Task: Explore Airbnb accommodation in Jamalpur, Bangladesh from 12th  December, 2023 to 15th December, 2023 for 3 adults.3 bedrooms having 2 beds and 3 bathroom. Property type can be flat. Amenities needed are: air conditioning. Booking option can be shelf check-in. Look for 4 properties as per requirement.
Action: Mouse pressed left at (492, 115)
Screenshot: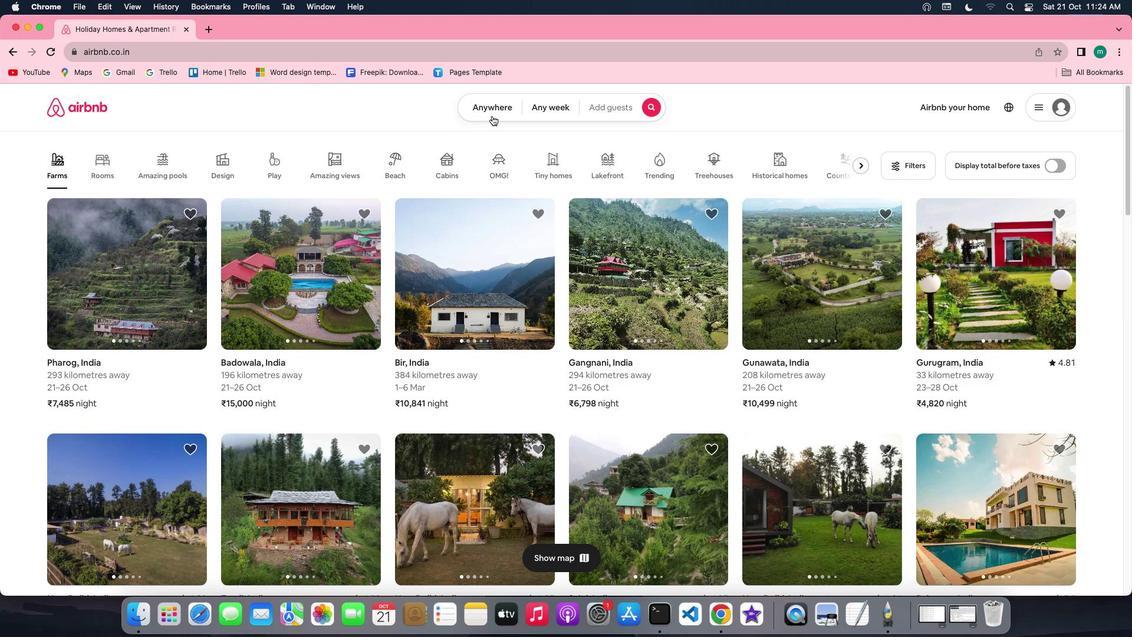 
Action: Mouse moved to (469, 148)
Screenshot: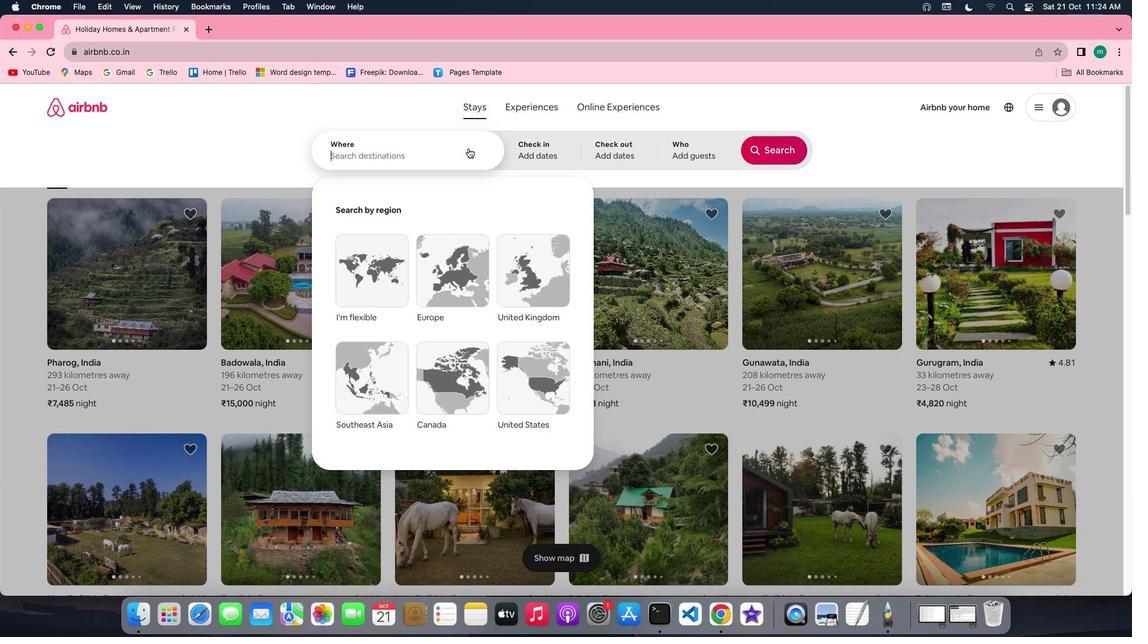 
Action: Mouse pressed left at (469, 148)
Screenshot: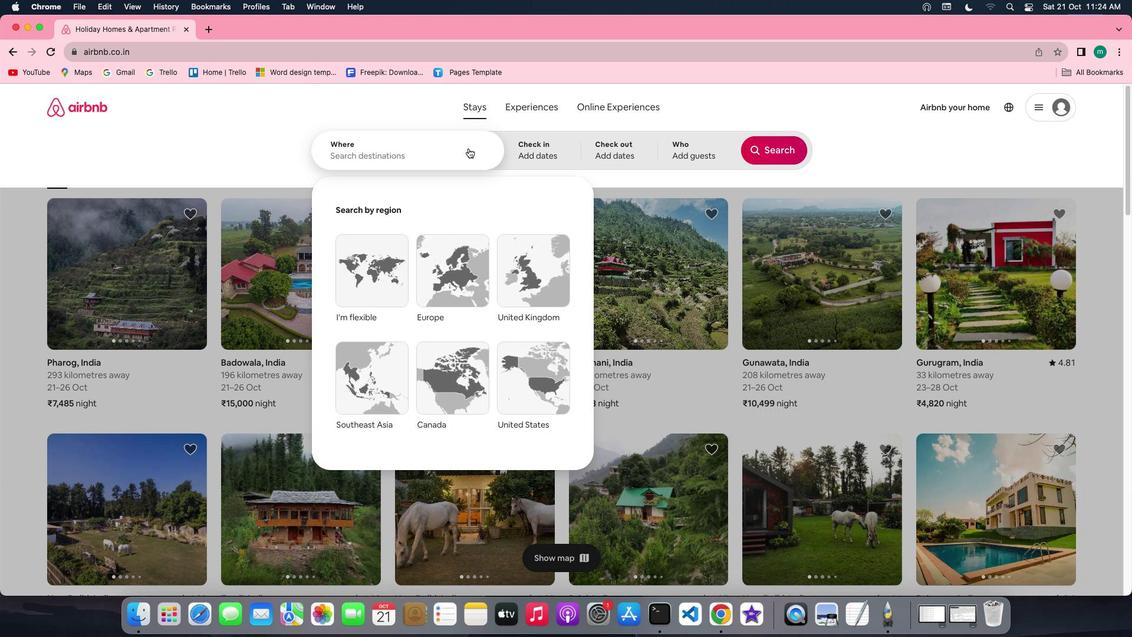 
Action: Key pressed Key.shift'J''a''m''a''l''p''u''r'','Key.spaceKey.shift'B''a''n''g''l''a''d''e''s''h'
Screenshot: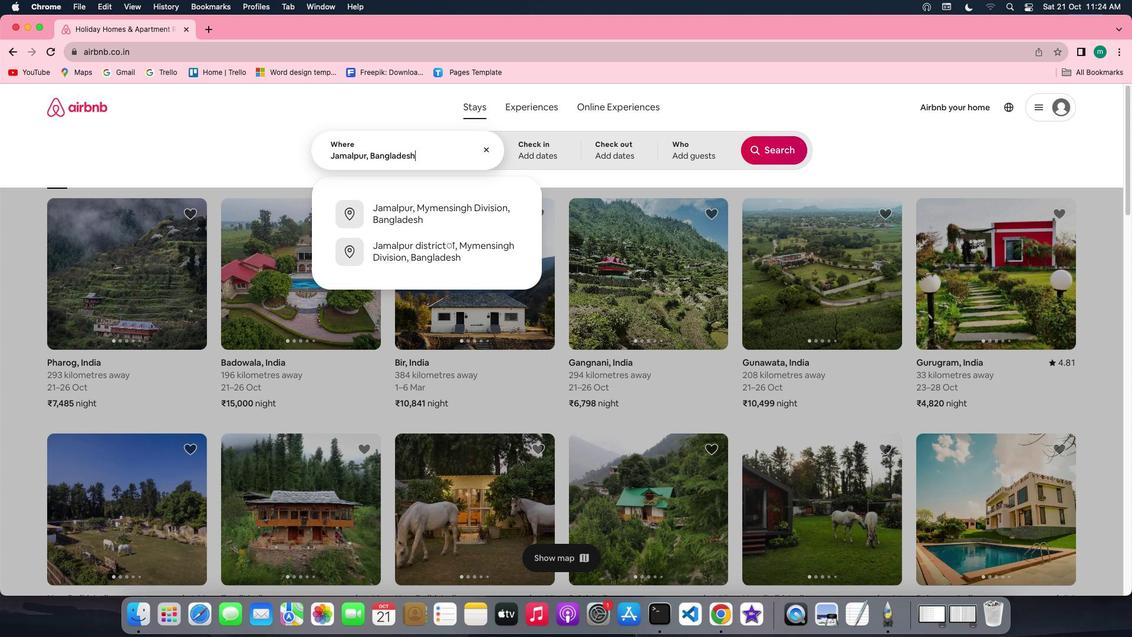 
Action: Mouse moved to (532, 157)
Screenshot: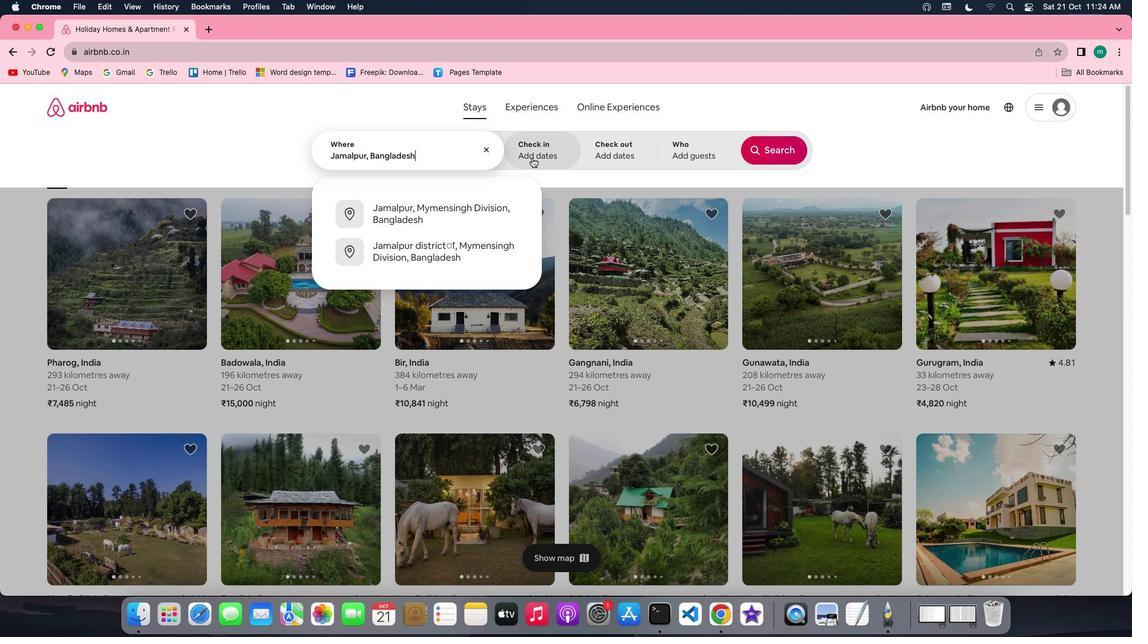 
Action: Mouse pressed left at (532, 157)
Screenshot: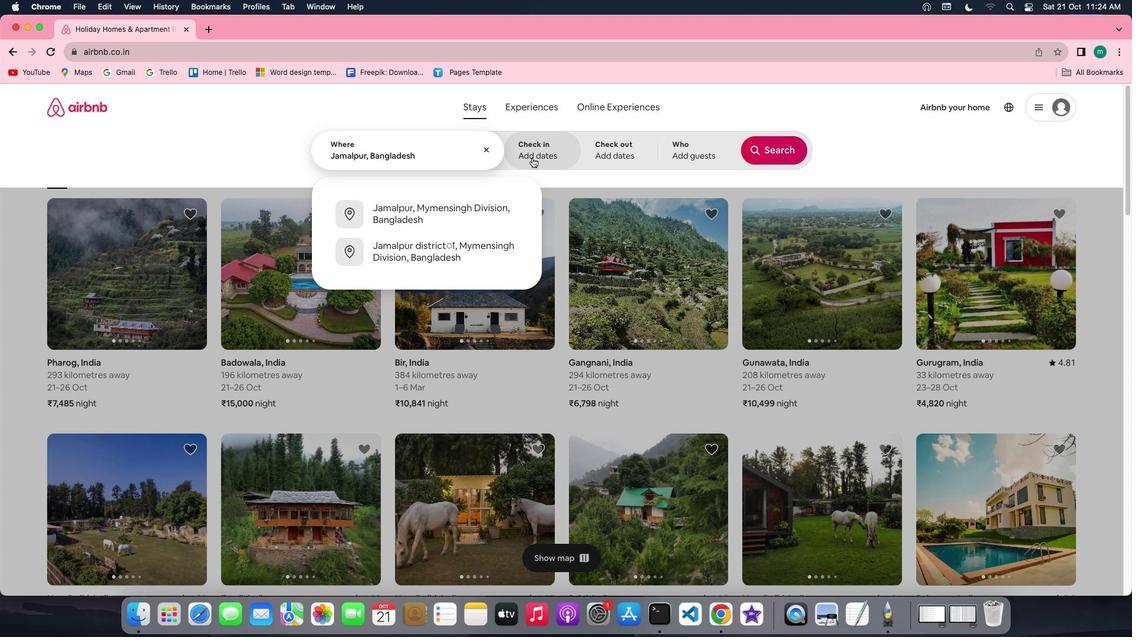 
Action: Mouse moved to (772, 246)
Screenshot: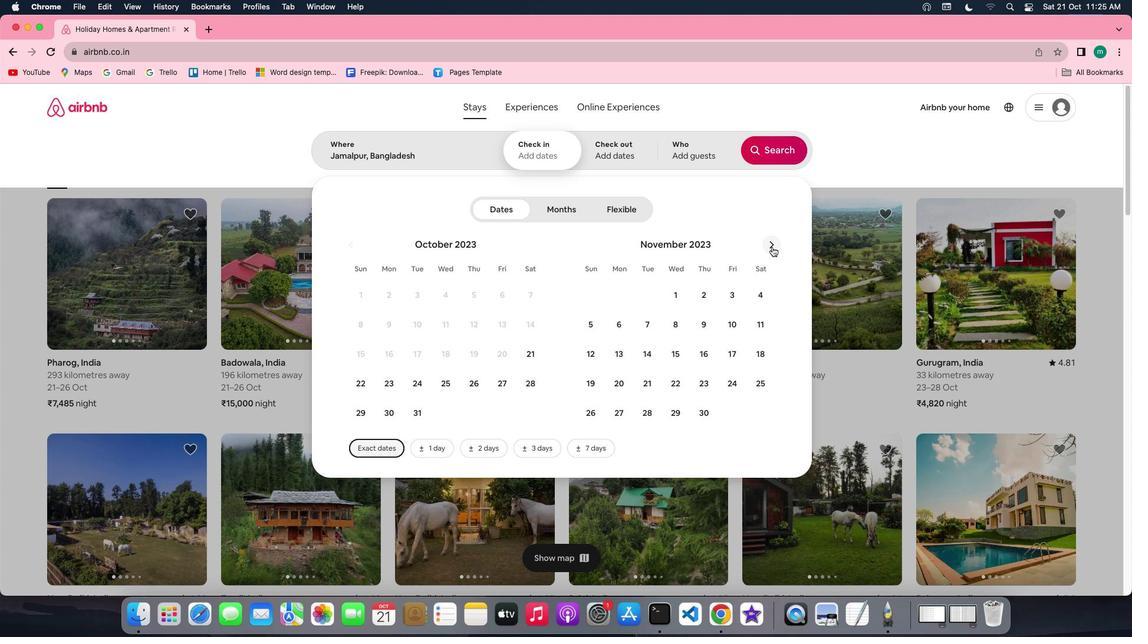 
Action: Mouse pressed left at (772, 246)
Screenshot: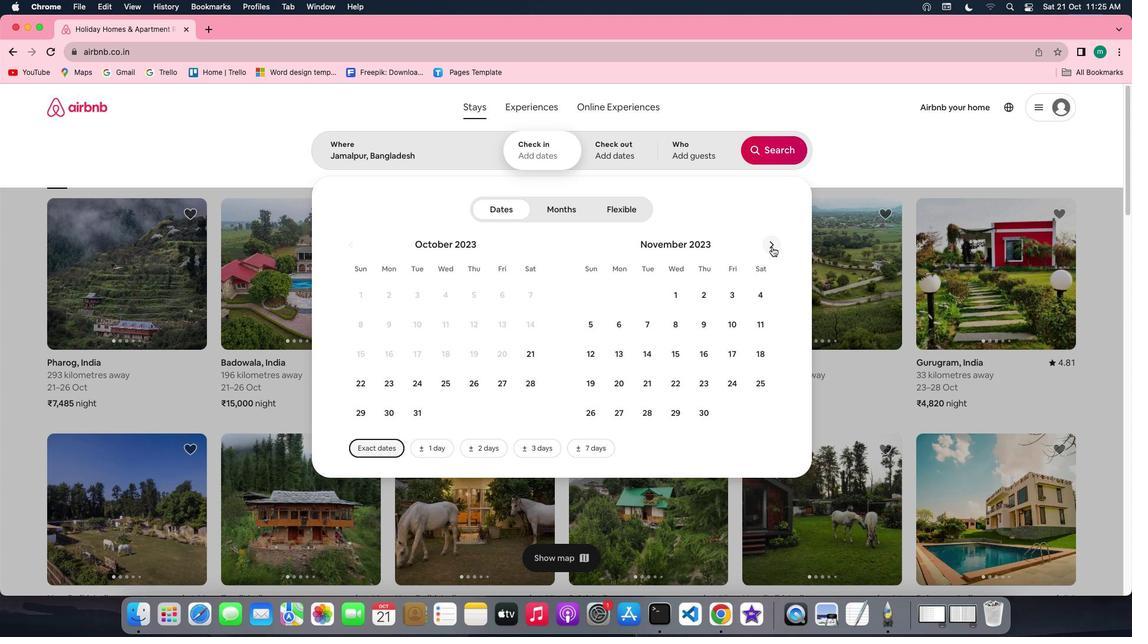 
Action: Mouse moved to (653, 353)
Screenshot: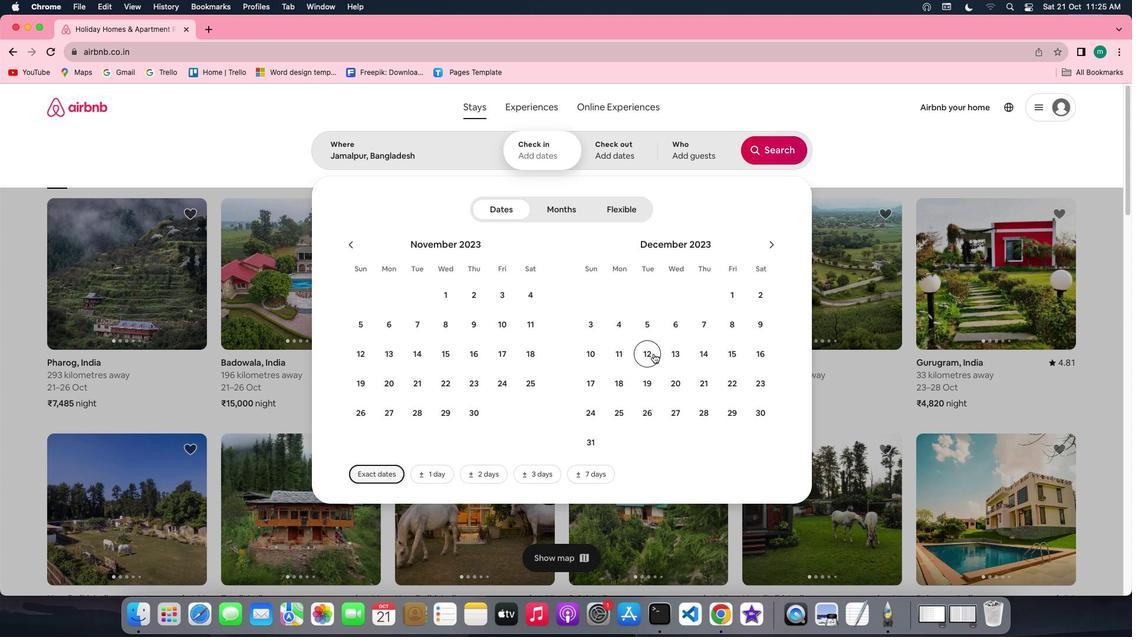 
Action: Mouse pressed left at (653, 353)
Screenshot: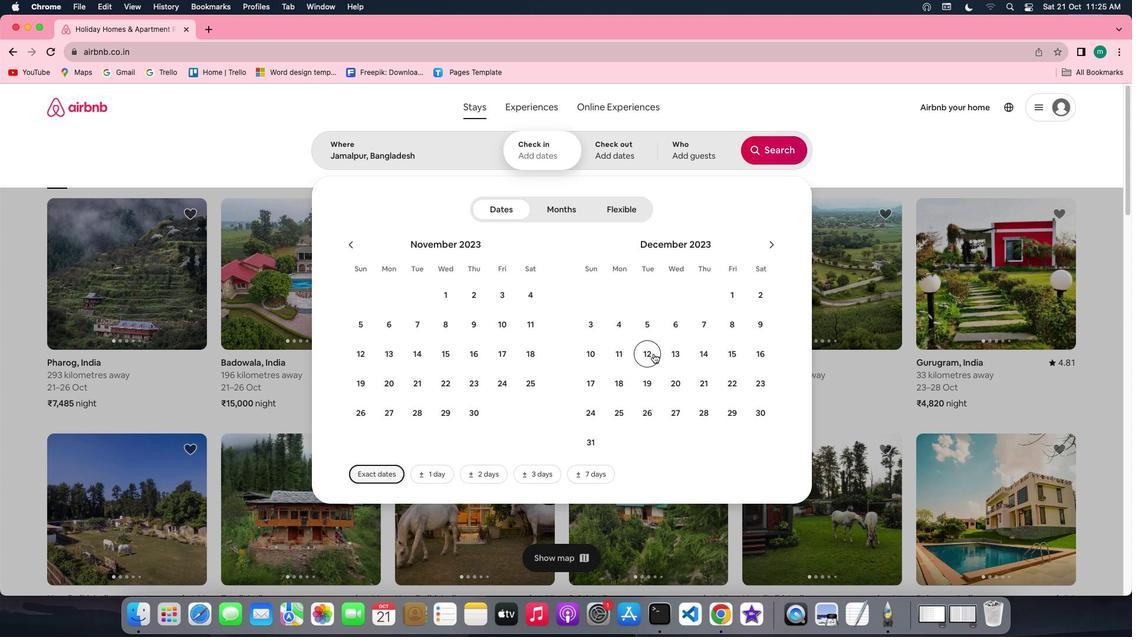 
Action: Mouse moved to (723, 352)
Screenshot: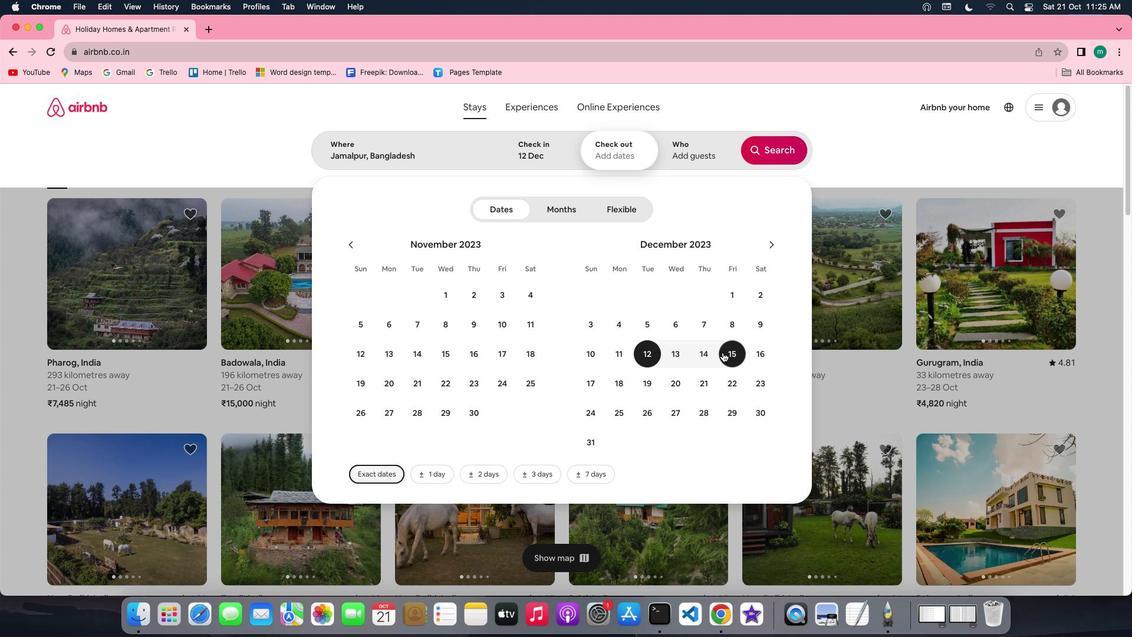
Action: Mouse pressed left at (723, 352)
Screenshot: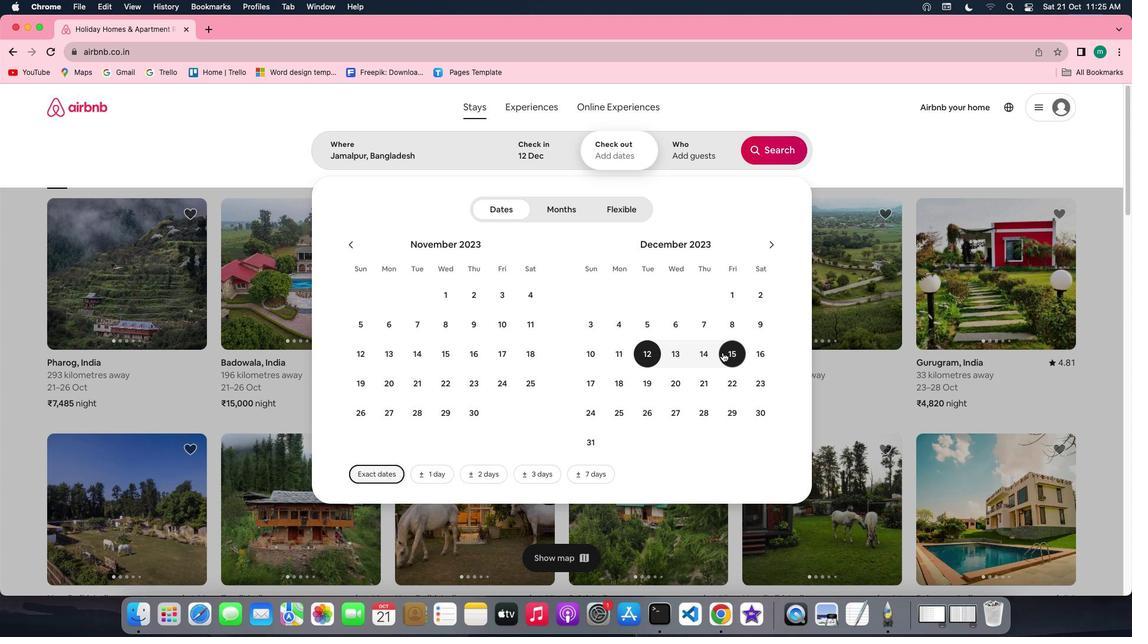 
Action: Mouse moved to (674, 149)
Screenshot: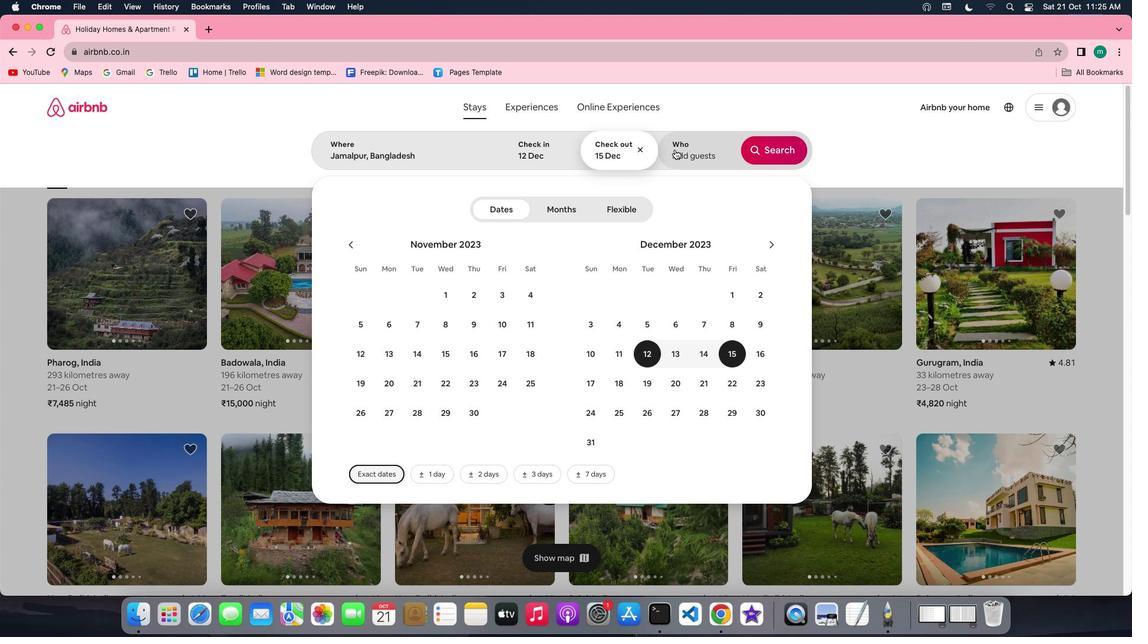 
Action: Mouse pressed left at (674, 149)
Screenshot: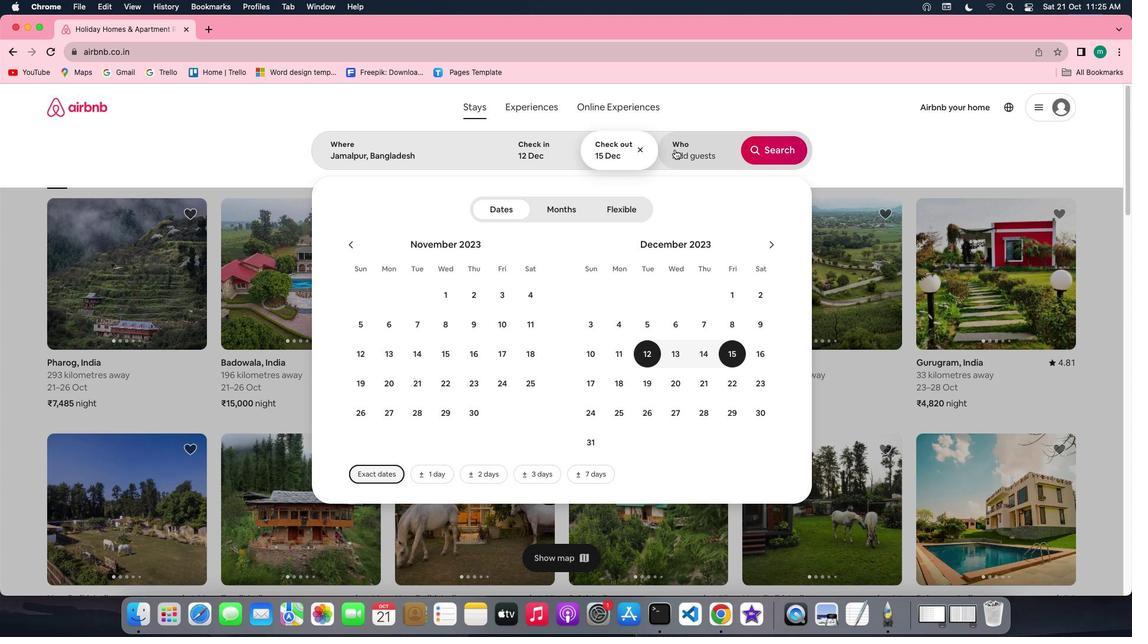 
Action: Mouse moved to (779, 210)
Screenshot: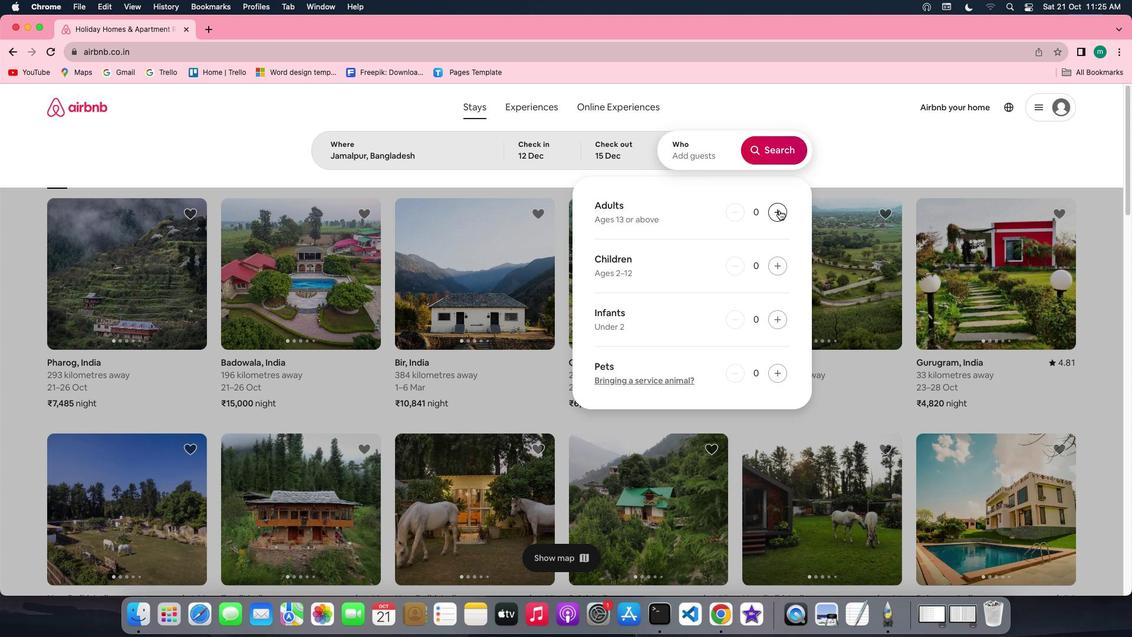 
Action: Mouse pressed left at (779, 210)
Screenshot: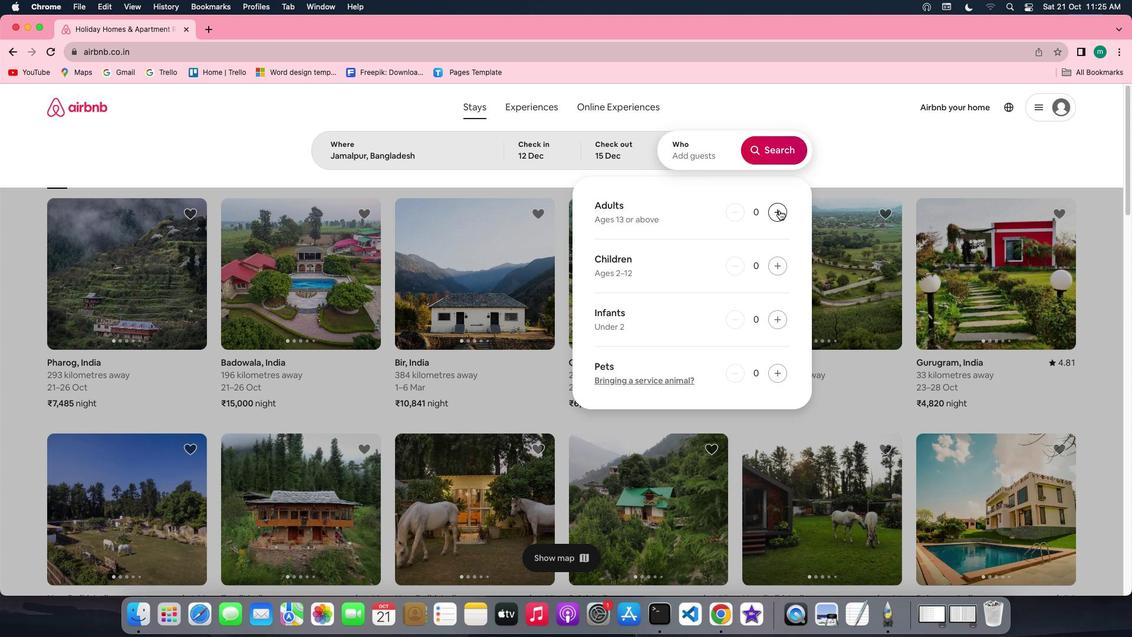
Action: Mouse moved to (779, 210)
Screenshot: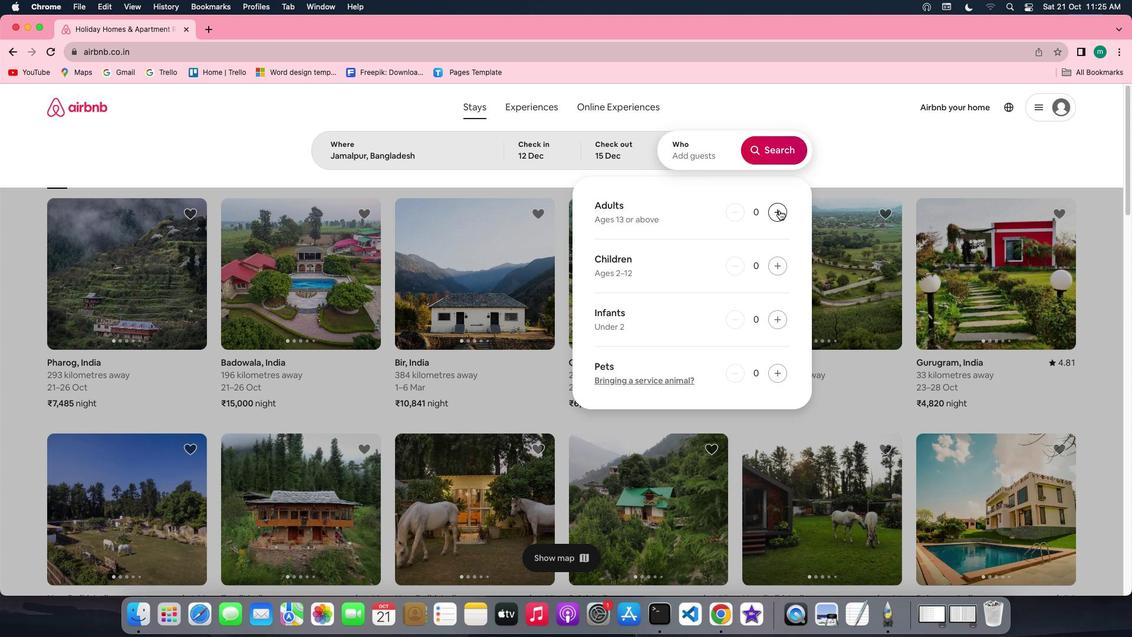 
Action: Mouse pressed left at (779, 210)
Screenshot: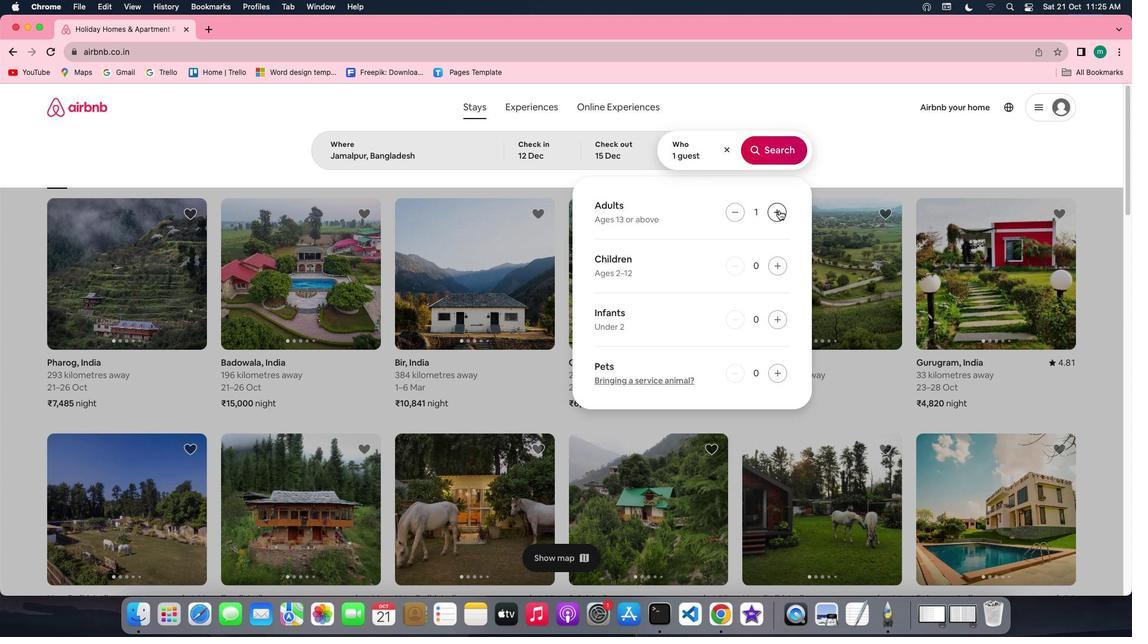 
Action: Mouse pressed left at (779, 210)
Screenshot: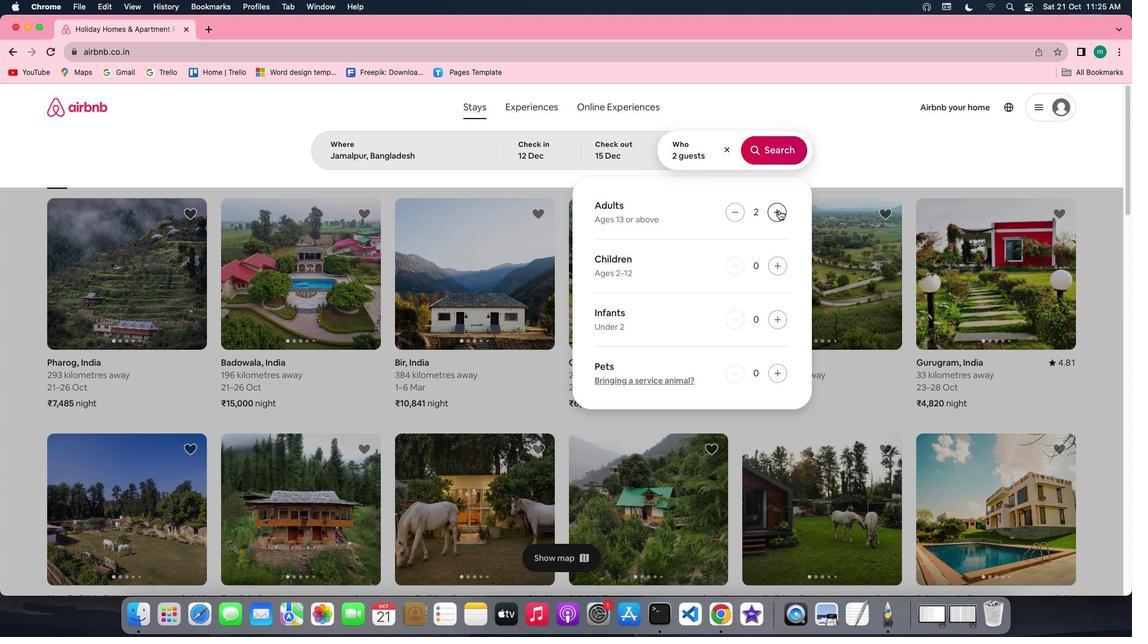 
Action: Mouse moved to (797, 151)
Screenshot: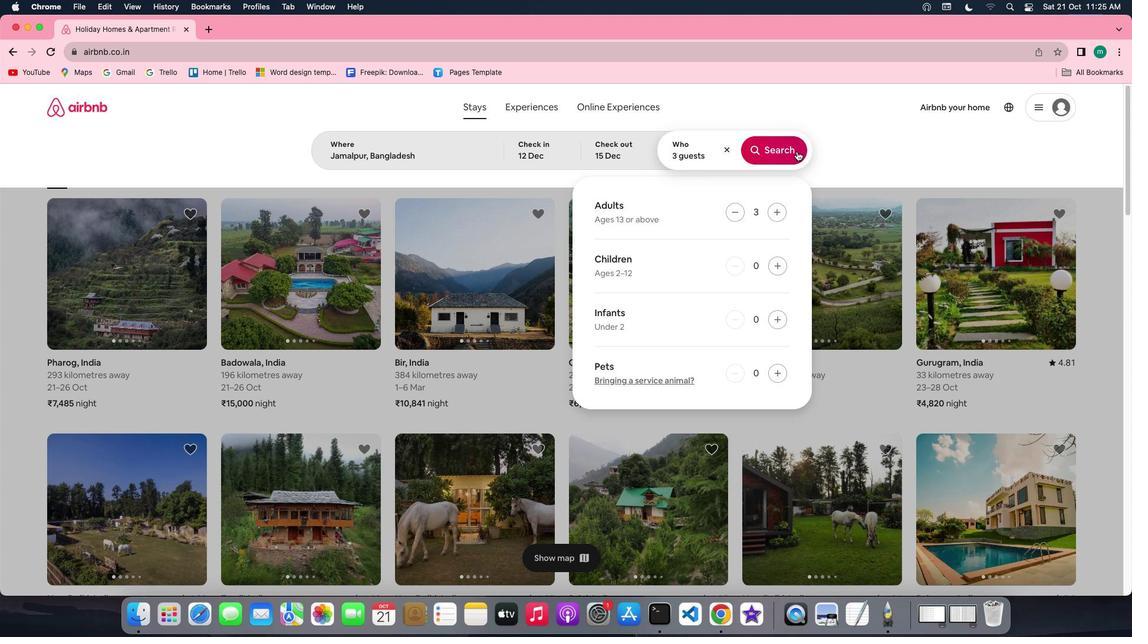 
Action: Mouse pressed left at (797, 151)
Screenshot: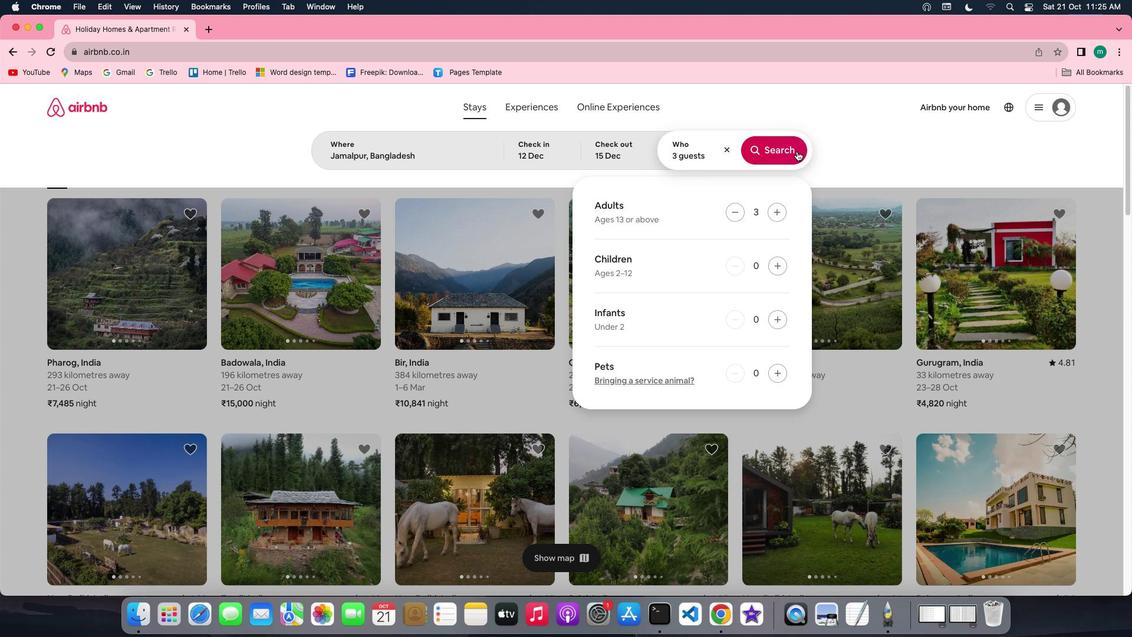 
Action: Mouse moved to (948, 156)
Screenshot: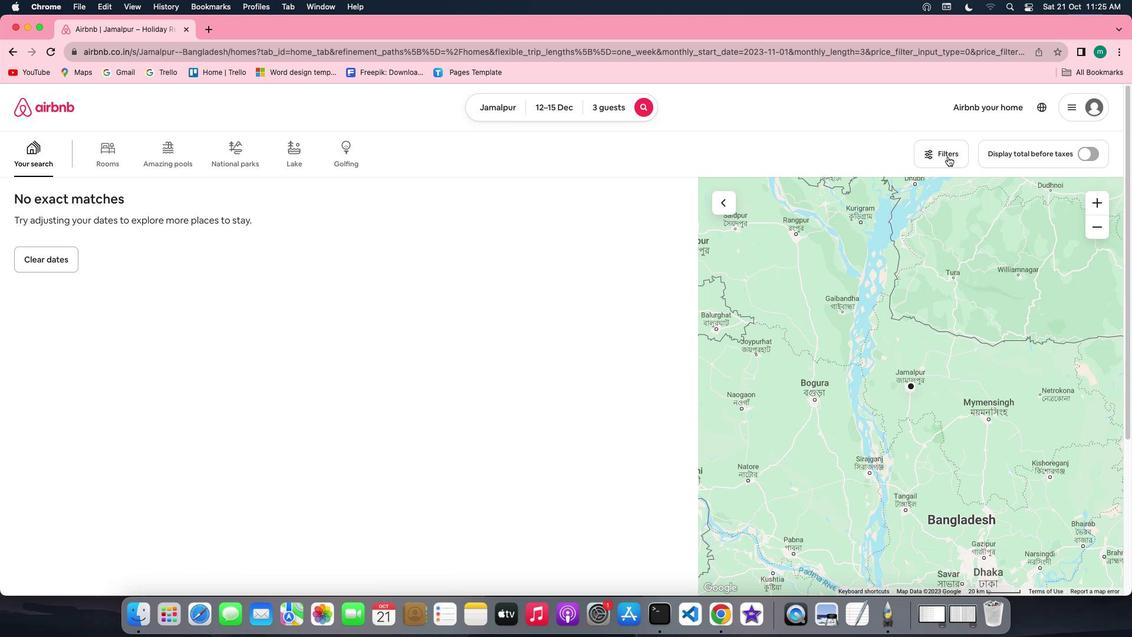 
Action: Mouse pressed left at (948, 156)
Screenshot: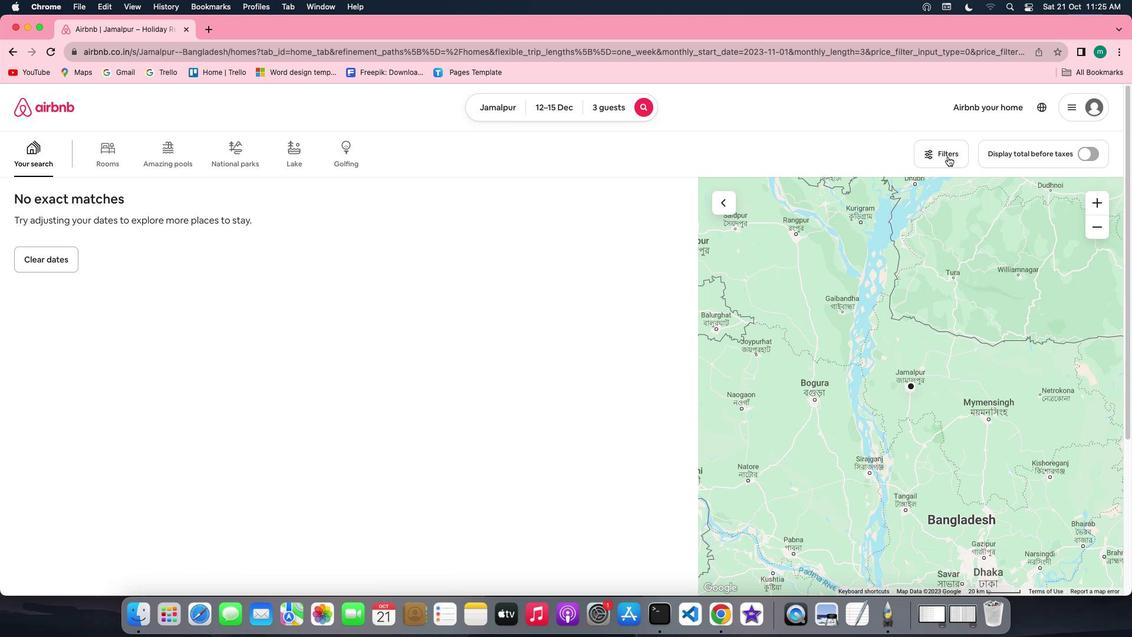 
Action: Mouse moved to (520, 371)
Screenshot: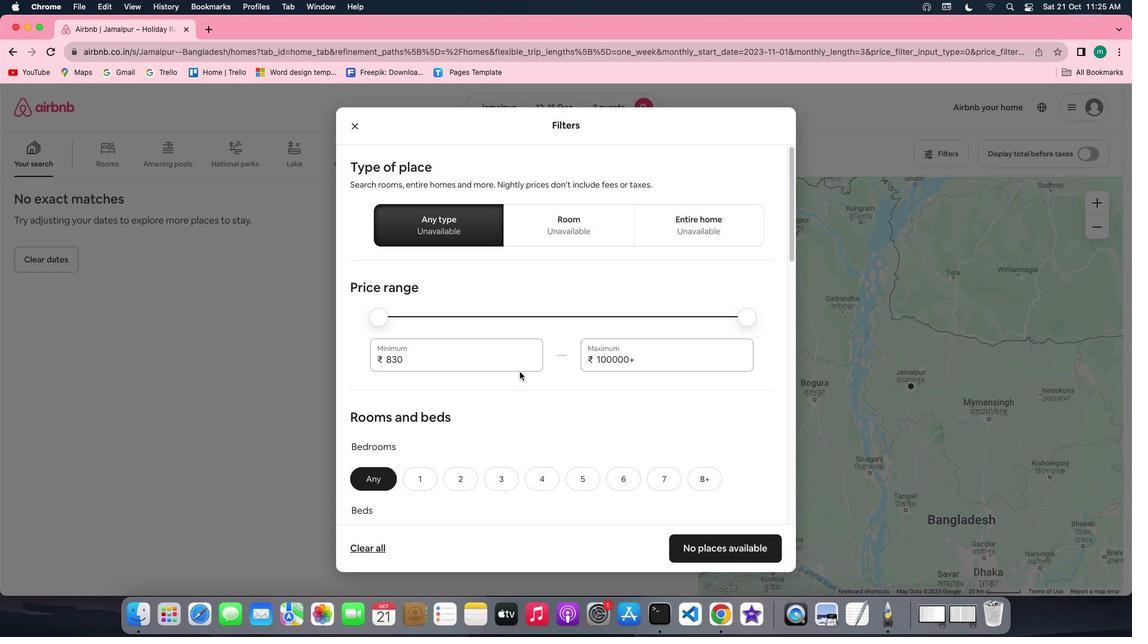 
Action: Mouse scrolled (520, 371) with delta (0, 0)
Screenshot: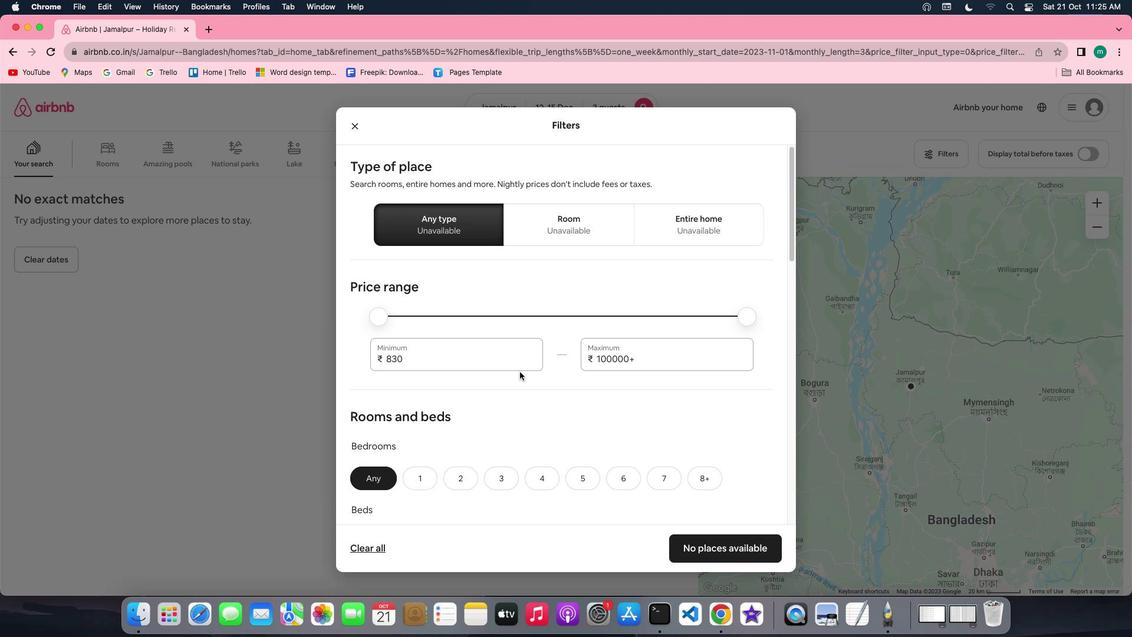 
Action: Mouse scrolled (520, 371) with delta (0, 0)
Screenshot: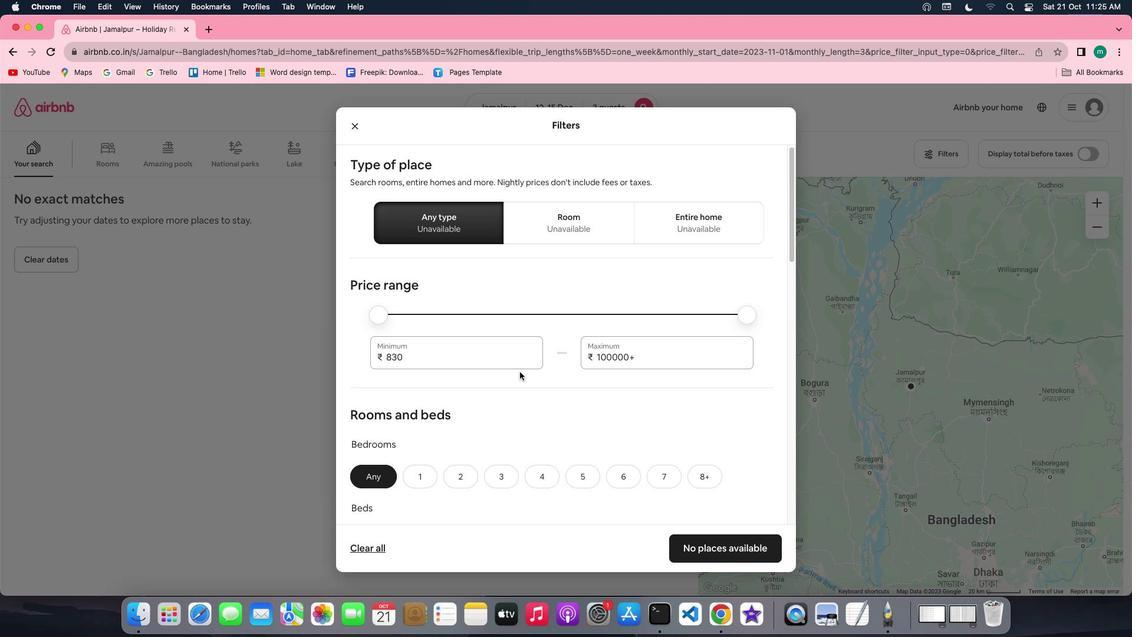 
Action: Mouse scrolled (520, 371) with delta (0, 0)
Screenshot: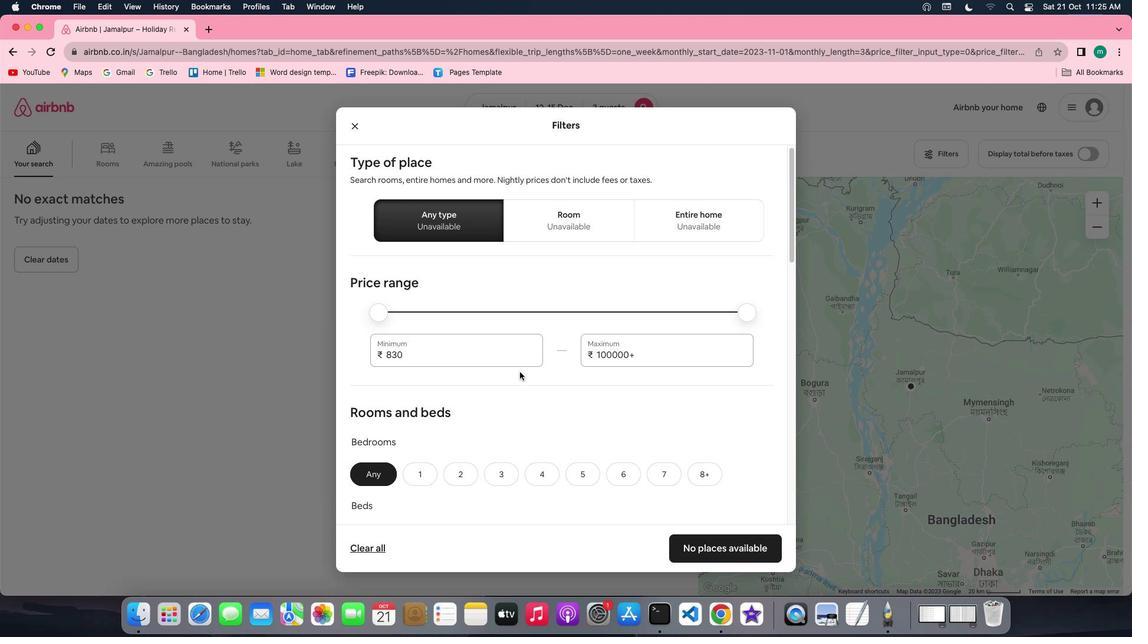 
Action: Mouse scrolled (520, 371) with delta (0, 0)
Screenshot: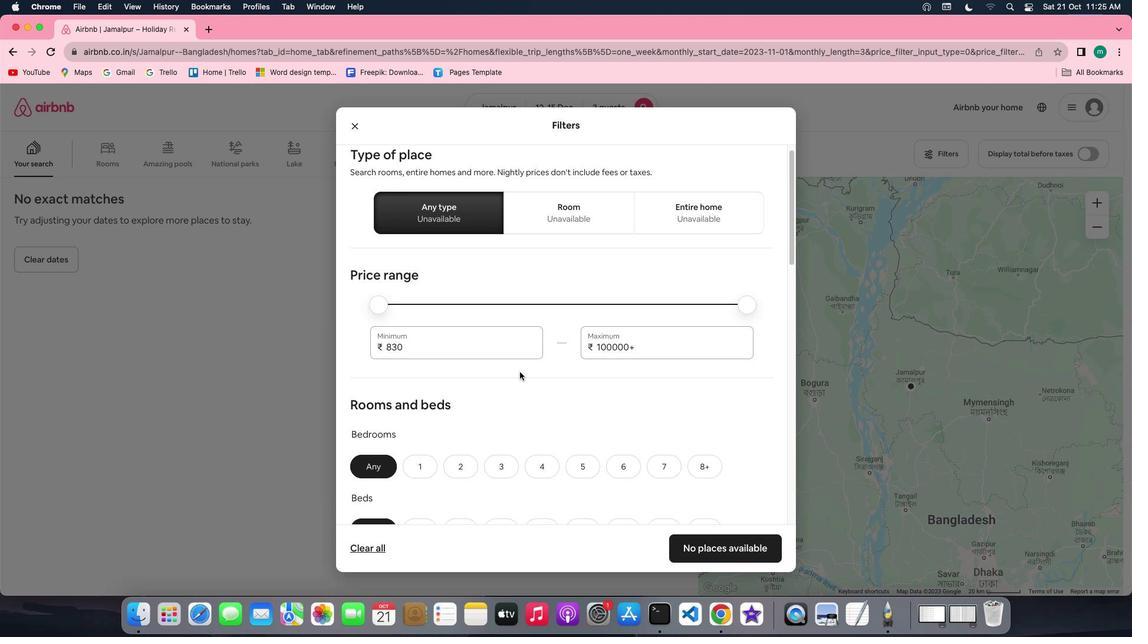 
Action: Mouse scrolled (520, 371) with delta (0, 0)
Screenshot: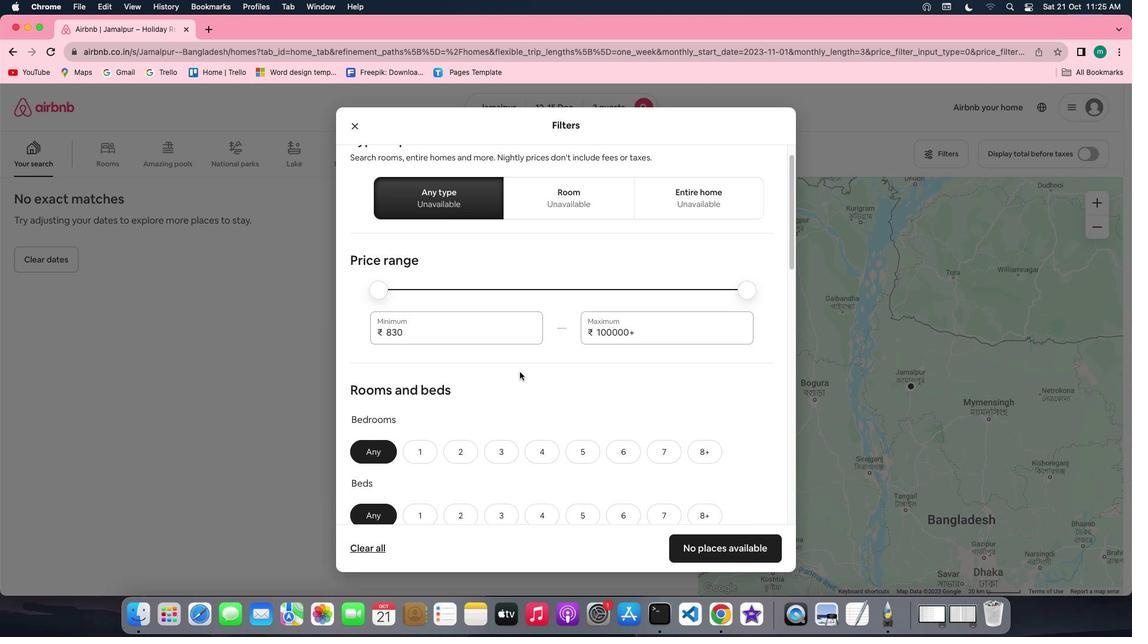 
Action: Mouse scrolled (520, 371) with delta (0, 0)
Screenshot: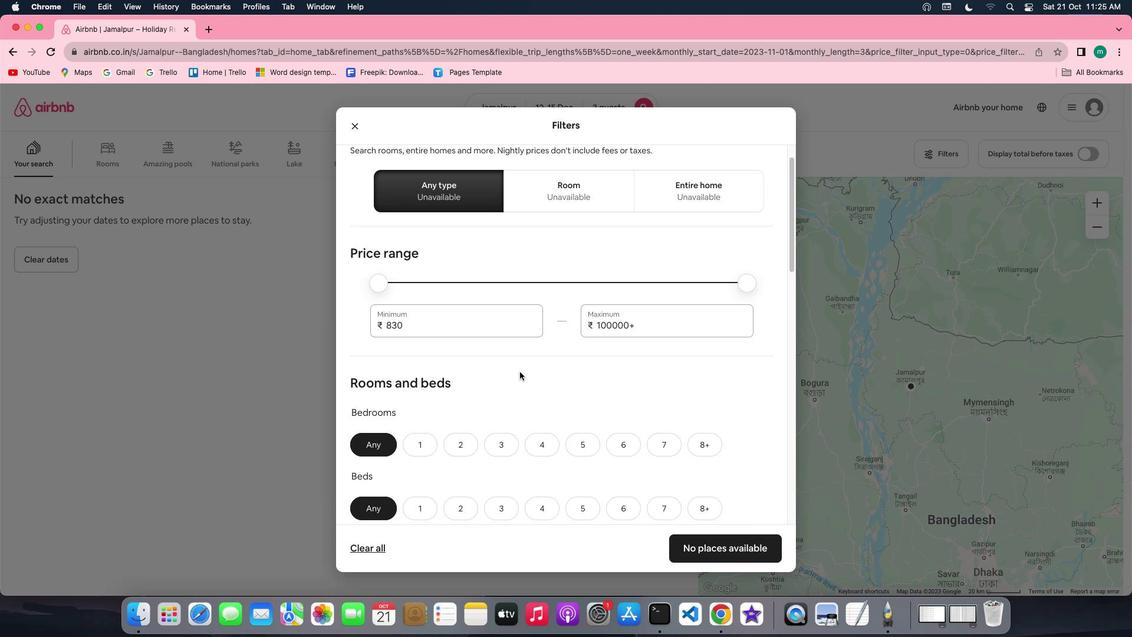 
Action: Mouse scrolled (520, 371) with delta (0, -1)
Screenshot: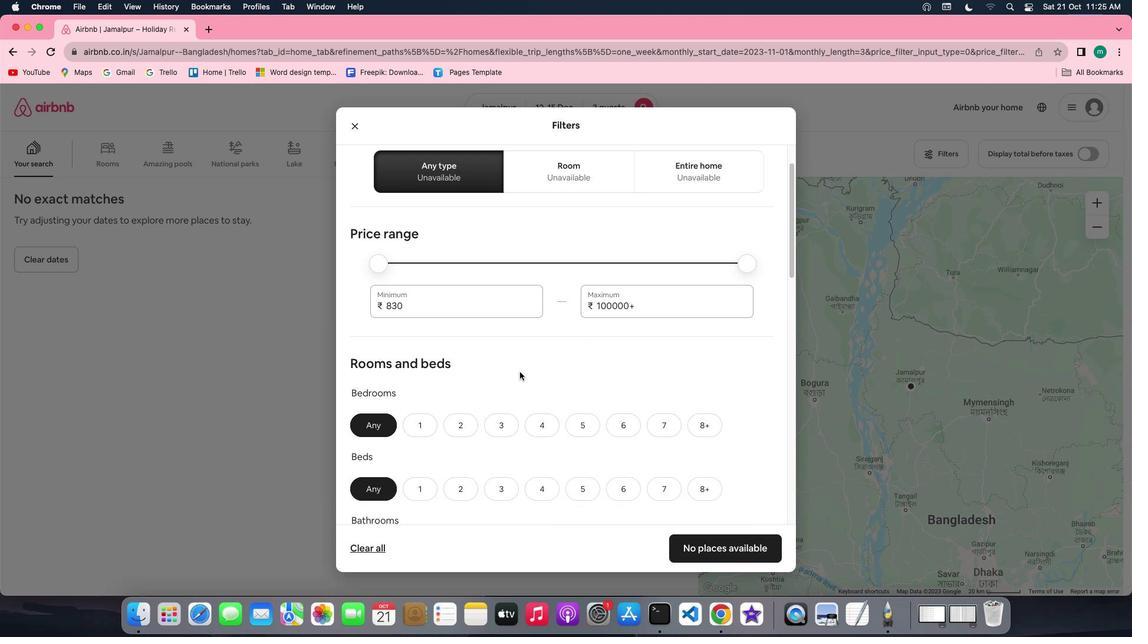 
Action: Mouse scrolled (520, 371) with delta (0, -1)
Screenshot: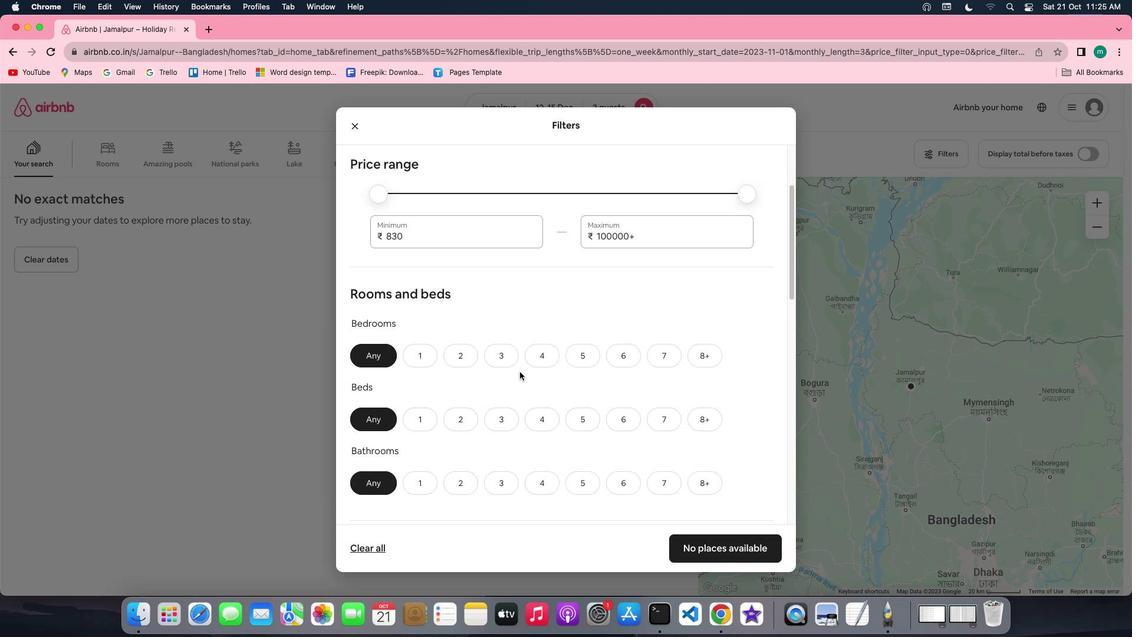 
Action: Mouse scrolled (520, 371) with delta (0, 0)
Screenshot: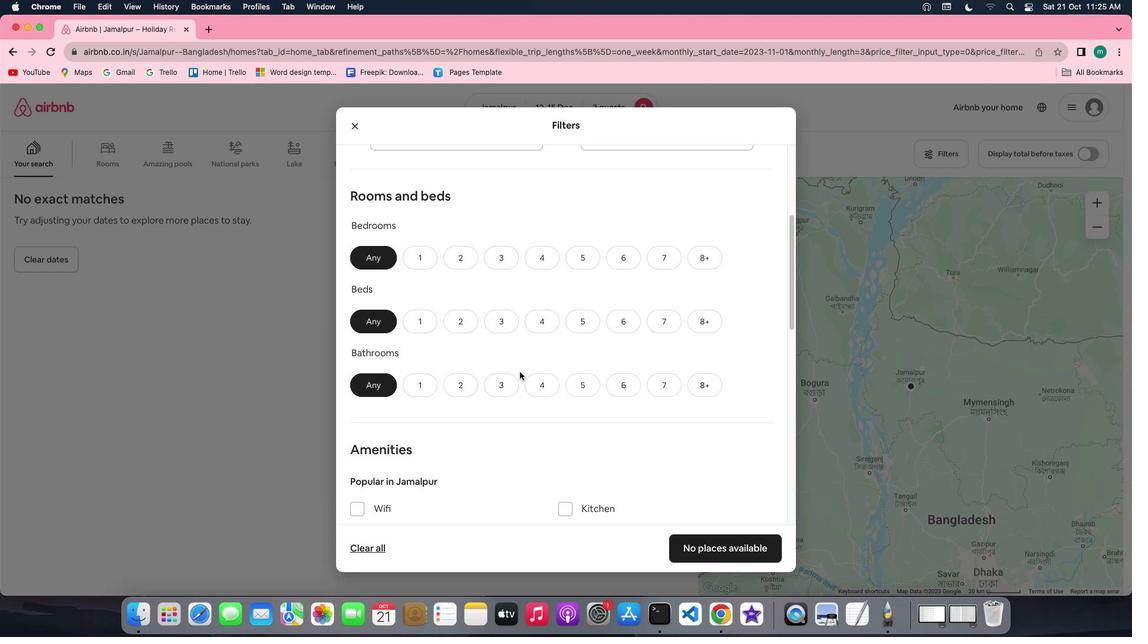 
Action: Mouse scrolled (520, 371) with delta (0, 0)
Screenshot: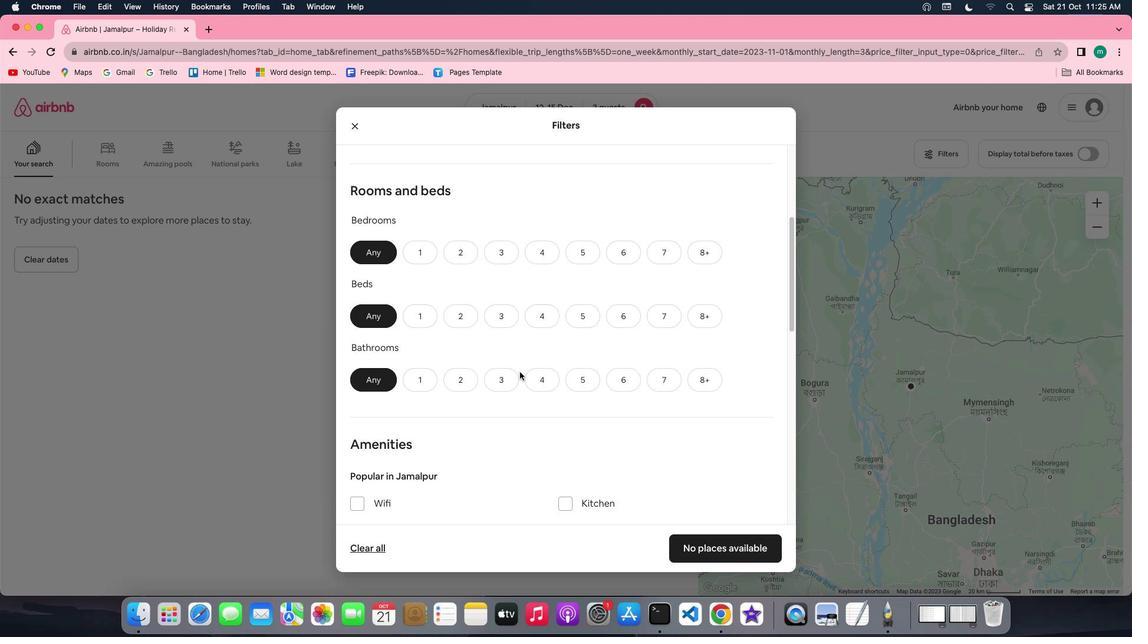 
Action: Mouse scrolled (520, 371) with delta (0, 0)
Screenshot: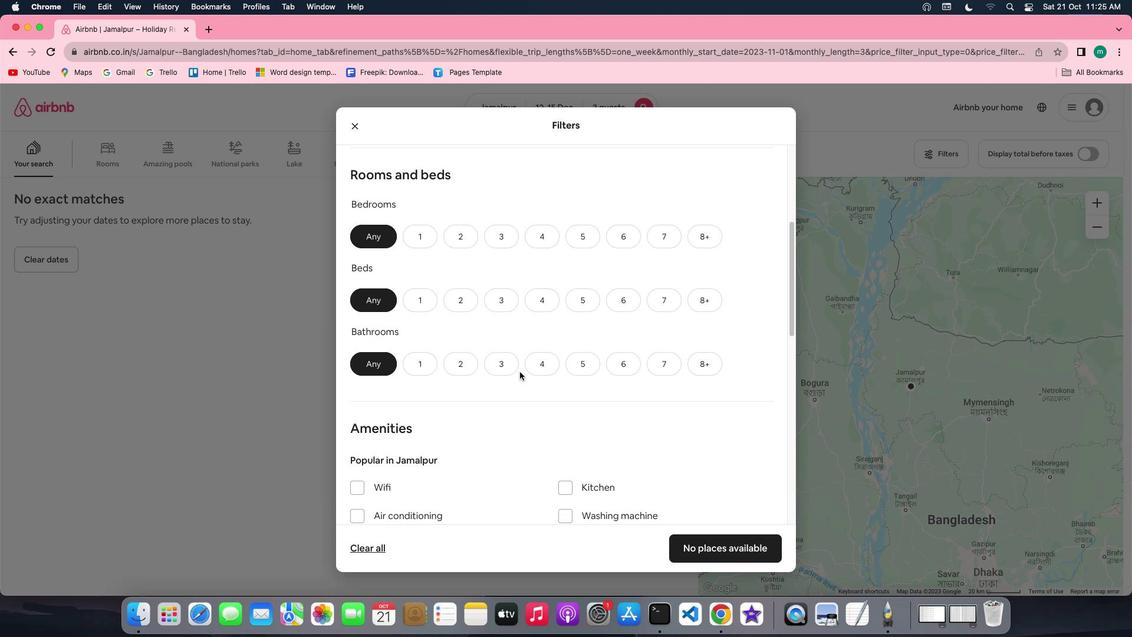 
Action: Mouse moved to (508, 192)
Screenshot: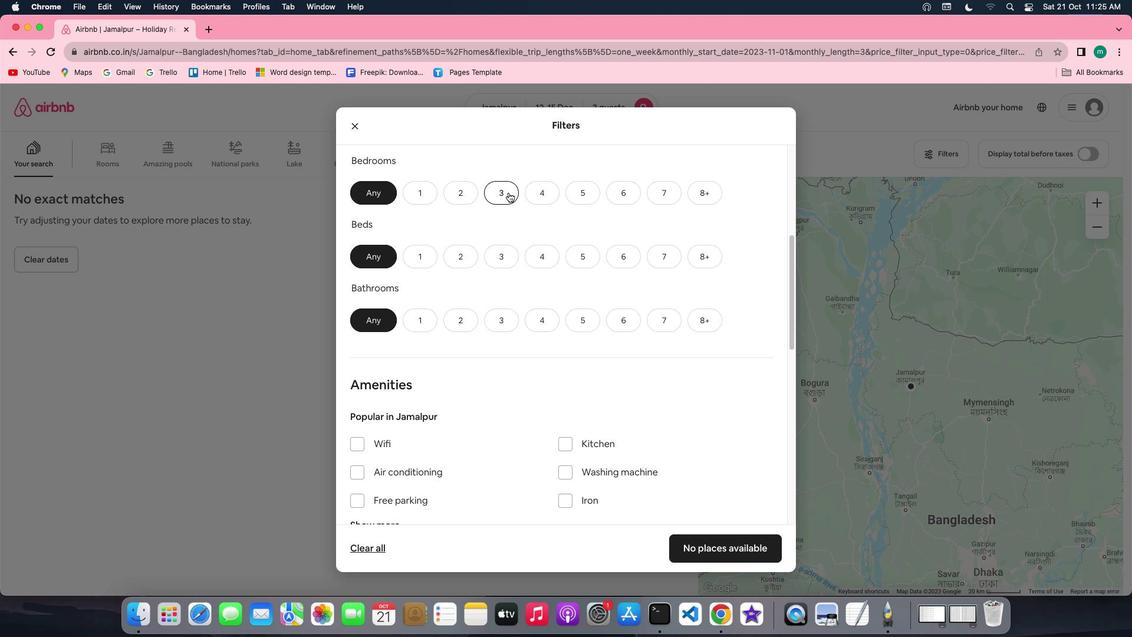 
Action: Mouse pressed left at (508, 192)
Screenshot: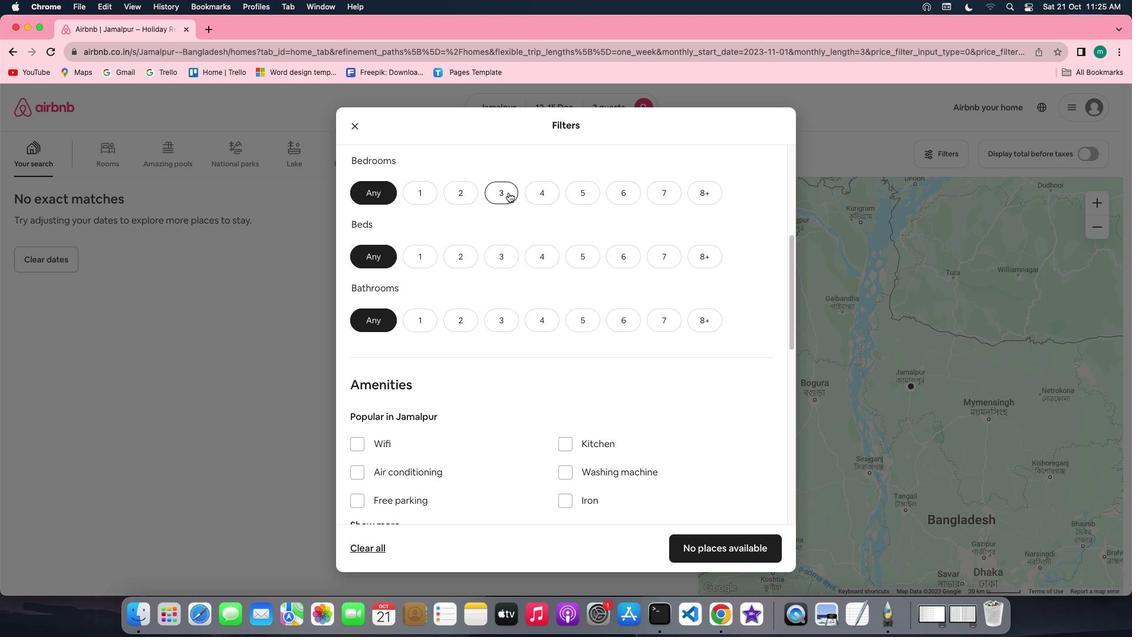 
Action: Mouse moved to (459, 251)
Screenshot: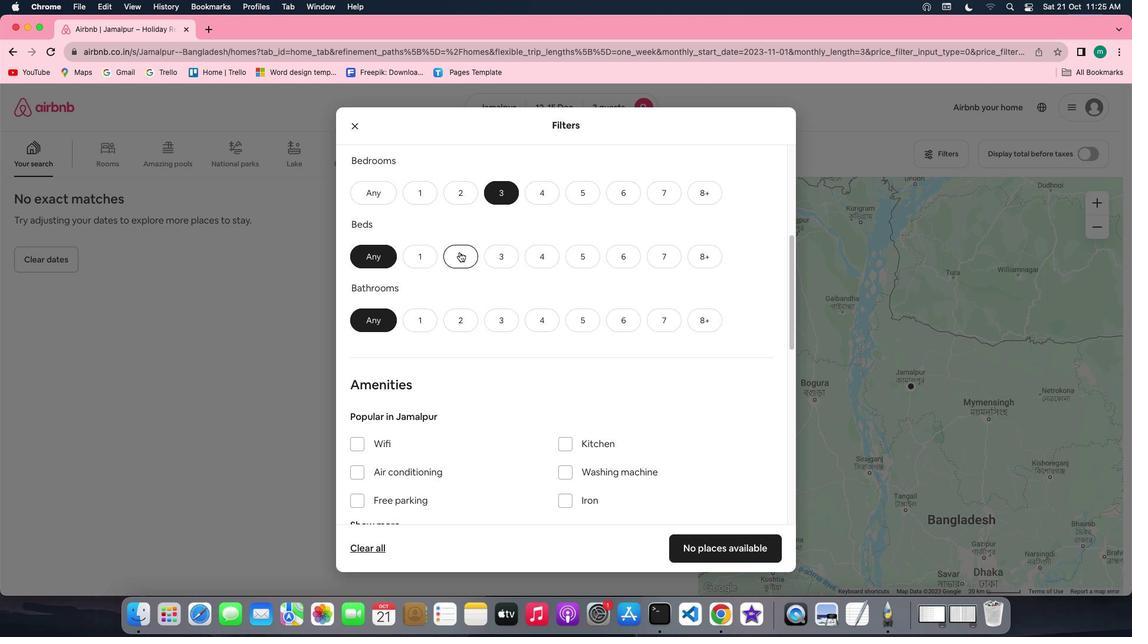 
Action: Mouse pressed left at (459, 251)
Screenshot: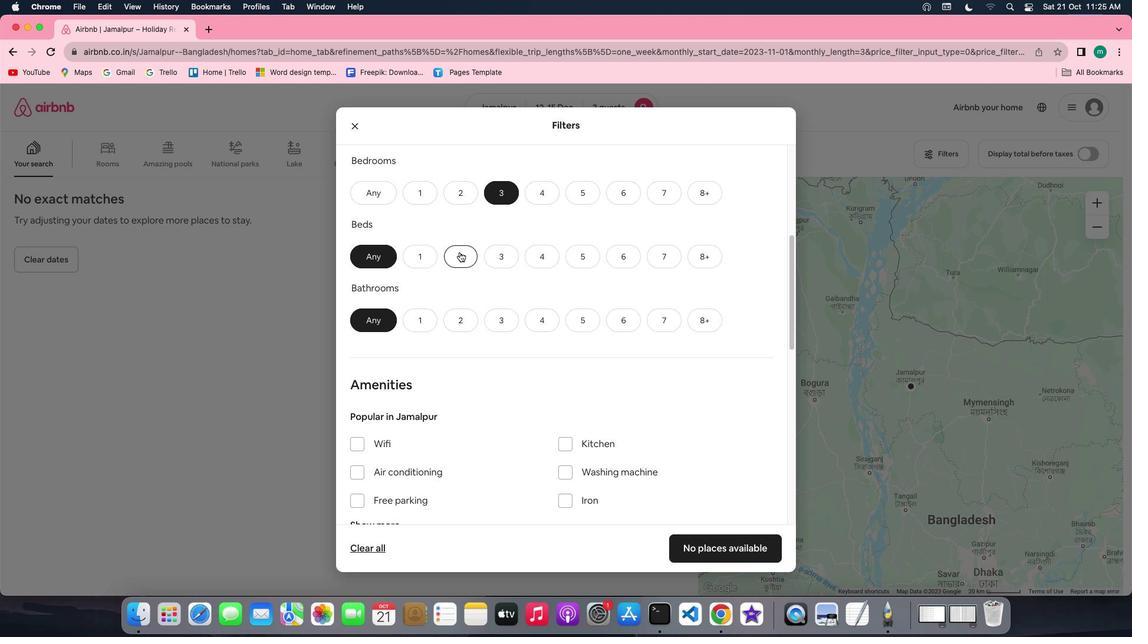 
Action: Mouse moved to (506, 315)
Screenshot: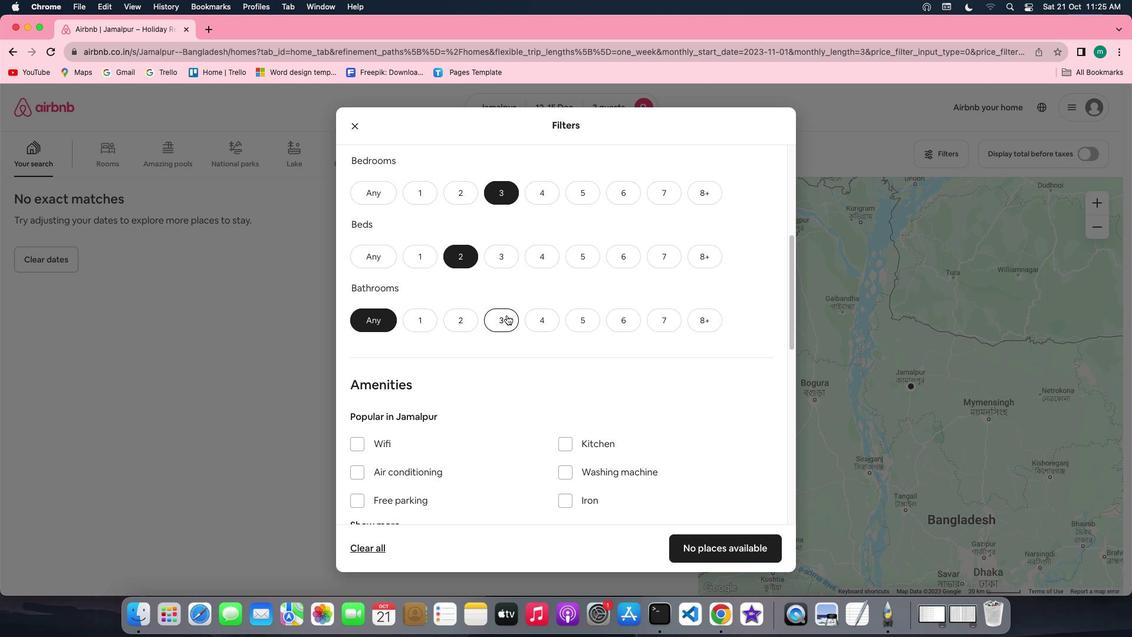 
Action: Mouse pressed left at (506, 315)
Screenshot: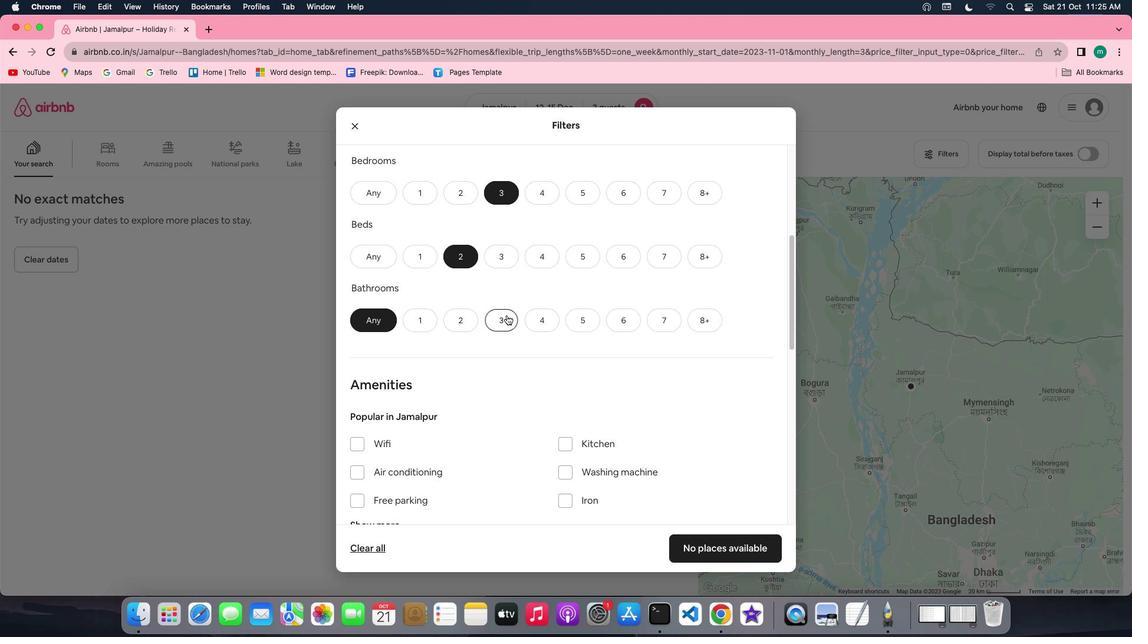 
Action: Mouse moved to (530, 360)
Screenshot: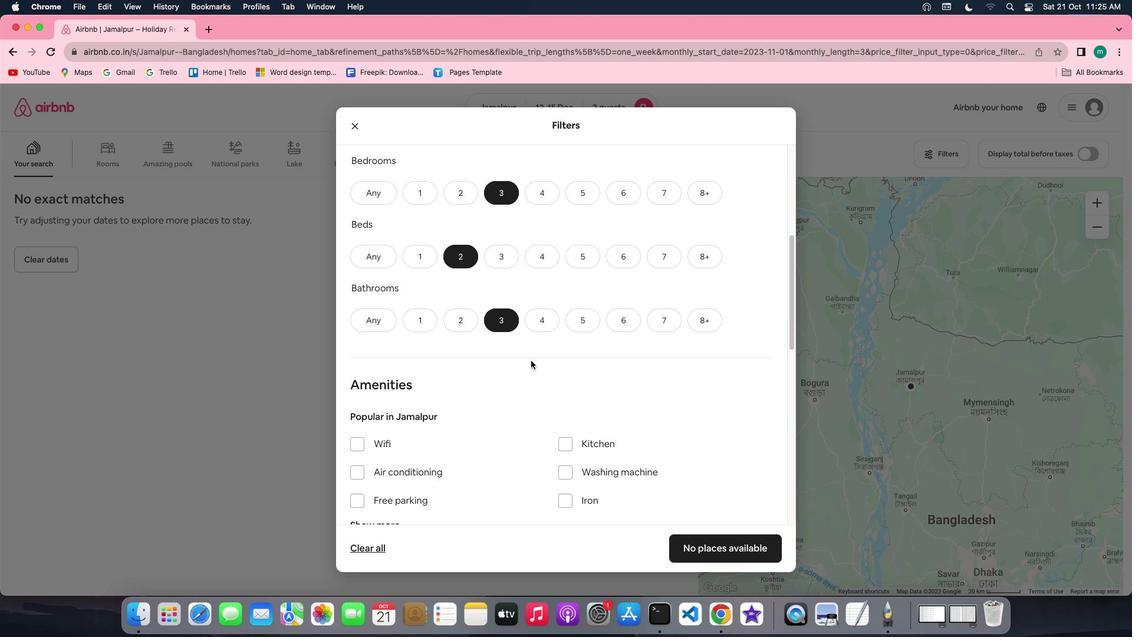 
Action: Mouse scrolled (530, 360) with delta (0, 0)
Screenshot: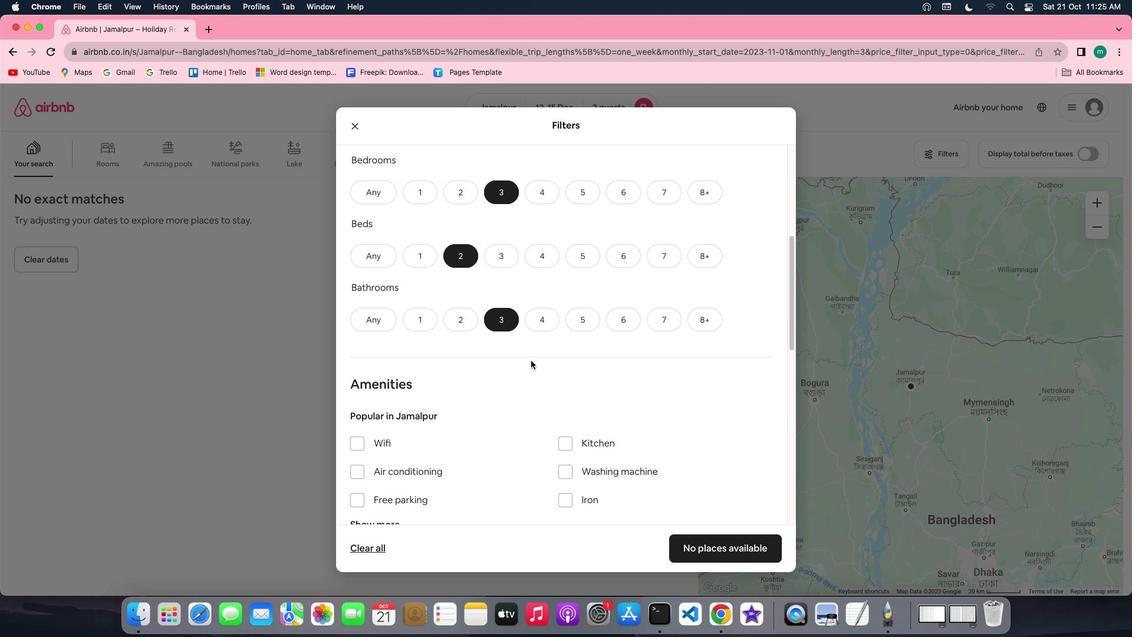 
Action: Mouse scrolled (530, 360) with delta (0, 0)
Screenshot: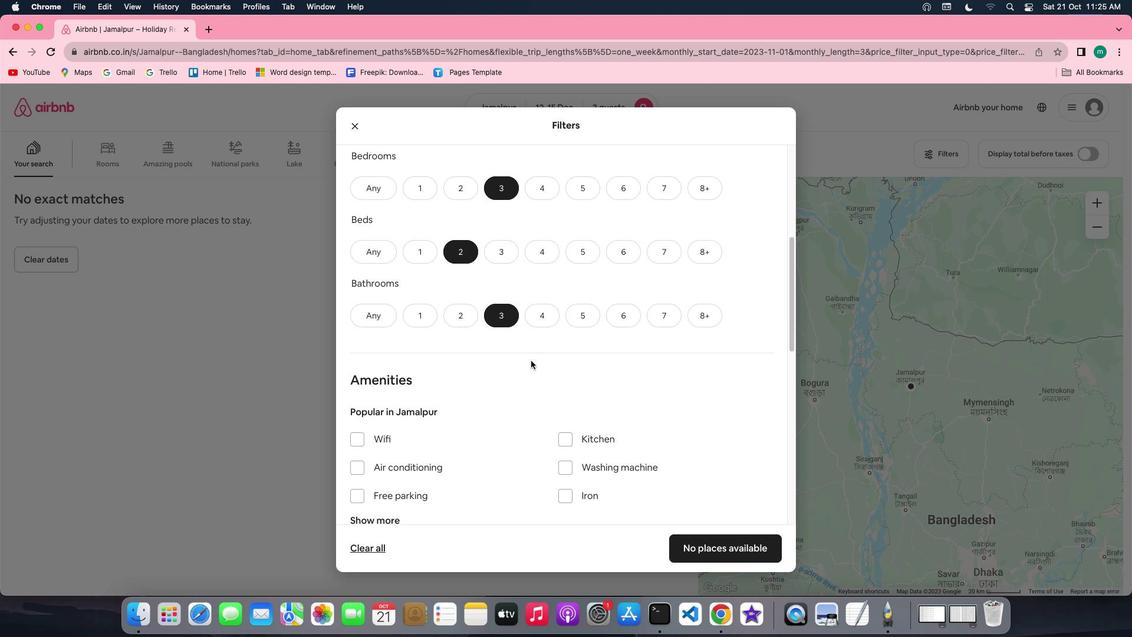 
Action: Mouse scrolled (530, 360) with delta (0, 0)
Screenshot: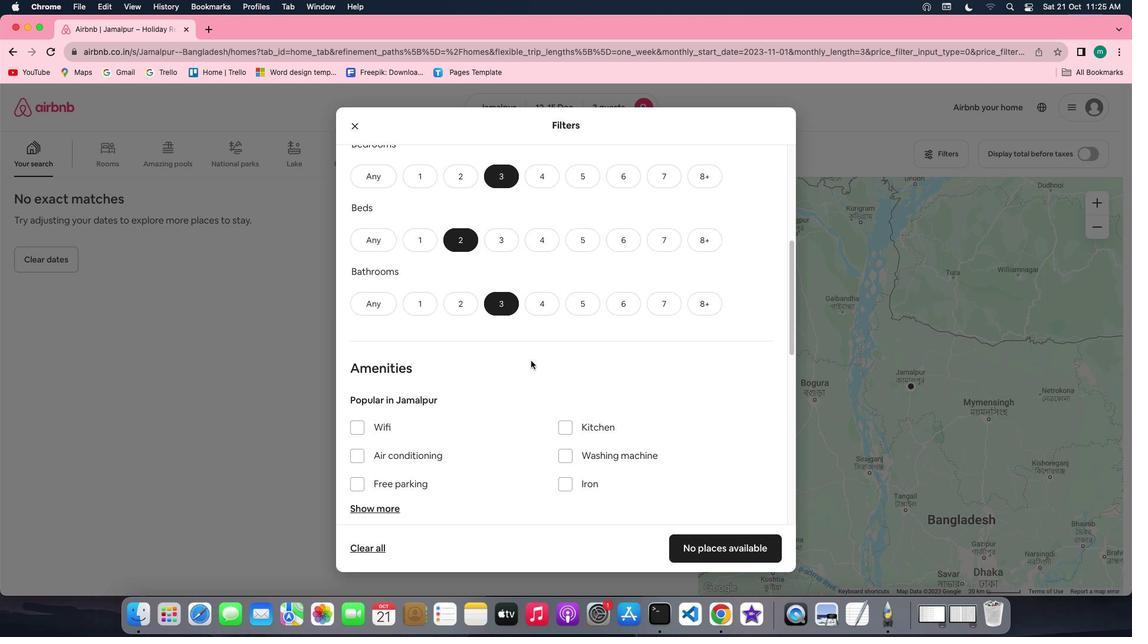
Action: Mouse moved to (530, 360)
Screenshot: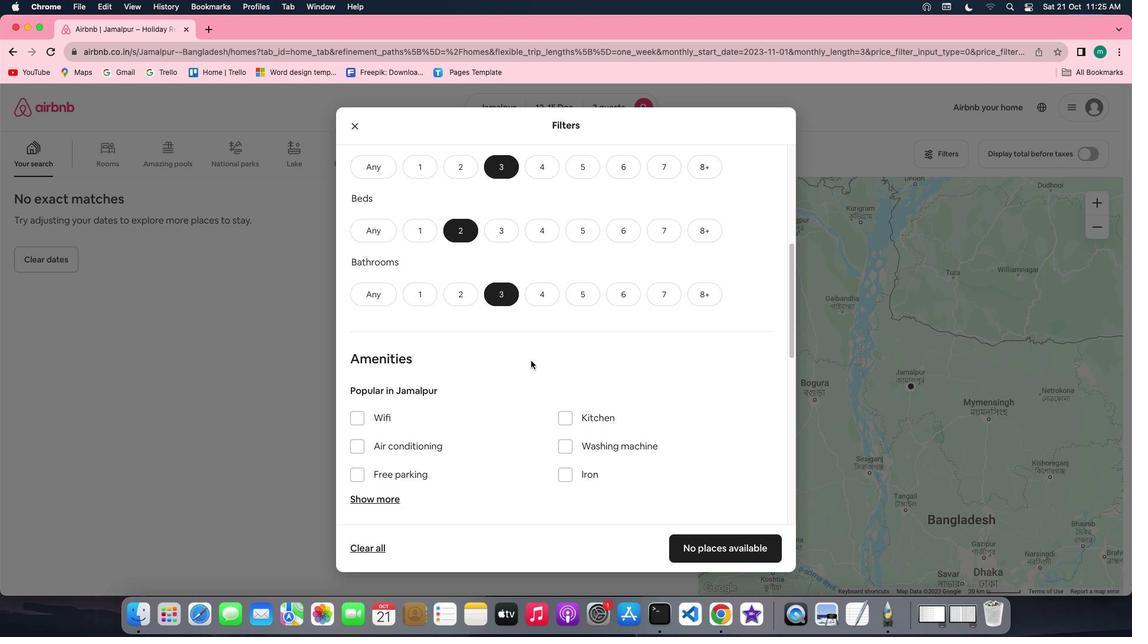 
Action: Mouse scrolled (530, 360) with delta (0, 0)
Screenshot: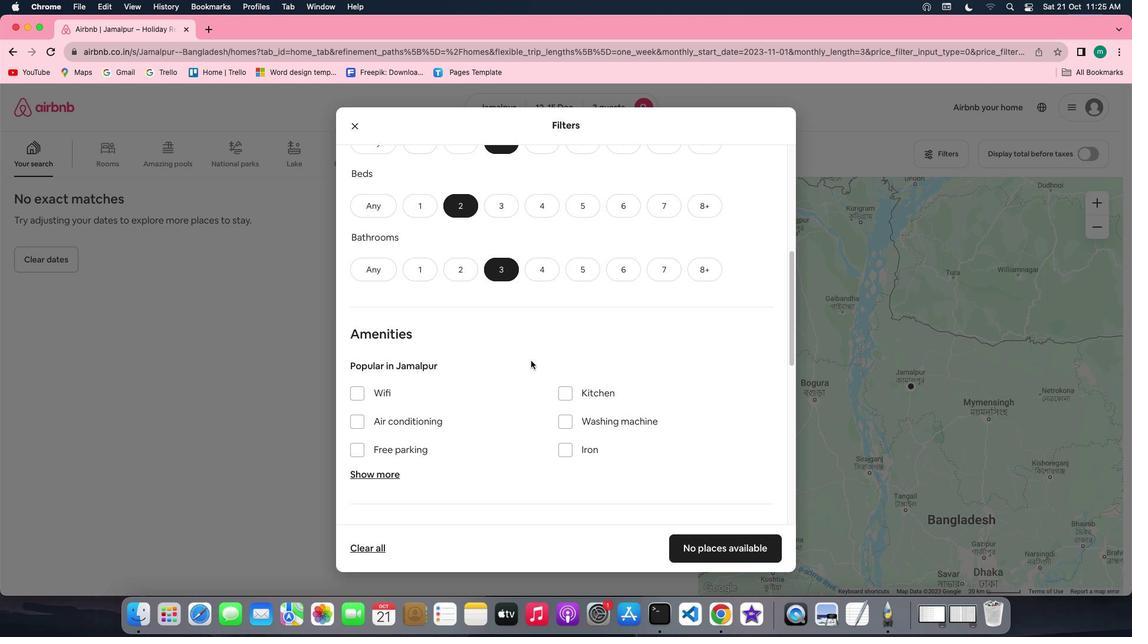 
Action: Mouse scrolled (530, 360) with delta (0, 0)
Screenshot: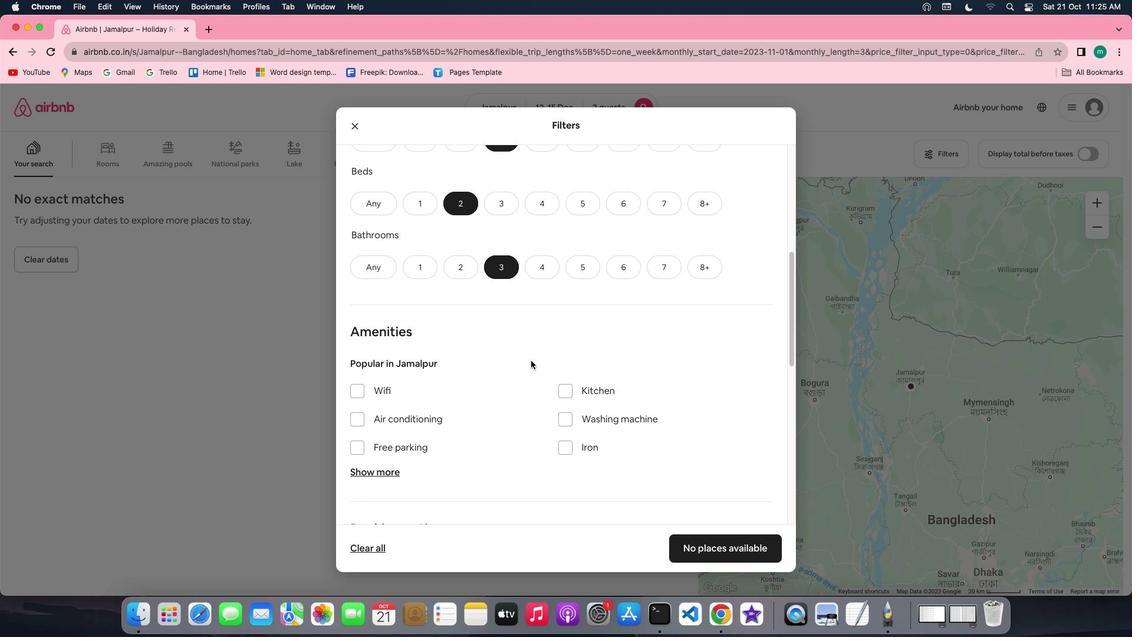
Action: Mouse scrolled (530, 360) with delta (0, 0)
Screenshot: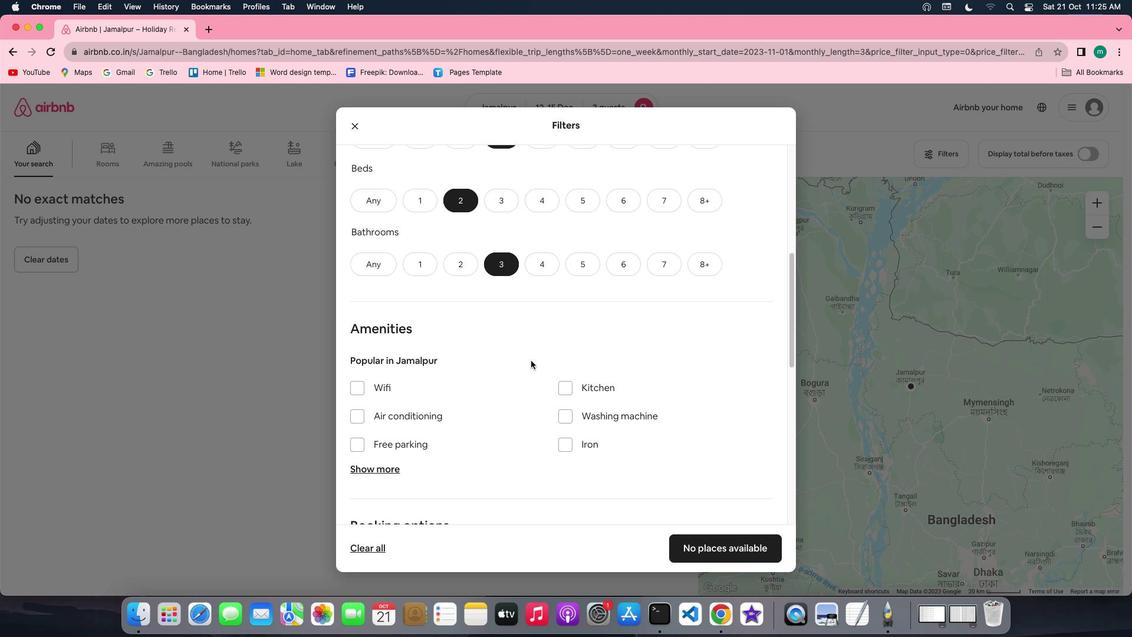 
Action: Mouse scrolled (530, 360) with delta (0, -1)
Screenshot: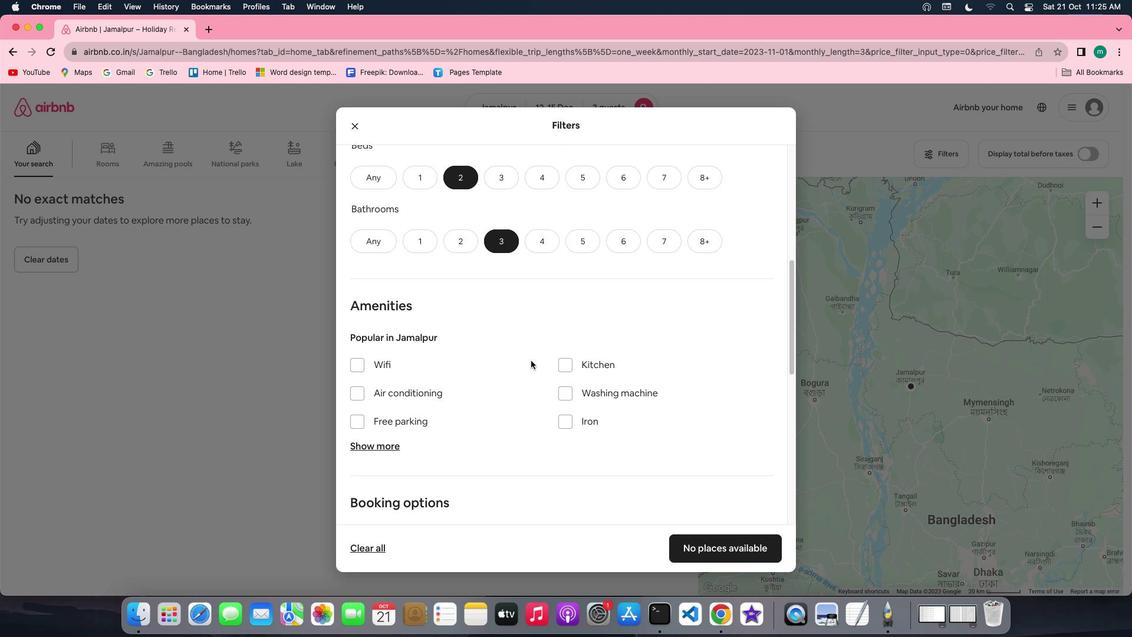 
Action: Mouse scrolled (530, 360) with delta (0, 0)
Screenshot: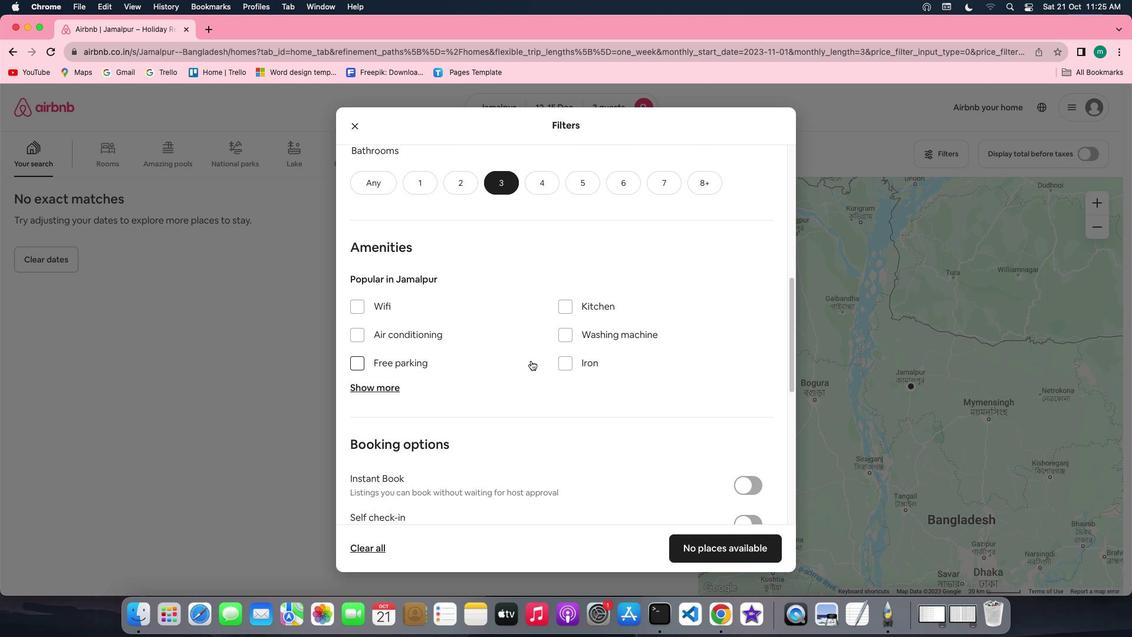 
Action: Mouse scrolled (530, 360) with delta (0, 0)
Screenshot: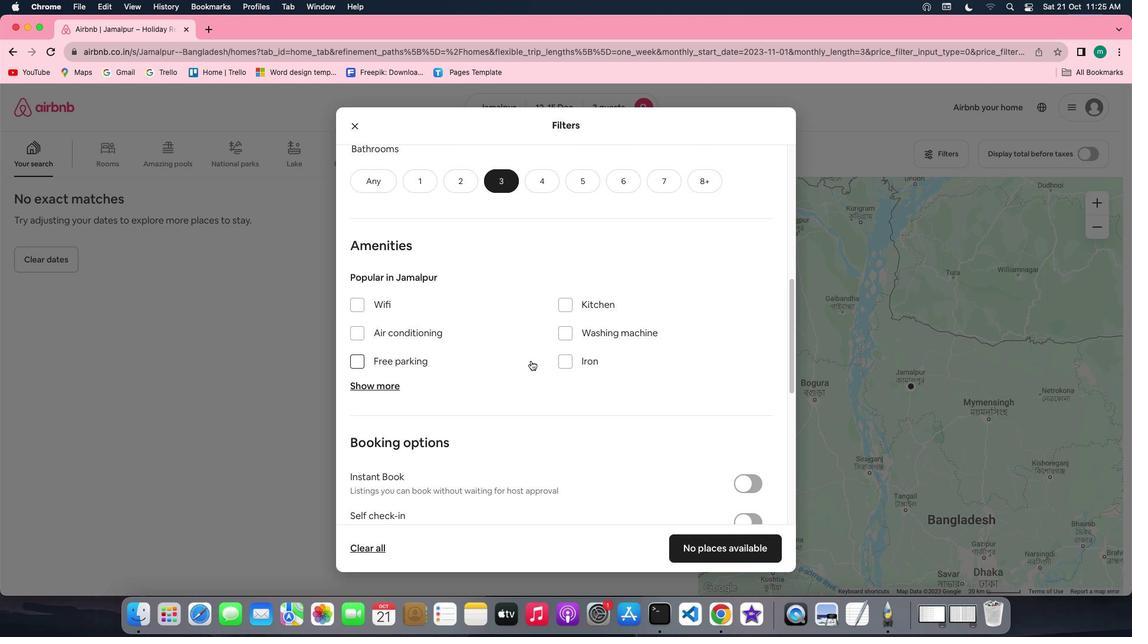 
Action: Mouse scrolled (530, 360) with delta (0, -1)
Screenshot: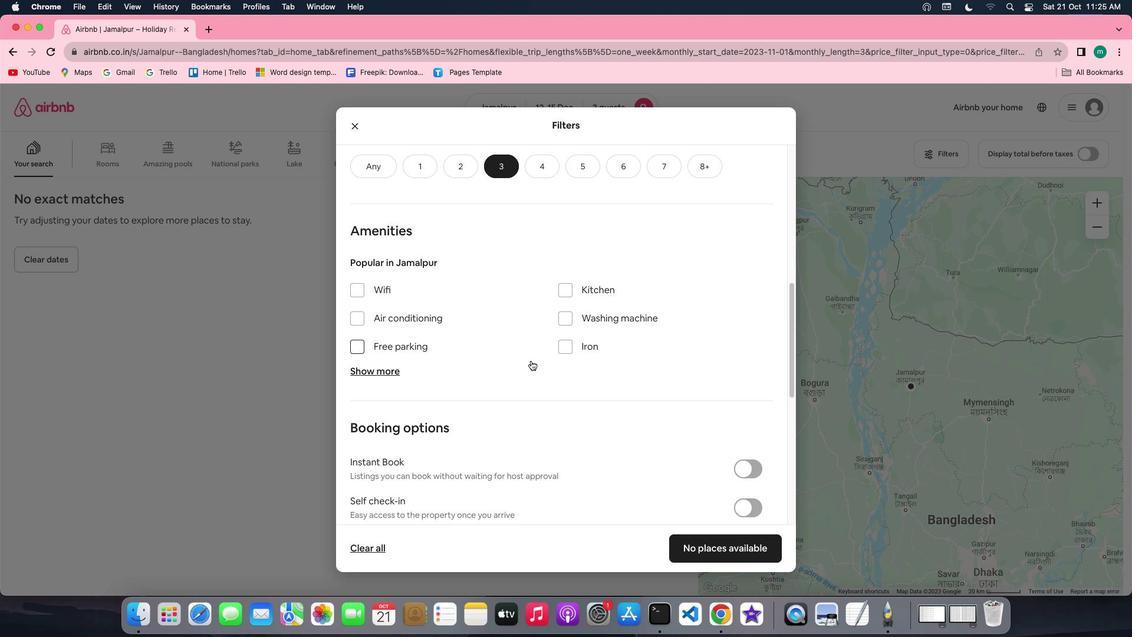 
Action: Mouse scrolled (530, 360) with delta (0, 0)
Screenshot: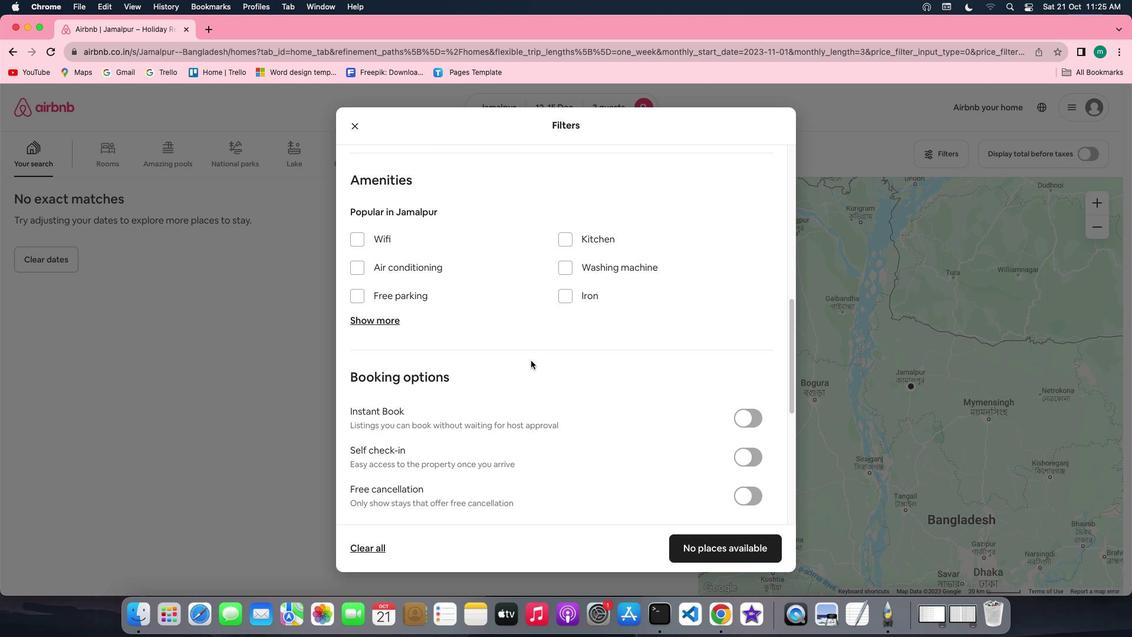 
Action: Mouse scrolled (530, 360) with delta (0, 0)
Screenshot: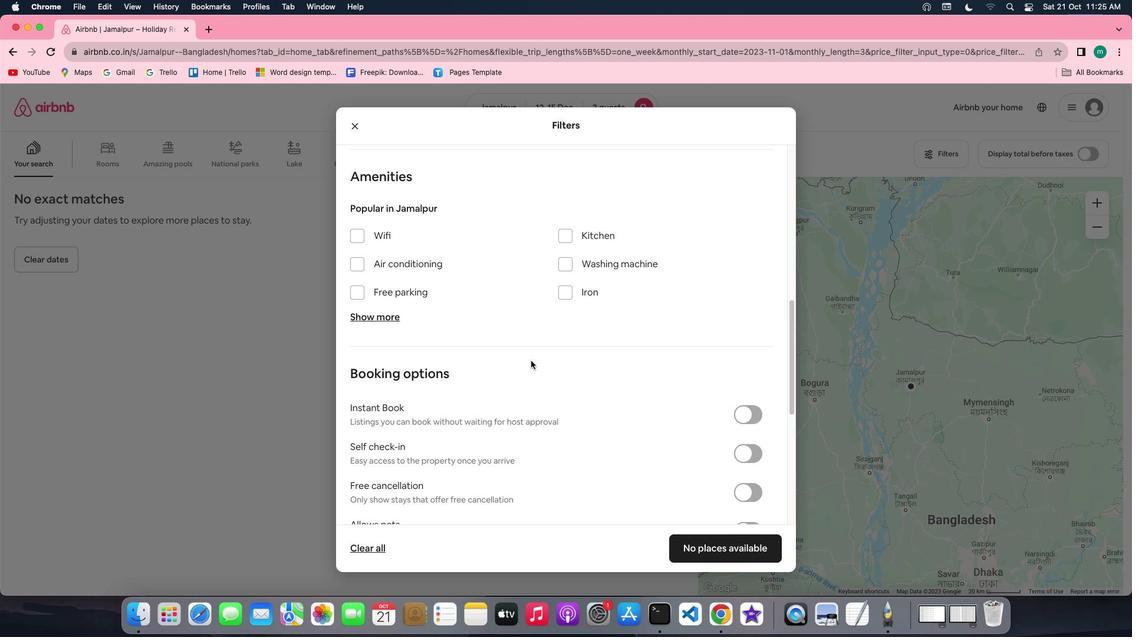 
Action: Mouse scrolled (530, 360) with delta (0, 0)
Screenshot: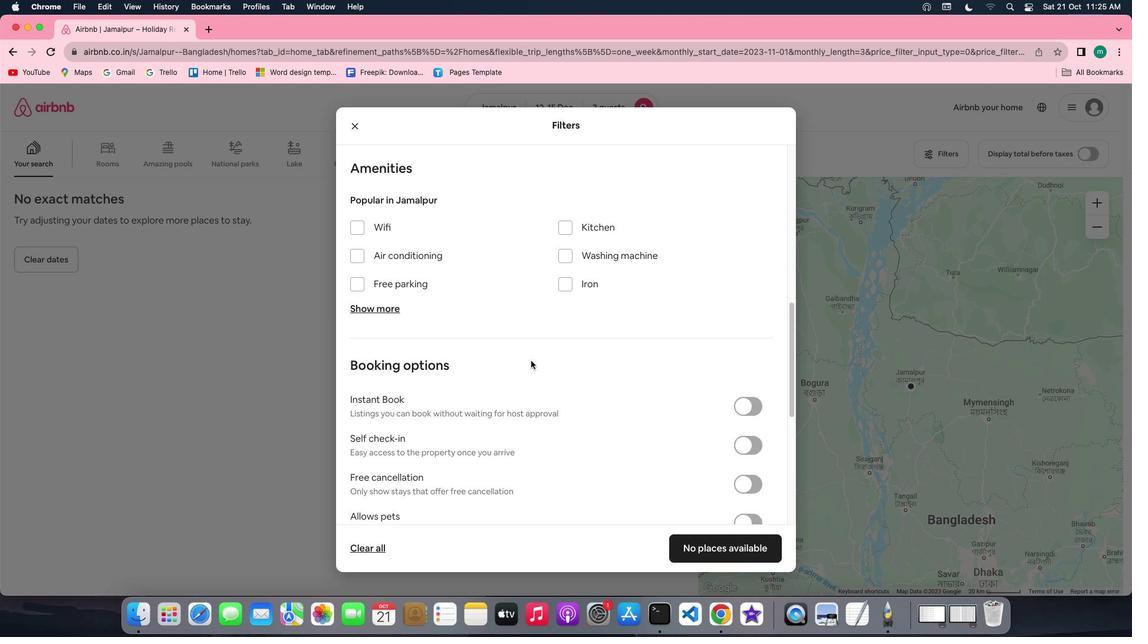 
Action: Mouse moved to (584, 263)
Screenshot: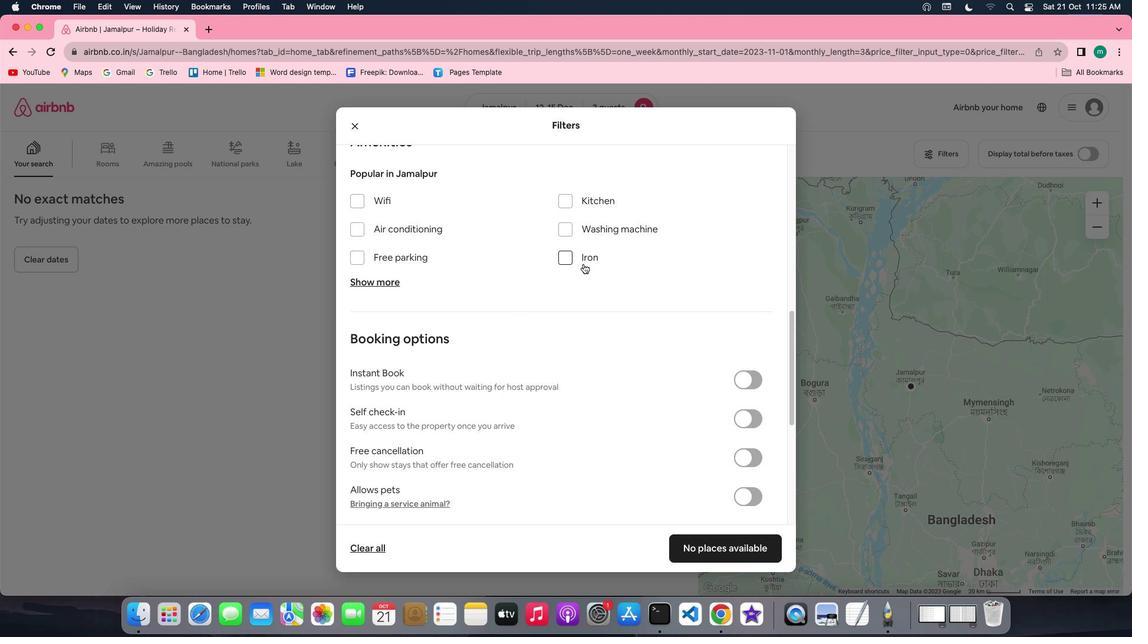 
Action: Mouse scrolled (584, 263) with delta (0, 0)
Screenshot: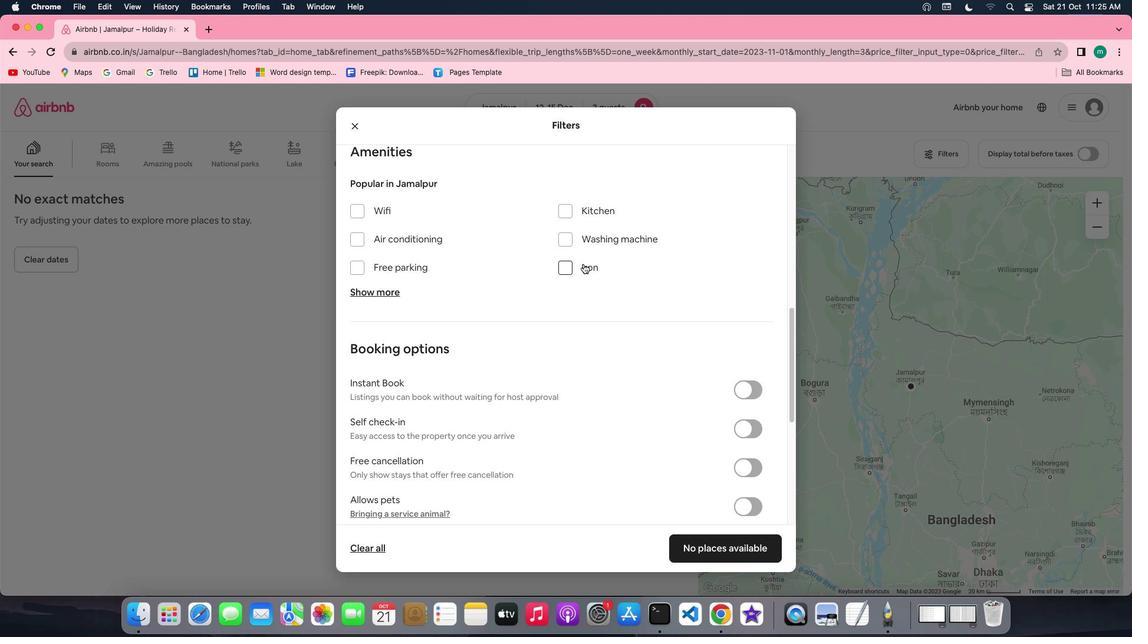 
Action: Mouse scrolled (584, 263) with delta (0, 0)
Screenshot: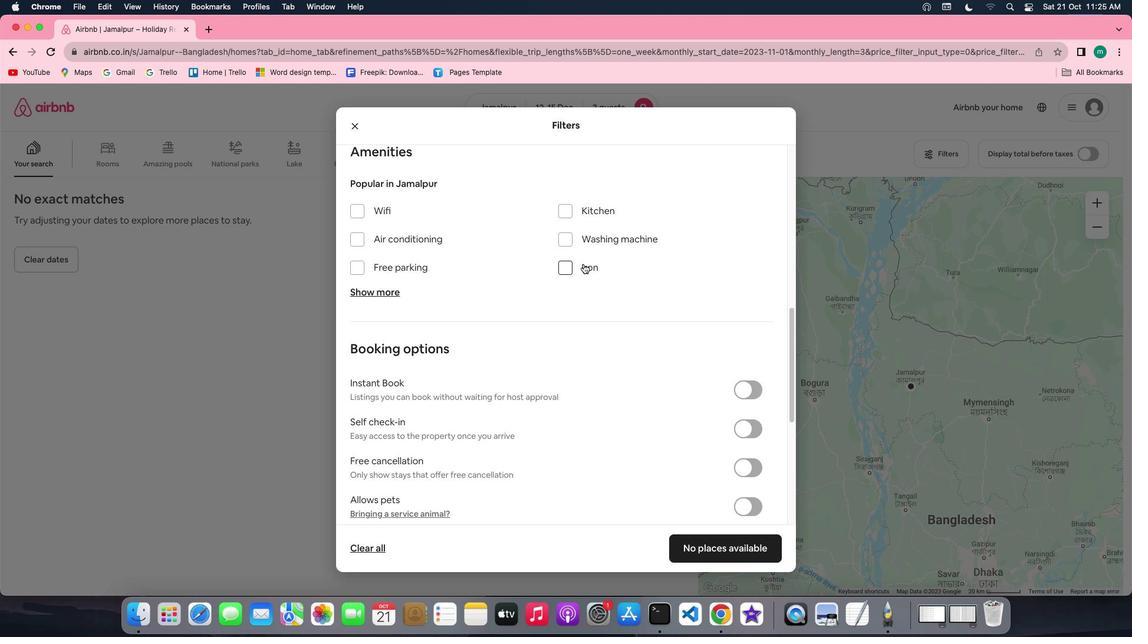 
Action: Mouse scrolled (584, 263) with delta (0, 1)
Screenshot: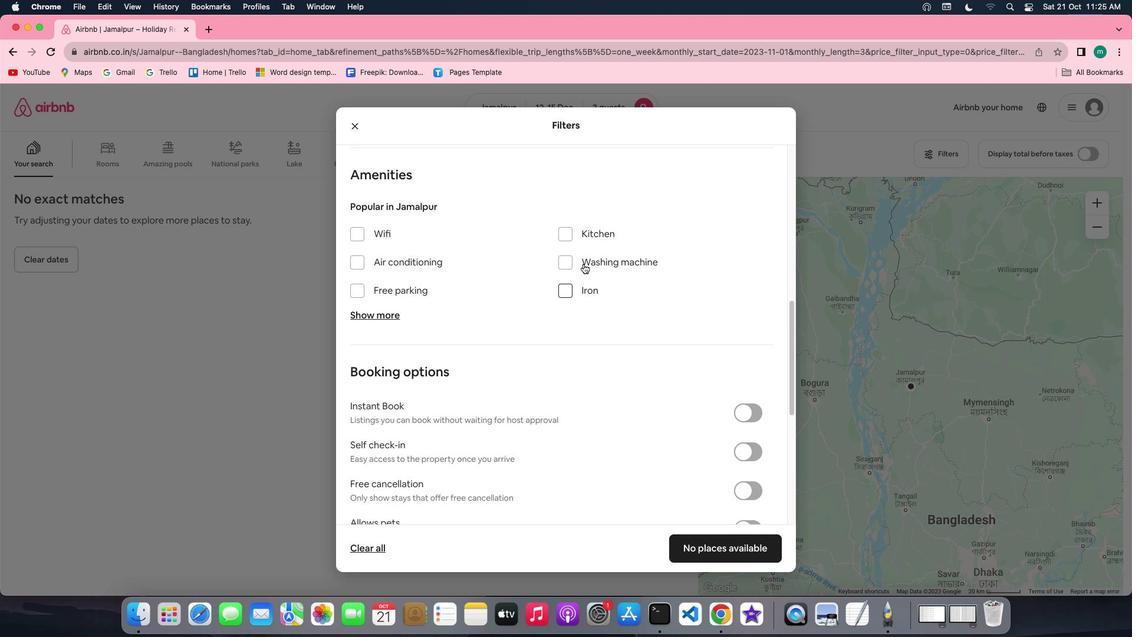
Action: Mouse scrolled (584, 263) with delta (0, 0)
Screenshot: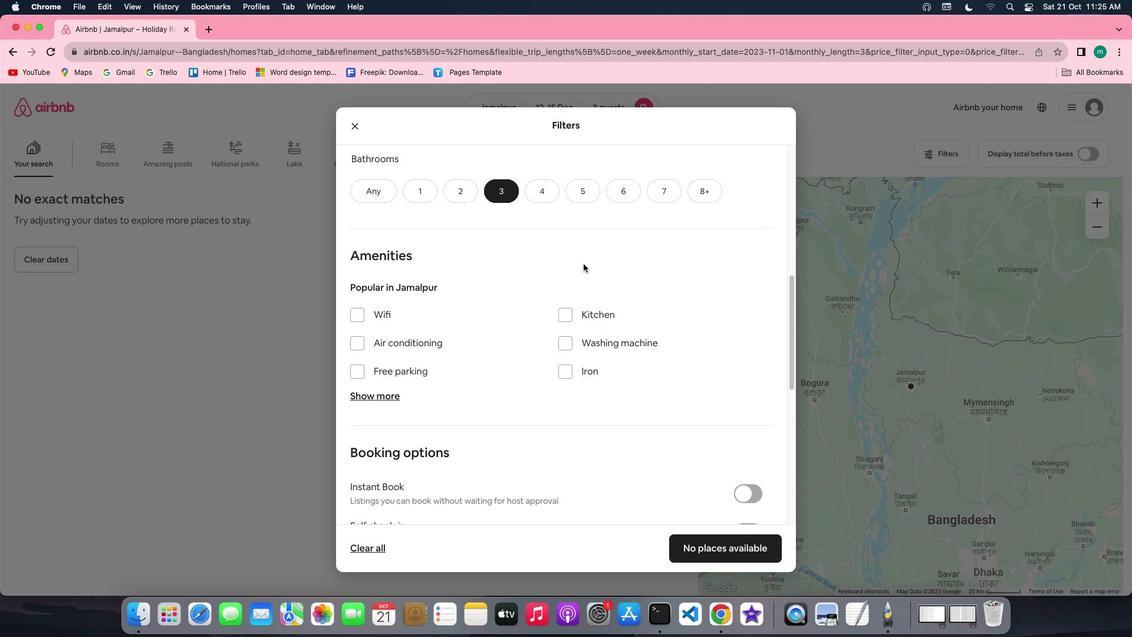 
Action: Mouse scrolled (584, 263) with delta (0, 0)
Screenshot: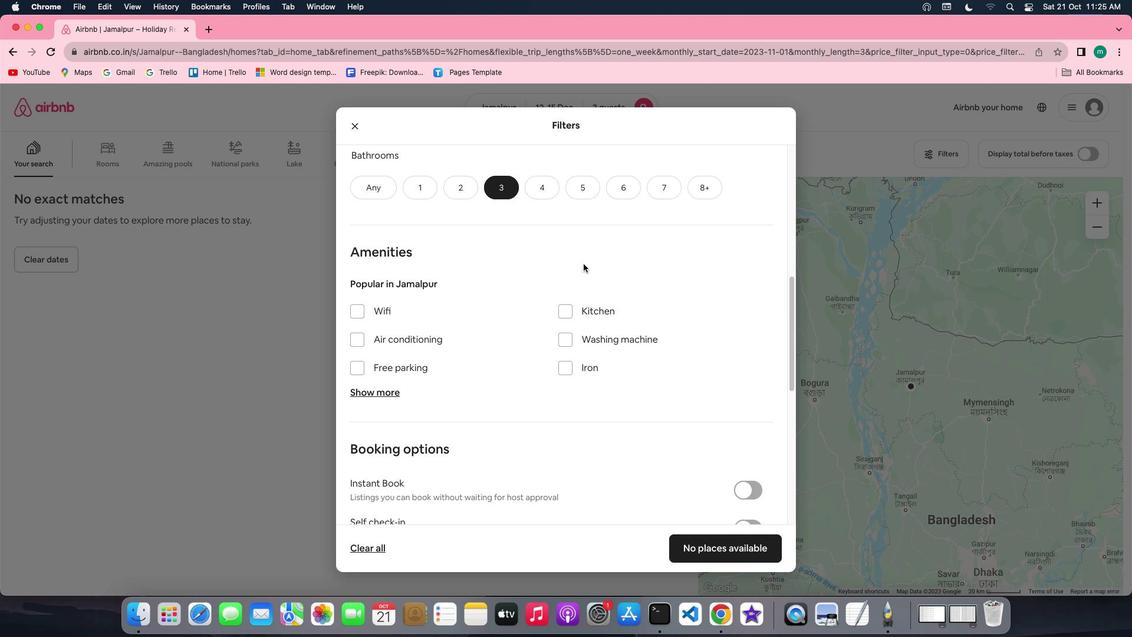 
Action: Mouse scrolled (584, 263) with delta (0, -1)
Screenshot: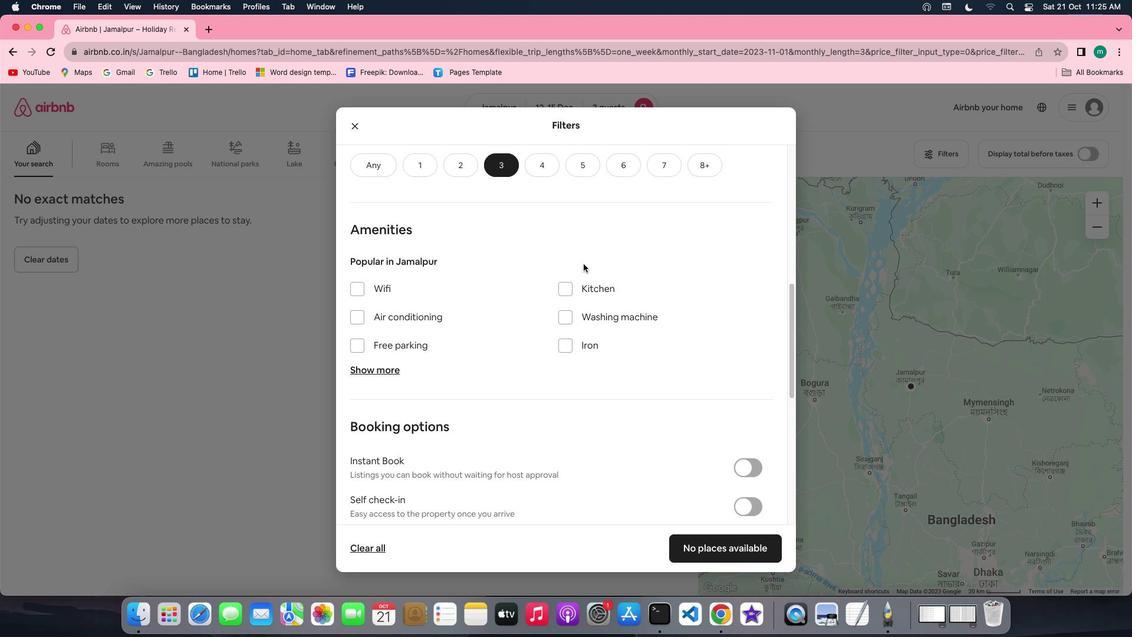 
Action: Mouse scrolled (584, 263) with delta (0, -1)
Screenshot: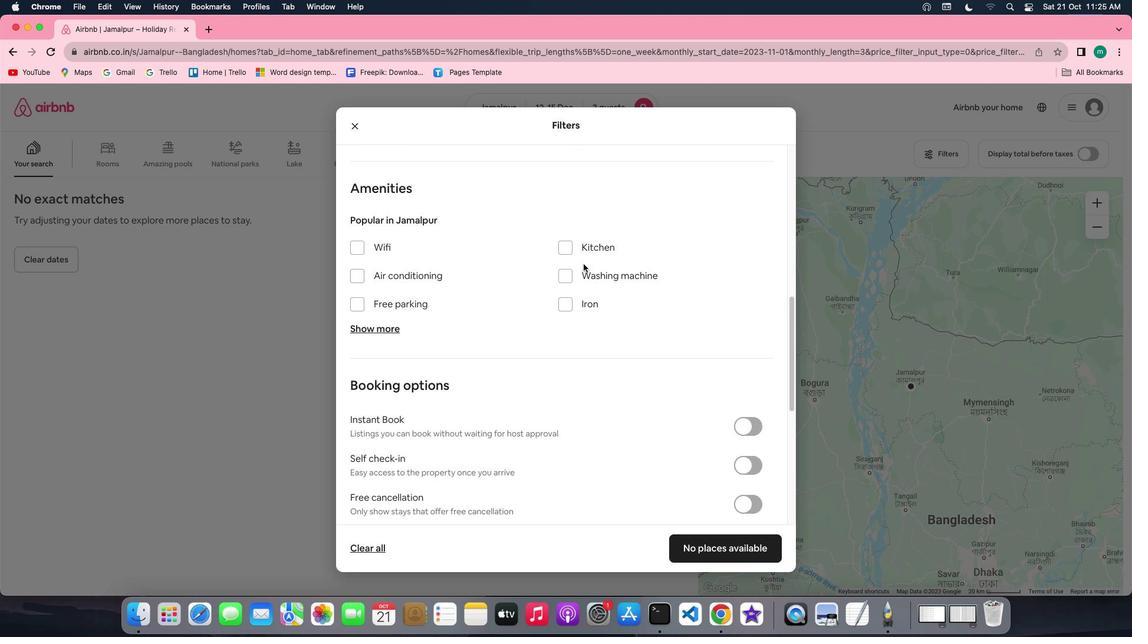 
Action: Mouse scrolled (584, 263) with delta (0, 0)
Screenshot: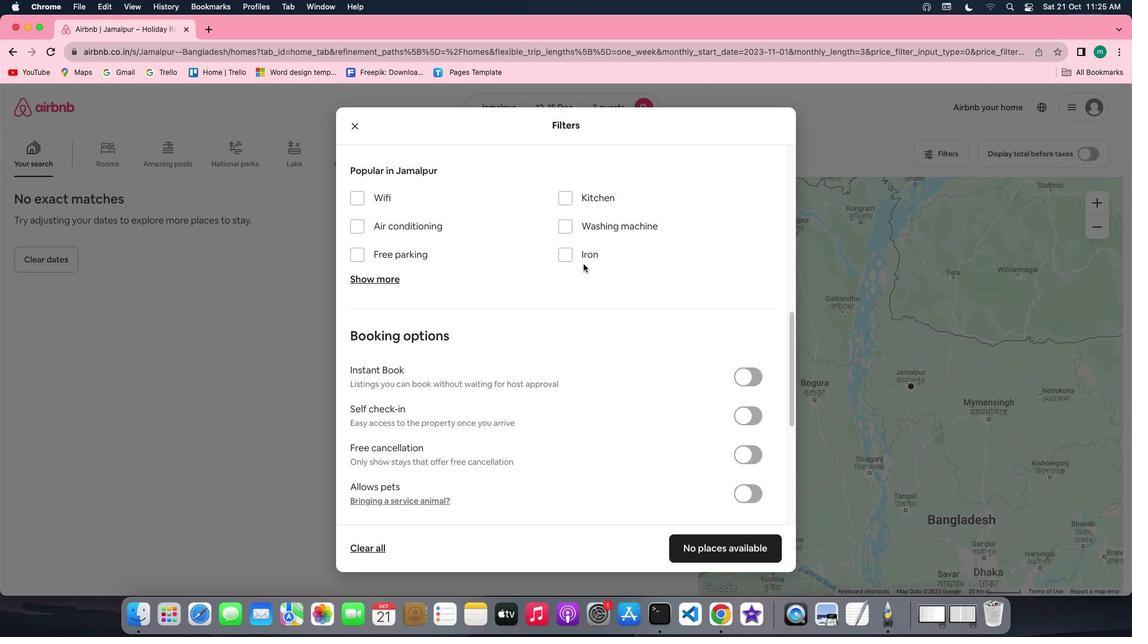 
Action: Mouse scrolled (584, 263) with delta (0, 0)
Screenshot: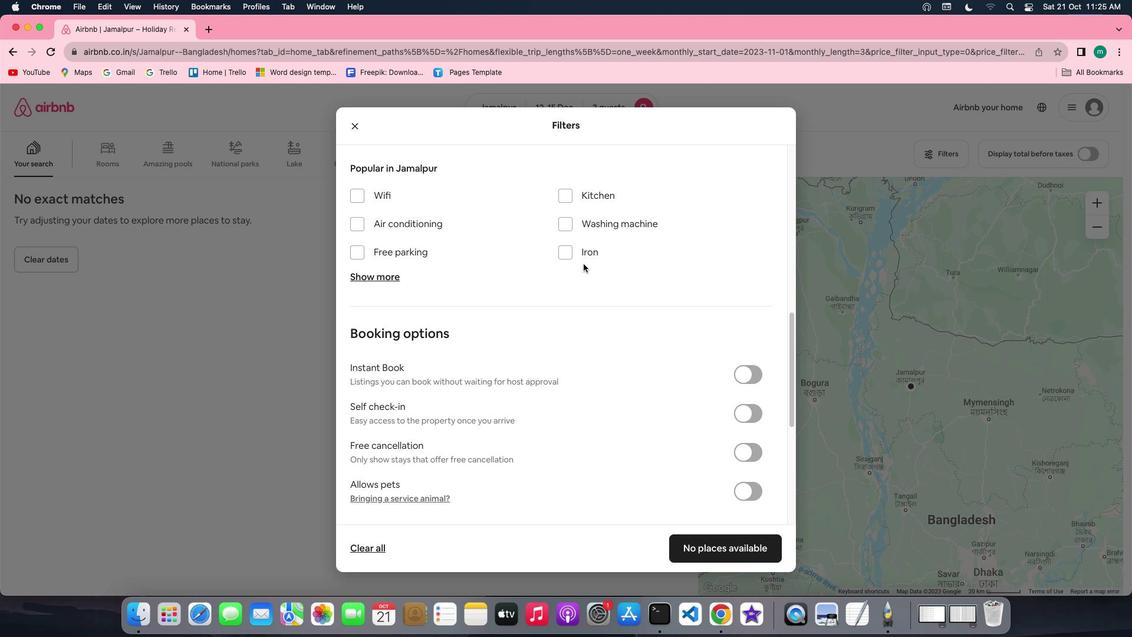 
Action: Mouse moved to (583, 263)
Screenshot: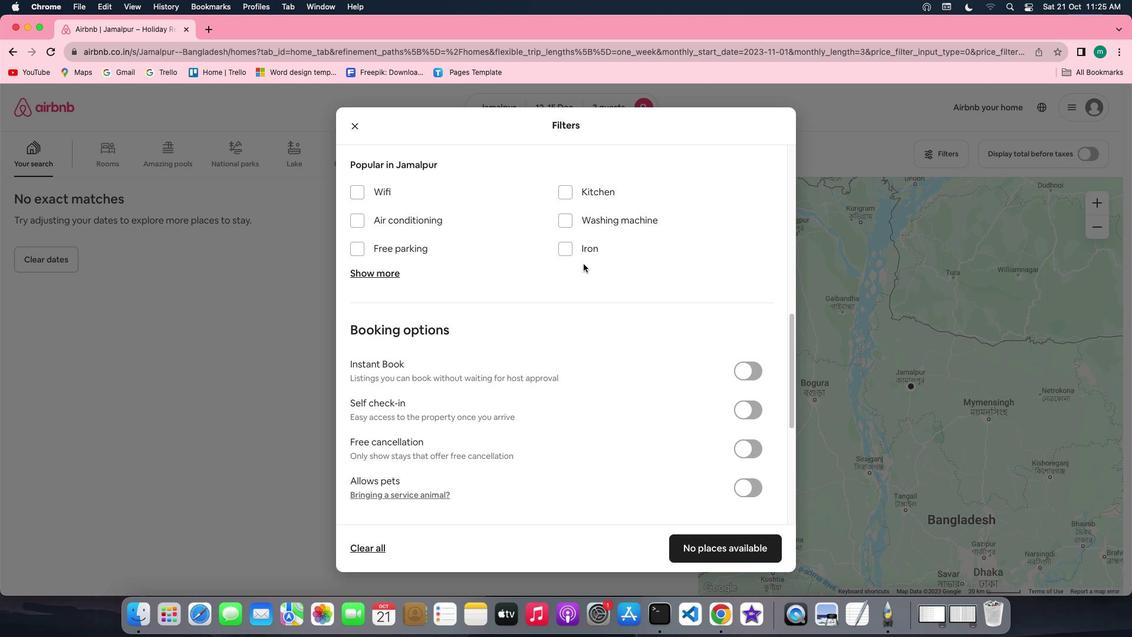 
Action: Mouse scrolled (583, 263) with delta (0, 0)
Screenshot: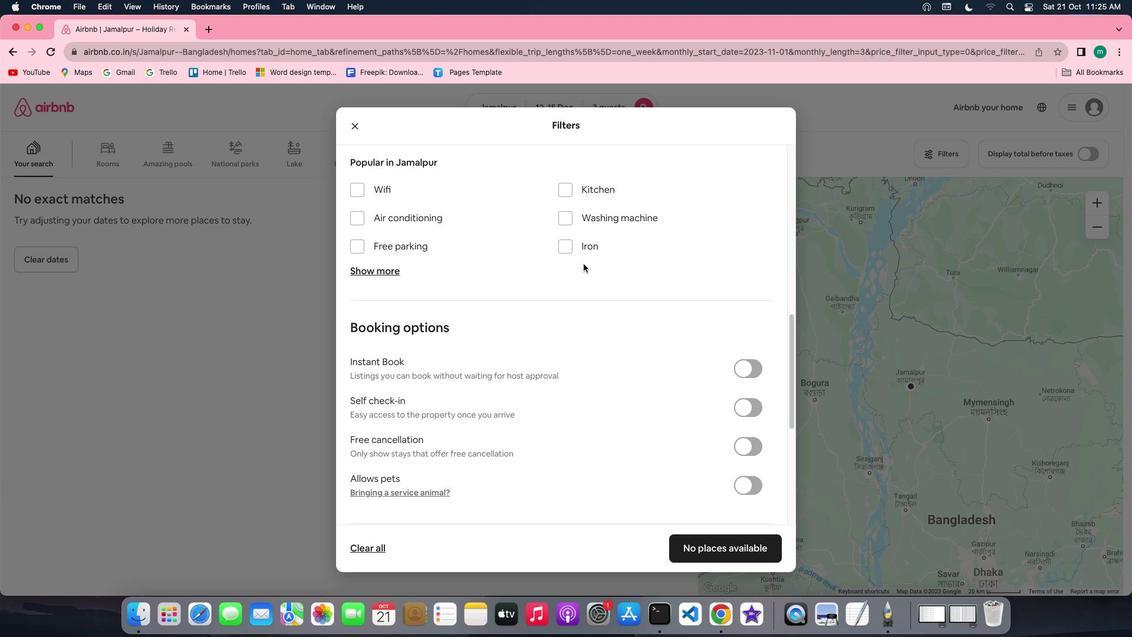 
Action: Mouse scrolled (583, 263) with delta (0, 0)
Screenshot: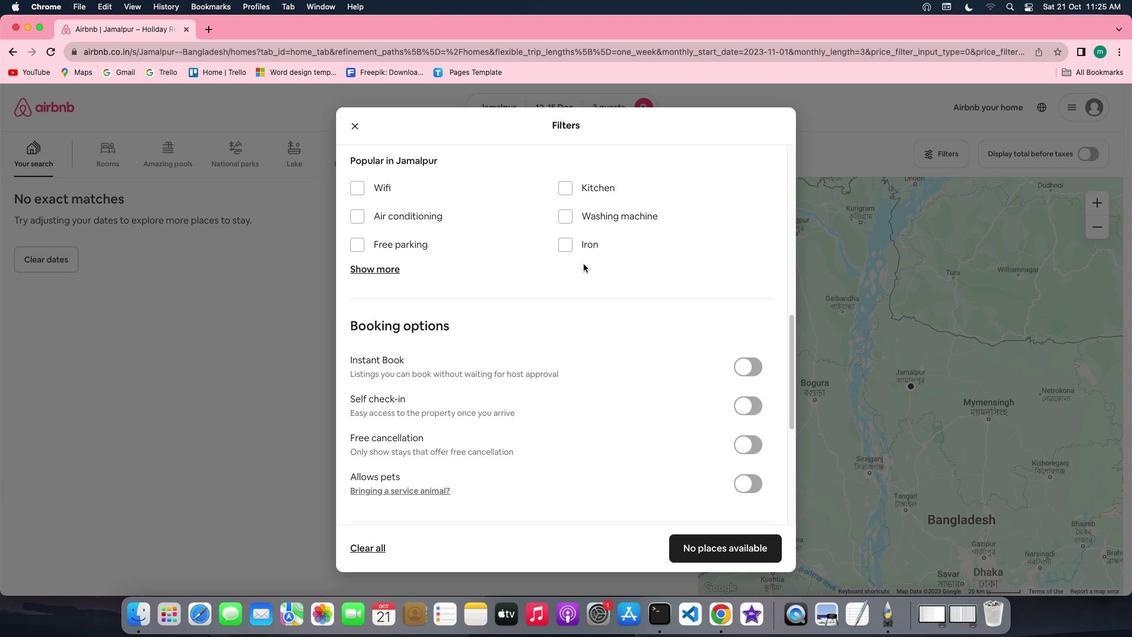 
Action: Mouse scrolled (583, 263) with delta (0, 0)
Screenshot: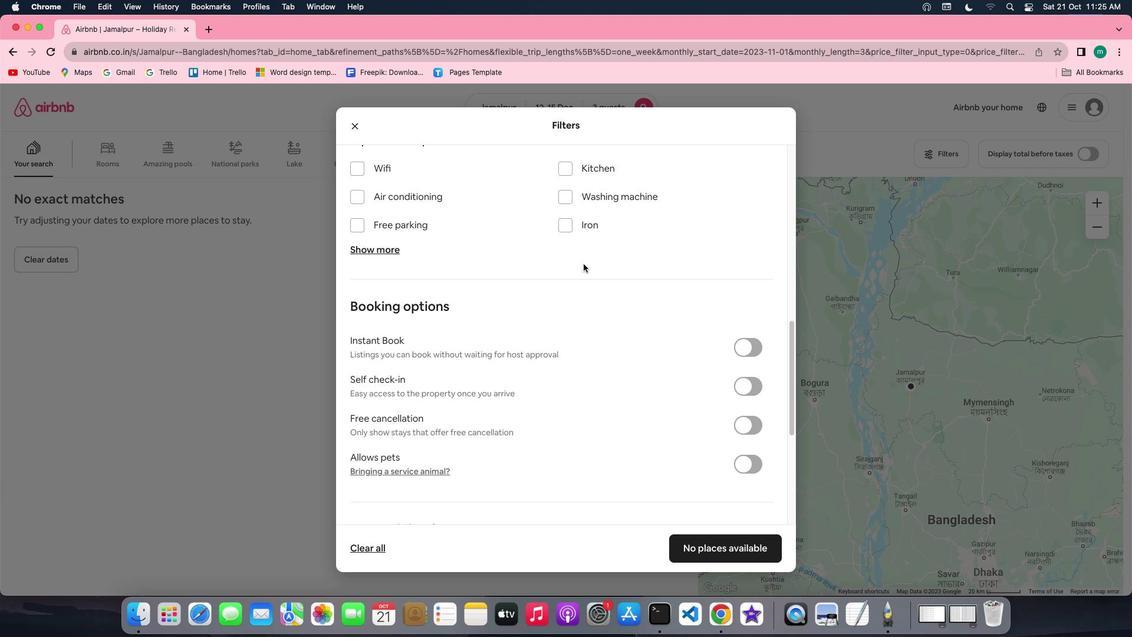 
Action: Mouse moved to (597, 190)
Screenshot: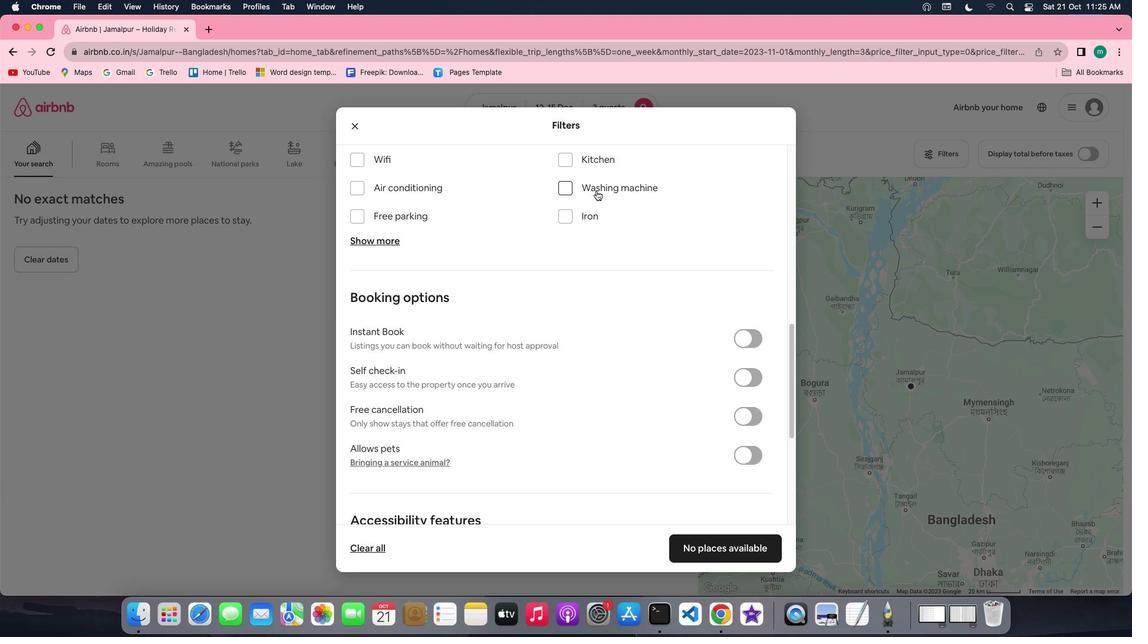 
Action: Mouse scrolled (597, 190) with delta (0, 0)
Screenshot: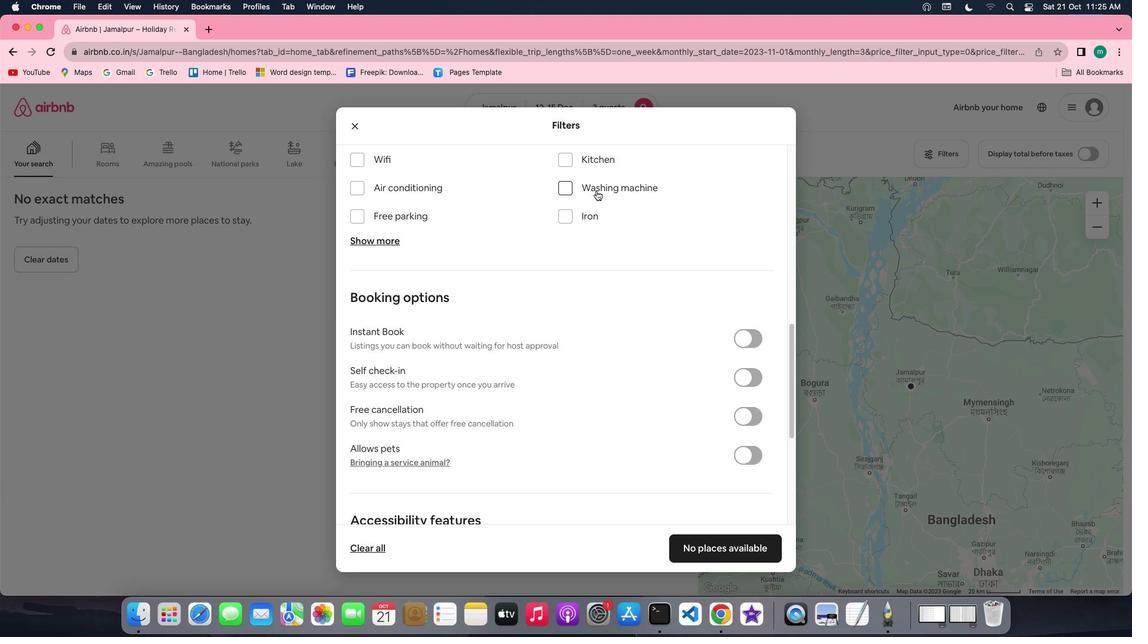 
Action: Mouse scrolled (597, 190) with delta (0, 0)
Screenshot: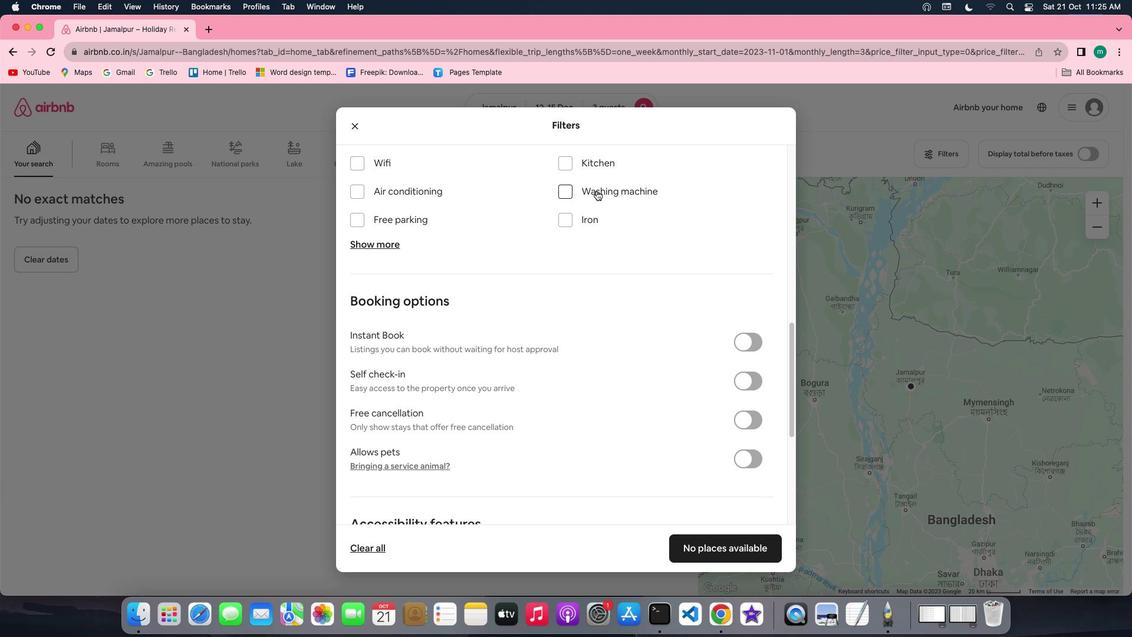 
Action: Mouse scrolled (597, 190) with delta (0, 1)
Screenshot: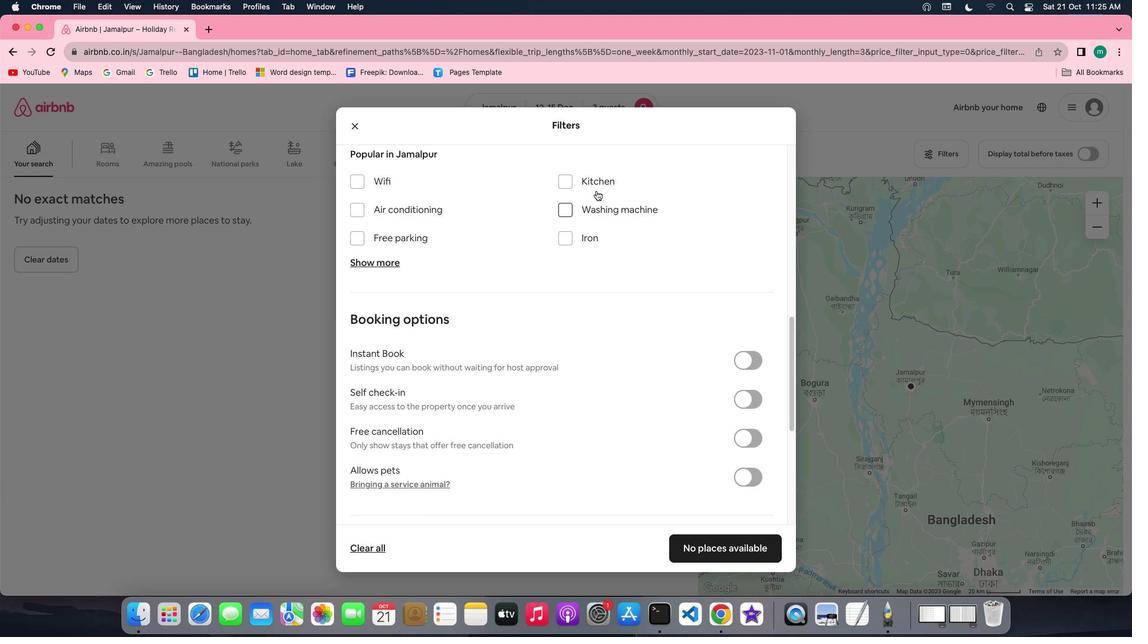 
Action: Mouse moved to (427, 262)
Screenshot: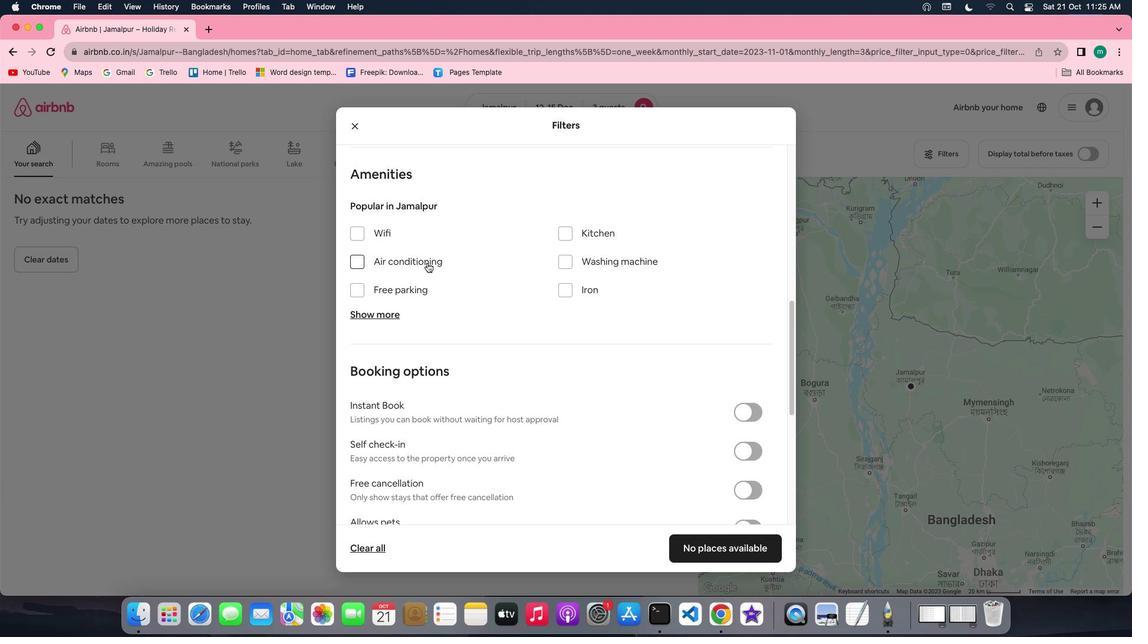 
Action: Mouse pressed left at (427, 262)
Screenshot: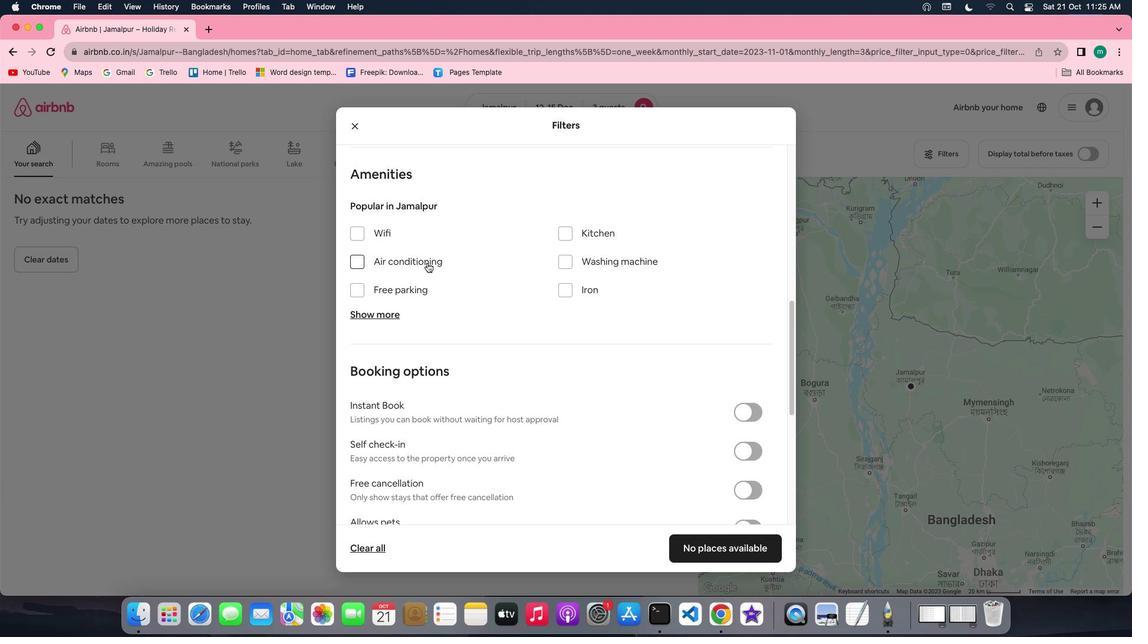 
Action: Mouse moved to (607, 347)
Screenshot: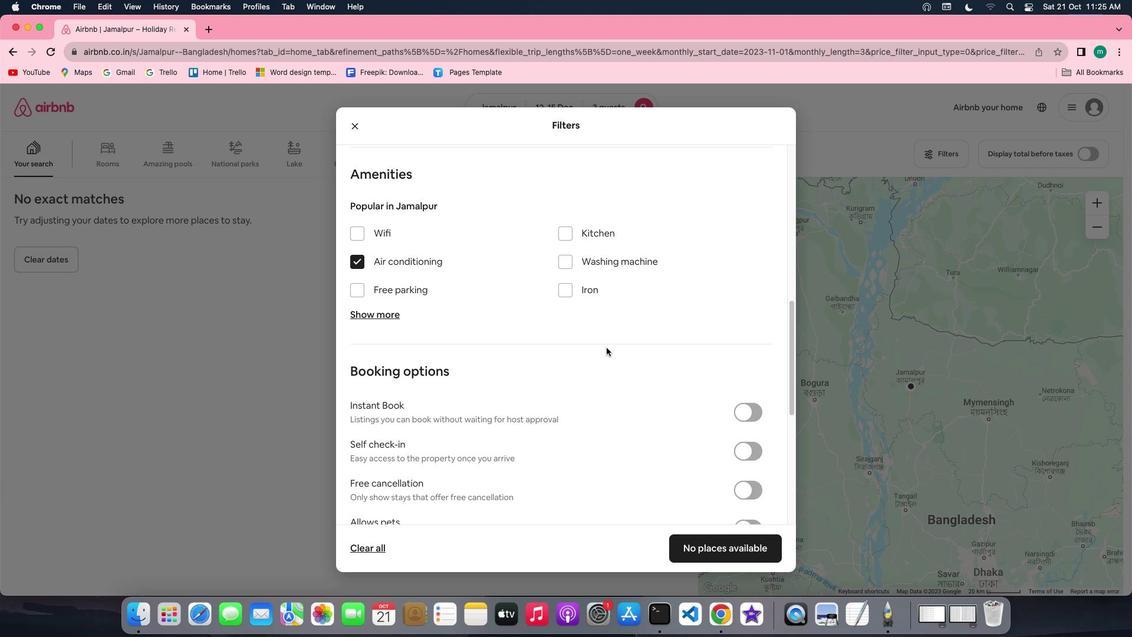 
Action: Mouse scrolled (607, 347) with delta (0, 0)
Screenshot: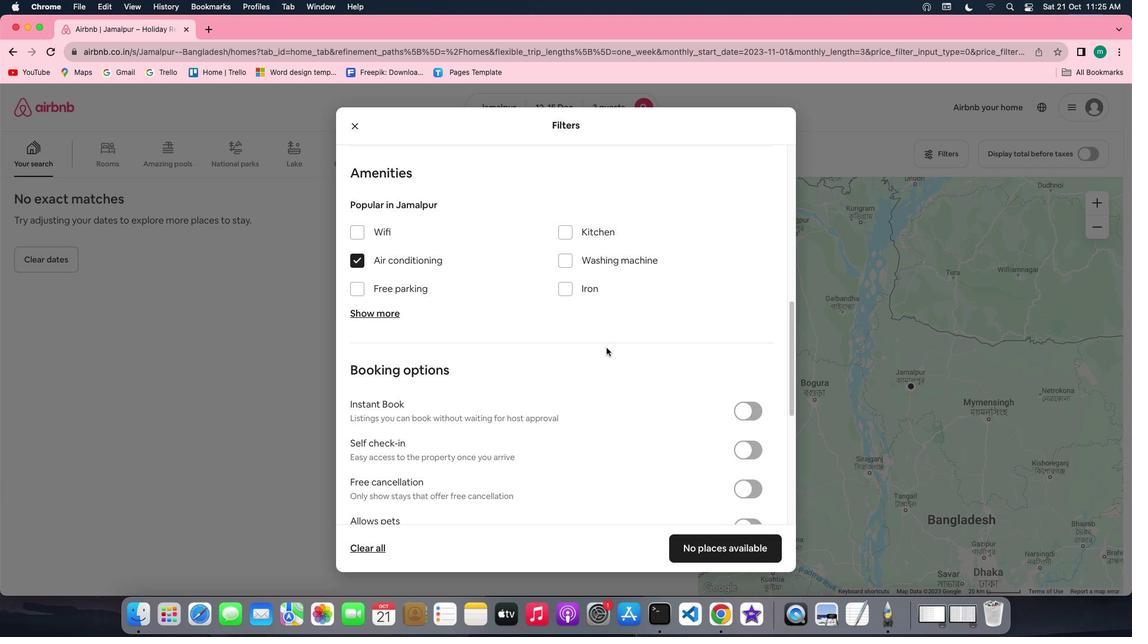 
Action: Mouse scrolled (607, 347) with delta (0, 0)
Screenshot: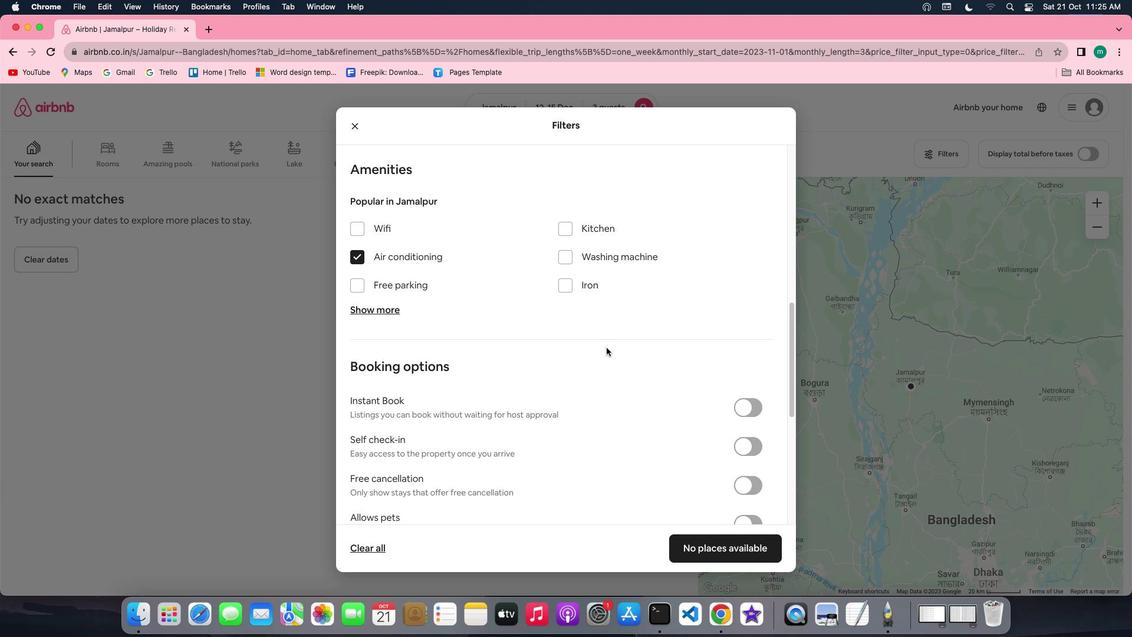 
Action: Mouse scrolled (607, 347) with delta (0, -1)
Screenshot: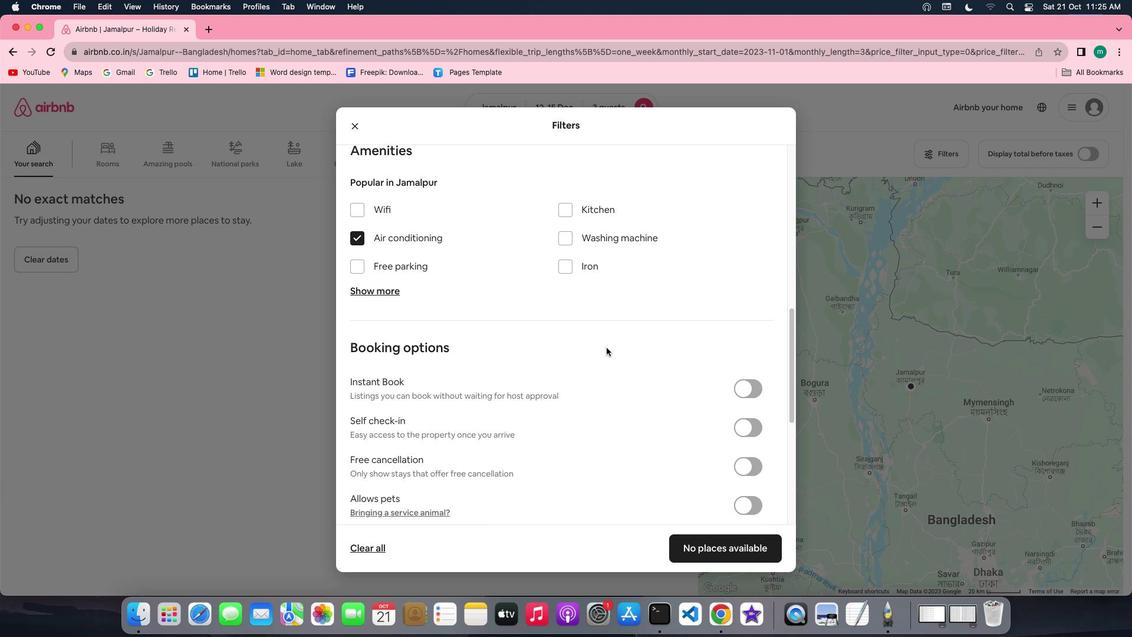 
Action: Mouse scrolled (607, 347) with delta (0, 0)
Screenshot: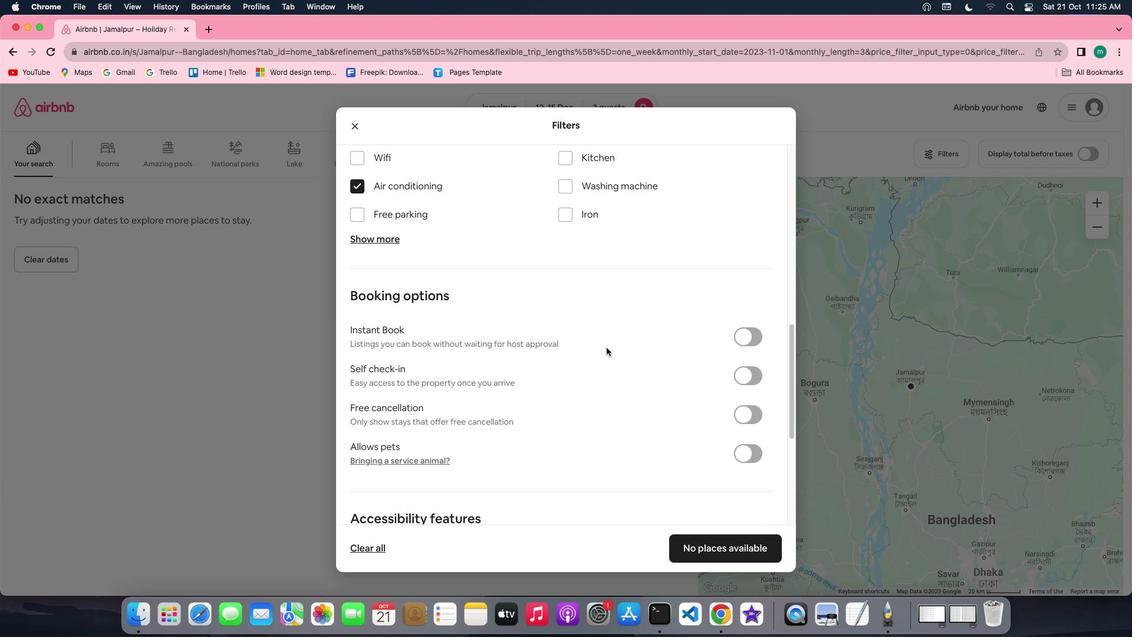 
Action: Mouse scrolled (607, 347) with delta (0, 0)
Screenshot: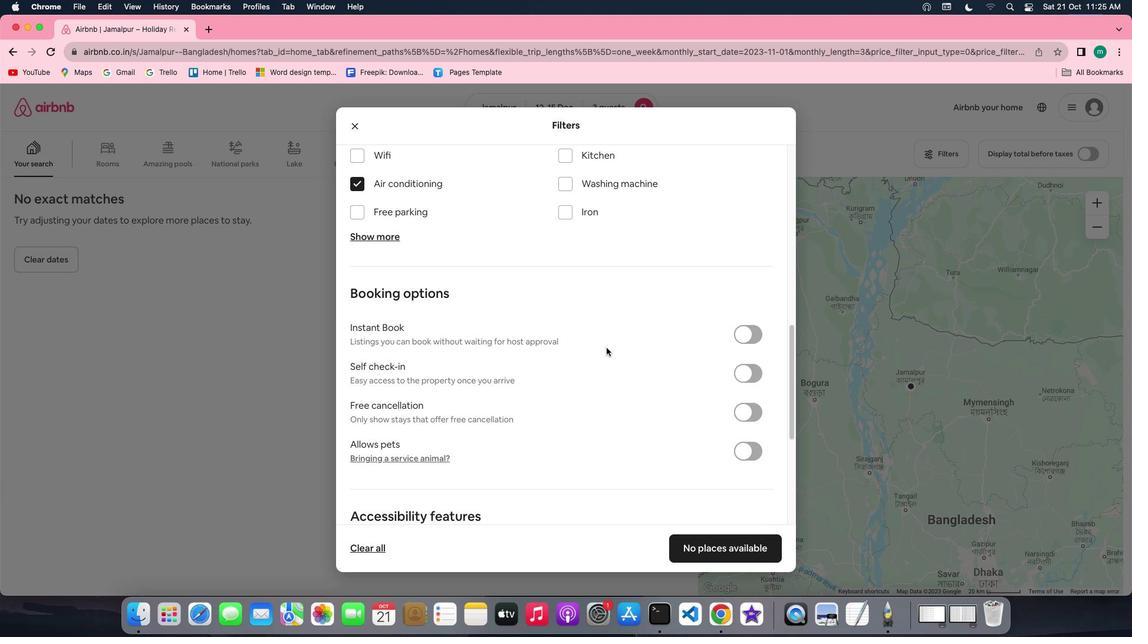 
Action: Mouse scrolled (607, 347) with delta (0, 0)
Screenshot: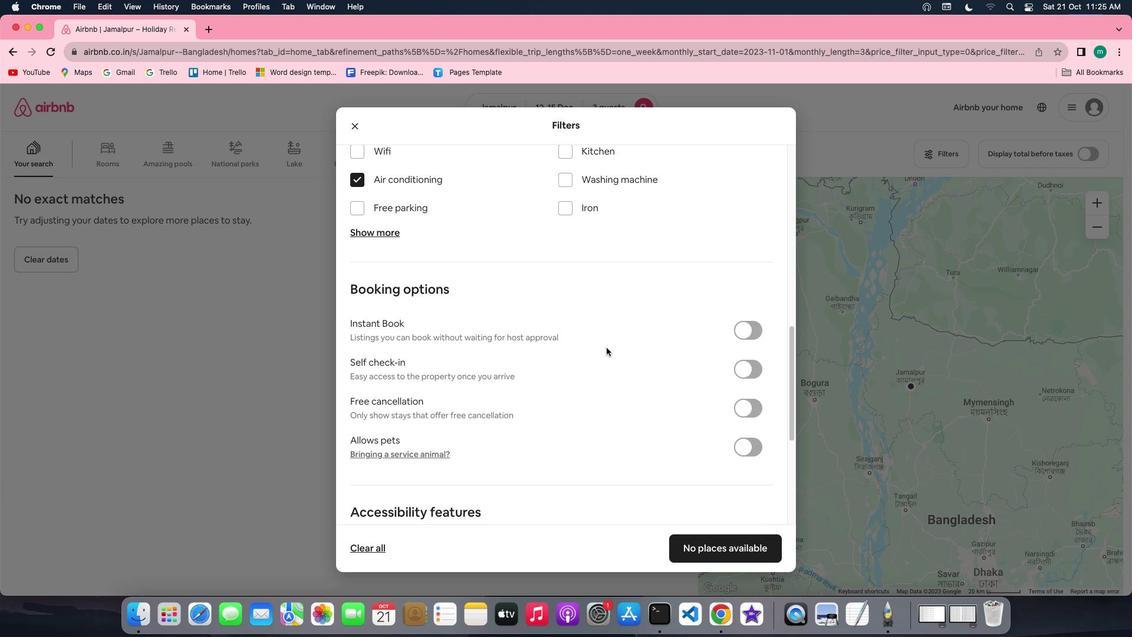 
Action: Mouse scrolled (607, 347) with delta (0, 0)
Screenshot: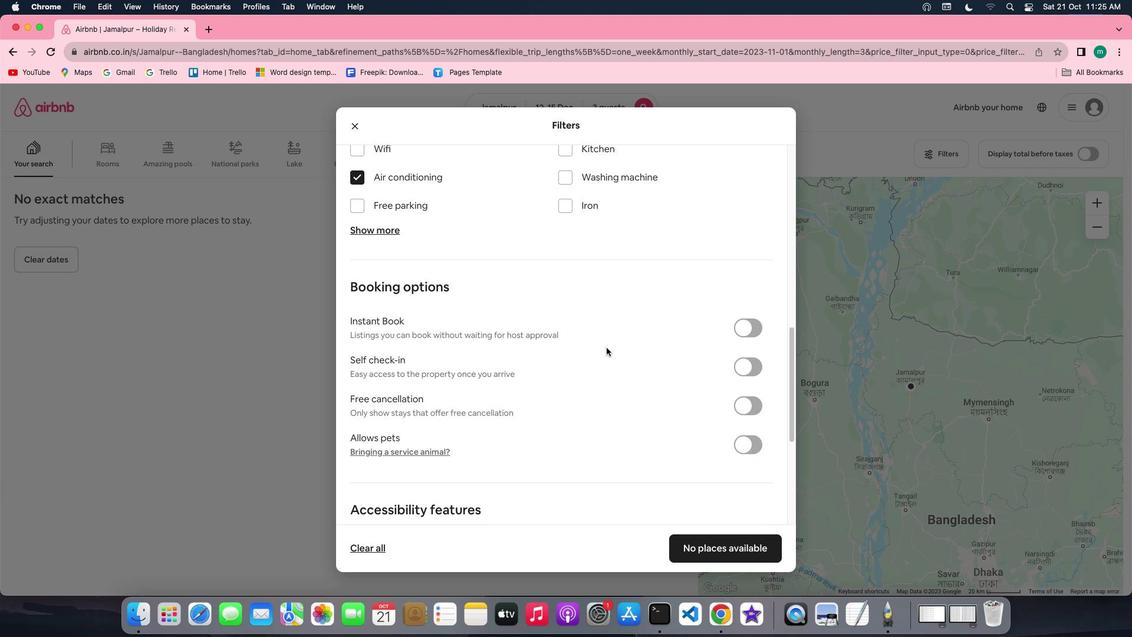 
Action: Mouse scrolled (607, 347) with delta (0, 0)
Screenshot: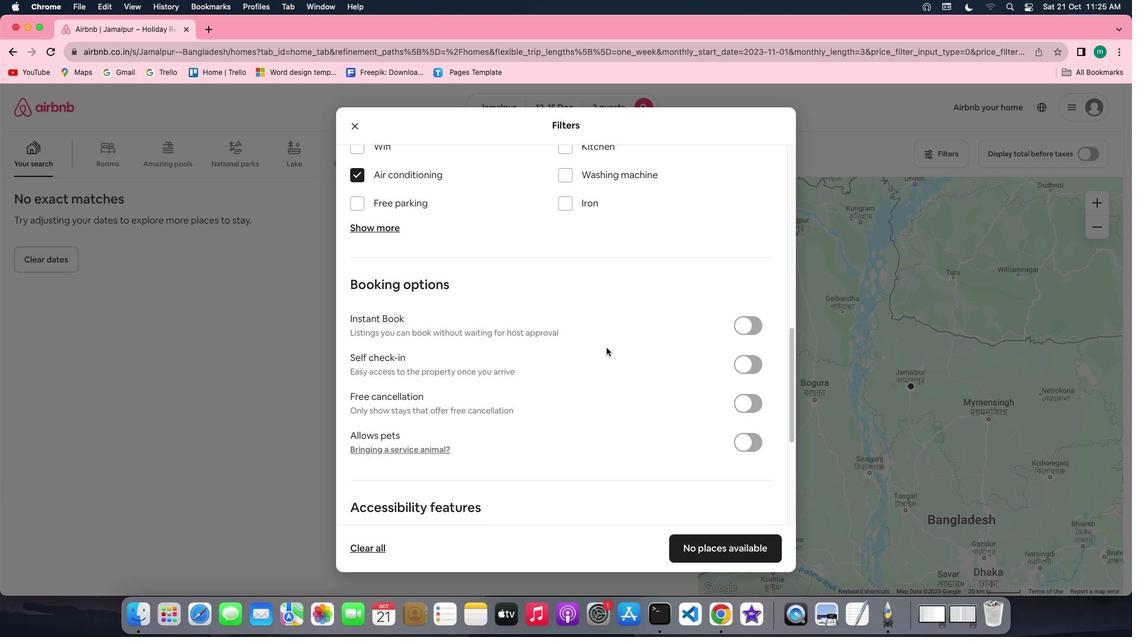 
Action: Mouse scrolled (607, 347) with delta (0, 0)
Screenshot: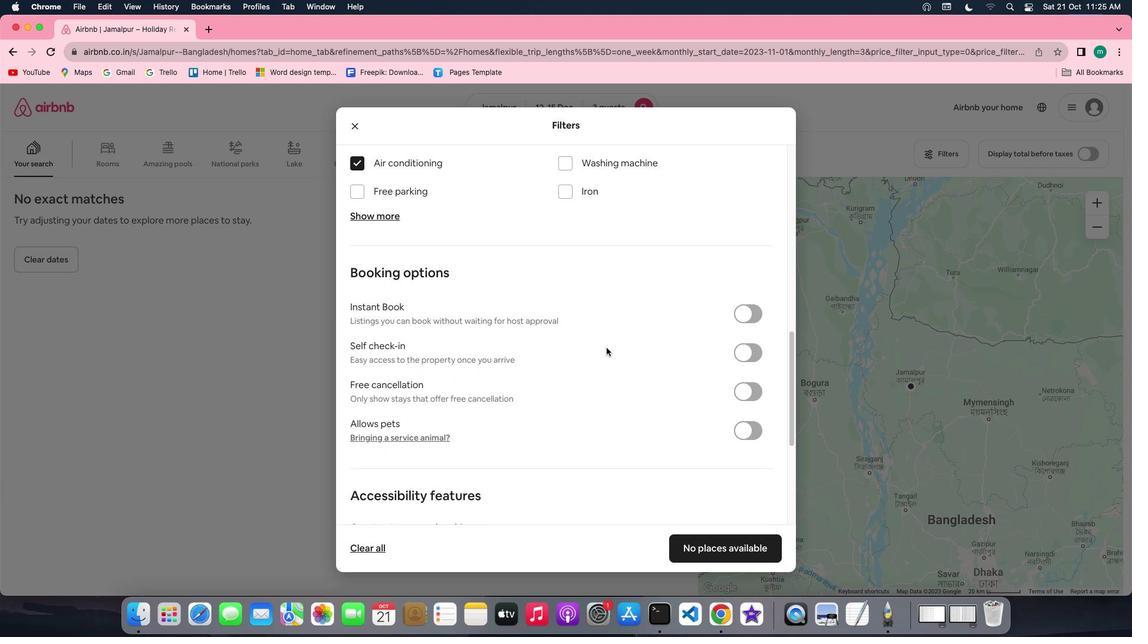 
Action: Mouse scrolled (607, 347) with delta (0, 0)
Screenshot: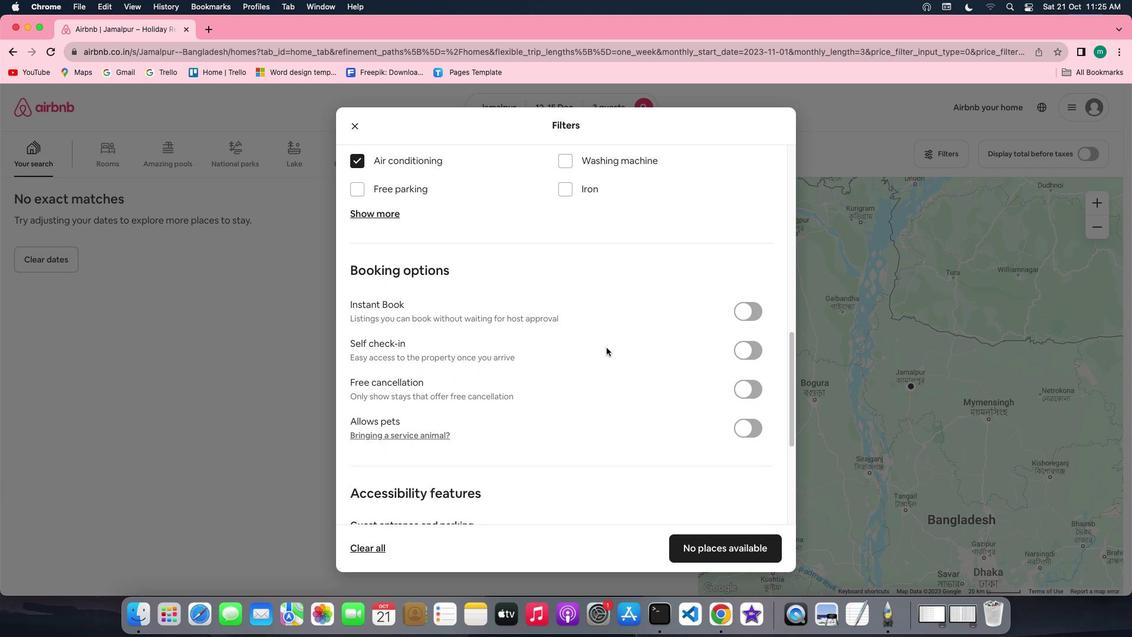 
Action: Mouse scrolled (607, 347) with delta (0, 0)
Screenshot: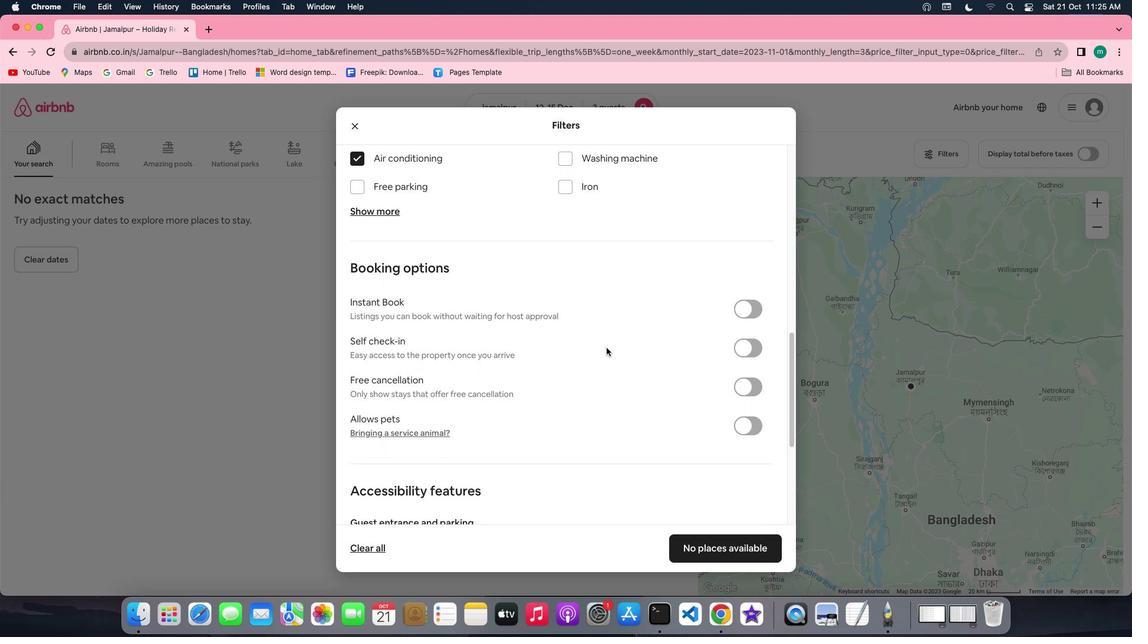 
Action: Mouse scrolled (607, 347) with delta (0, 0)
Screenshot: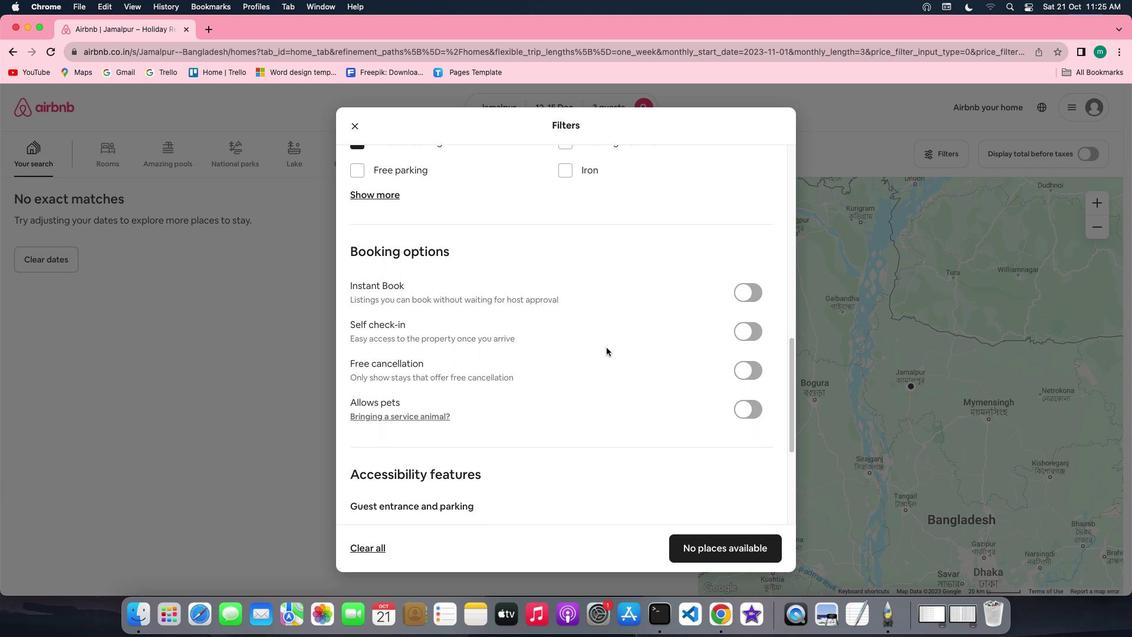 
Action: Mouse scrolled (607, 347) with delta (0, 0)
Screenshot: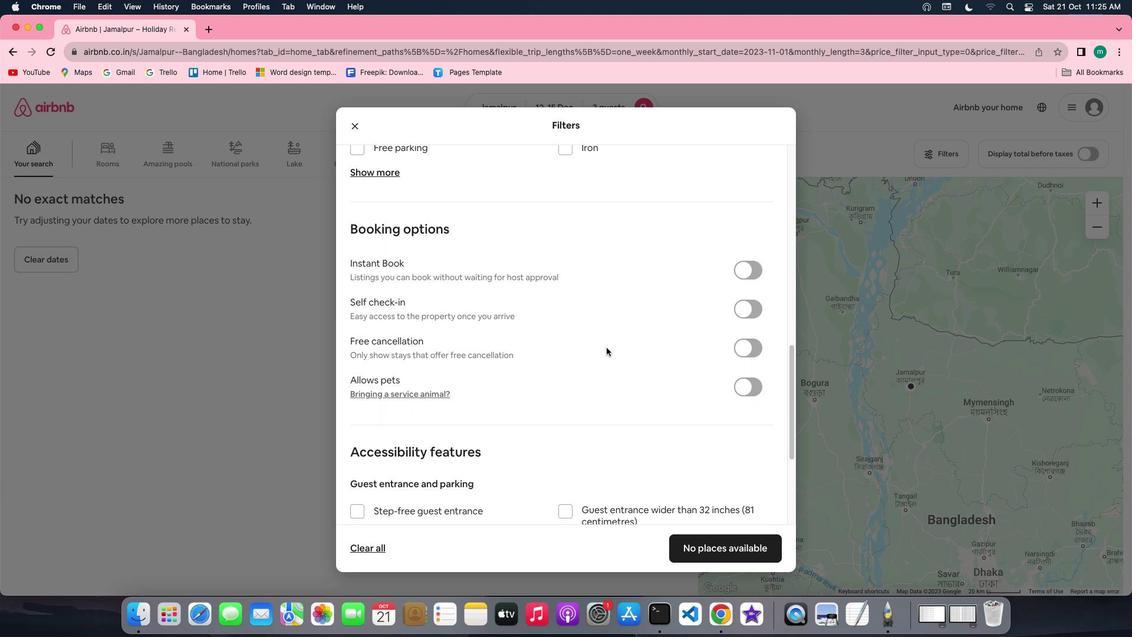 
Action: Mouse scrolled (607, 347) with delta (0, 0)
Screenshot: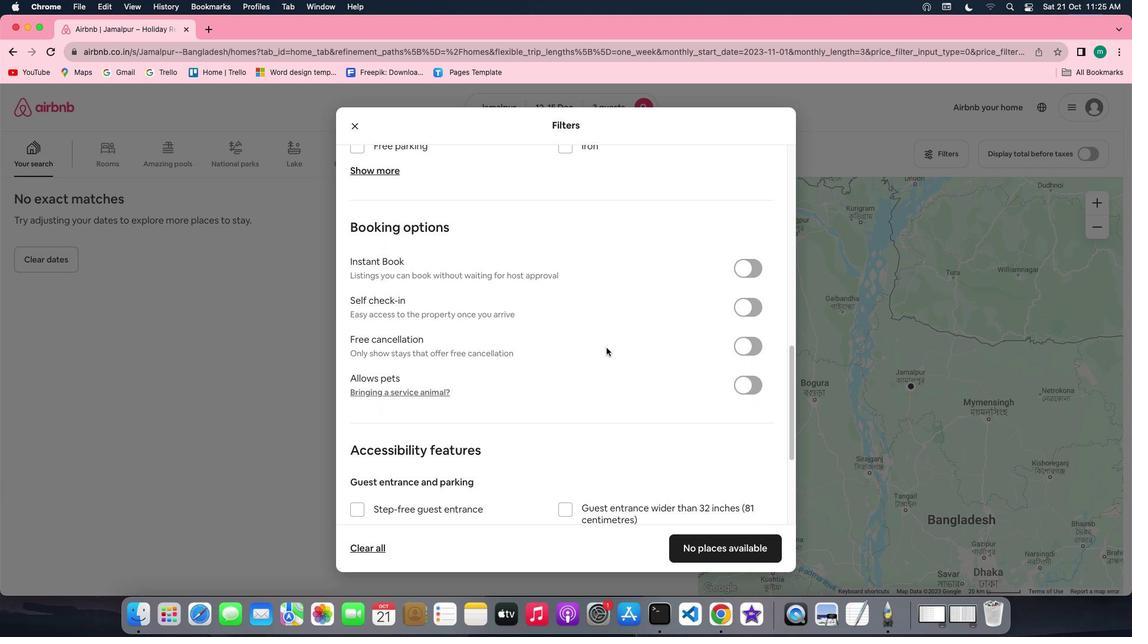 
Action: Mouse scrolled (607, 347) with delta (0, 0)
Screenshot: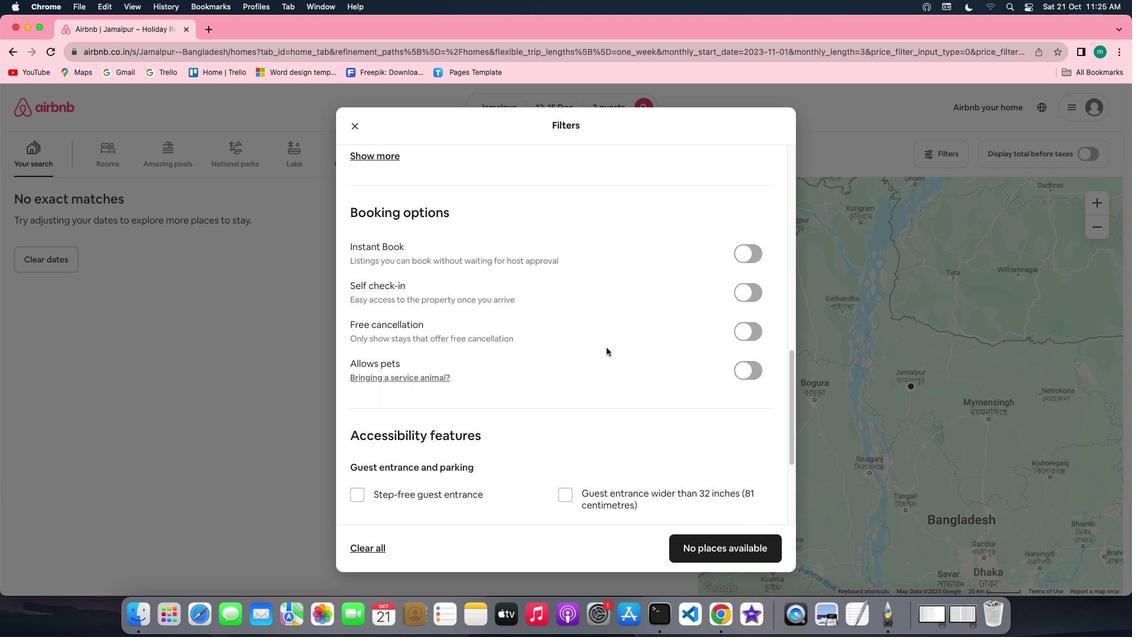 
Action: Mouse scrolled (607, 347) with delta (0, 0)
Screenshot: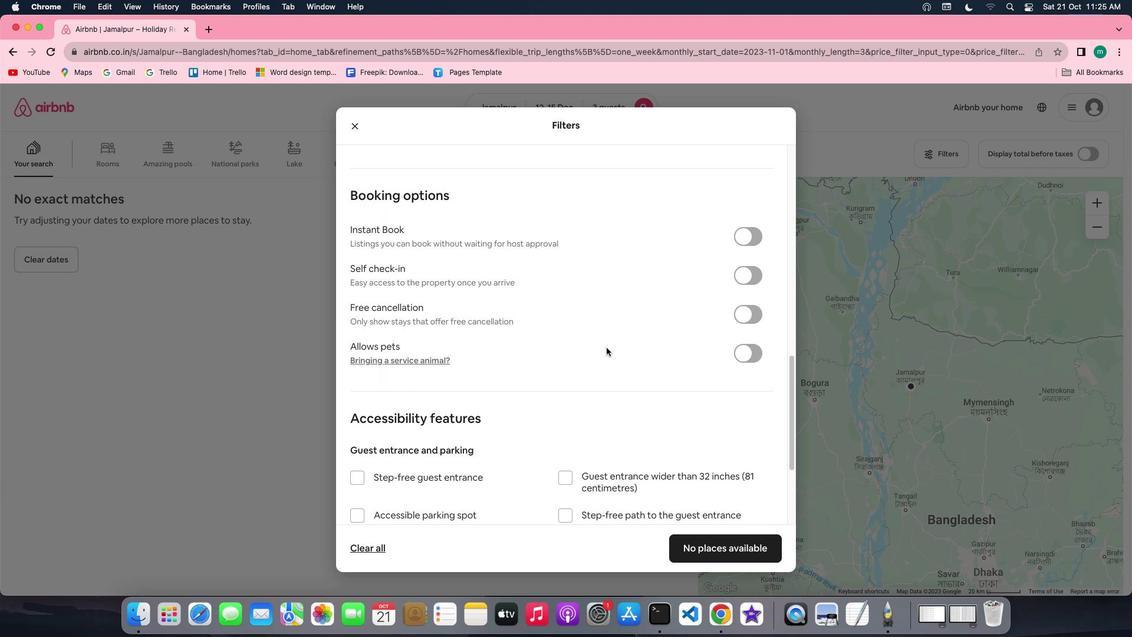 
Action: Mouse scrolled (607, 347) with delta (0, 0)
Screenshot: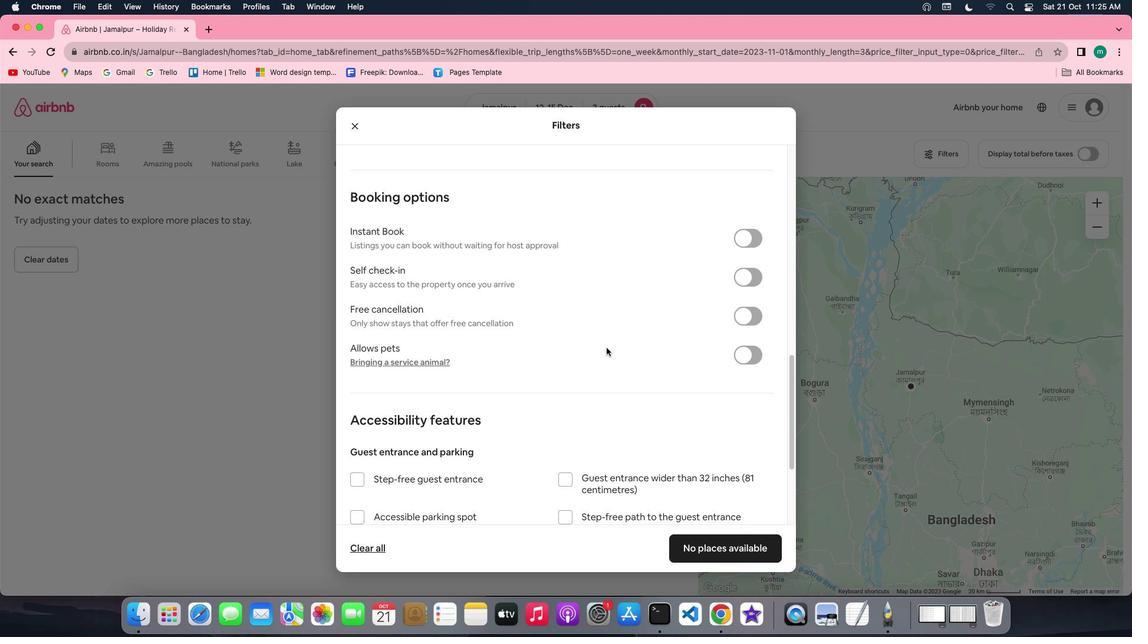 
Action: Mouse scrolled (607, 347) with delta (0, 0)
Screenshot: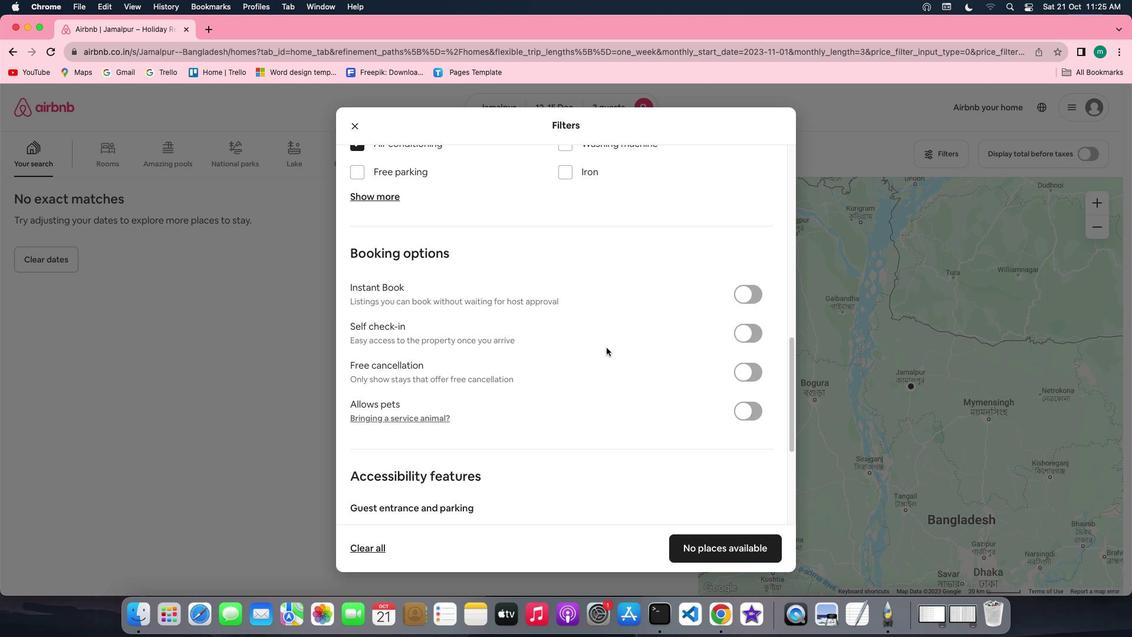 
Action: Mouse scrolled (607, 347) with delta (0, 2)
Screenshot: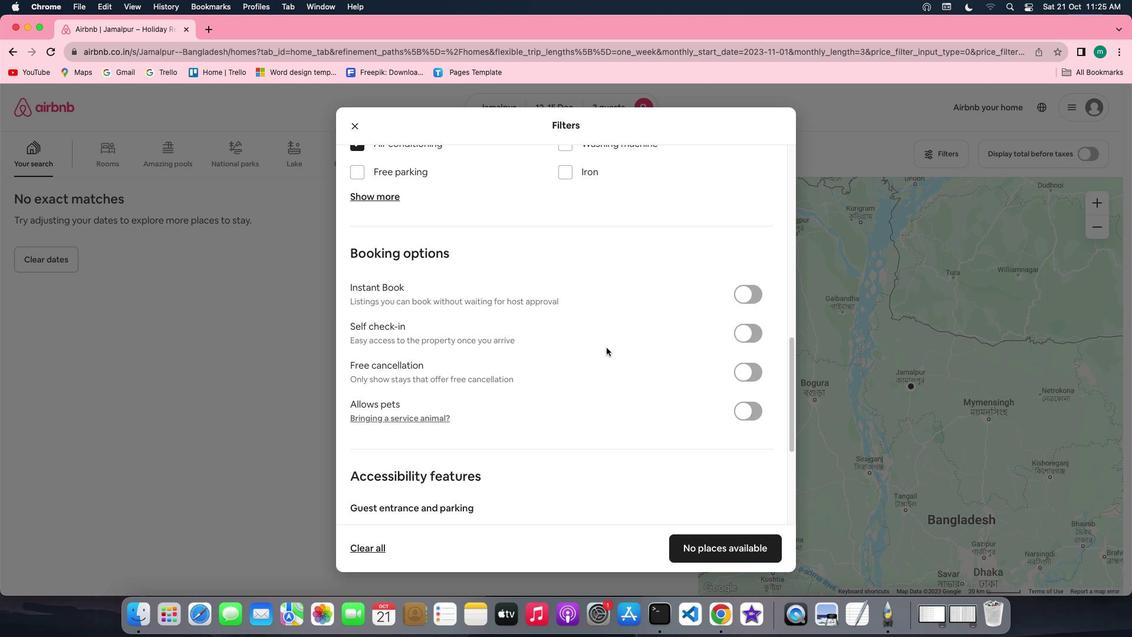 
Action: Mouse scrolled (607, 347) with delta (0, 2)
Screenshot: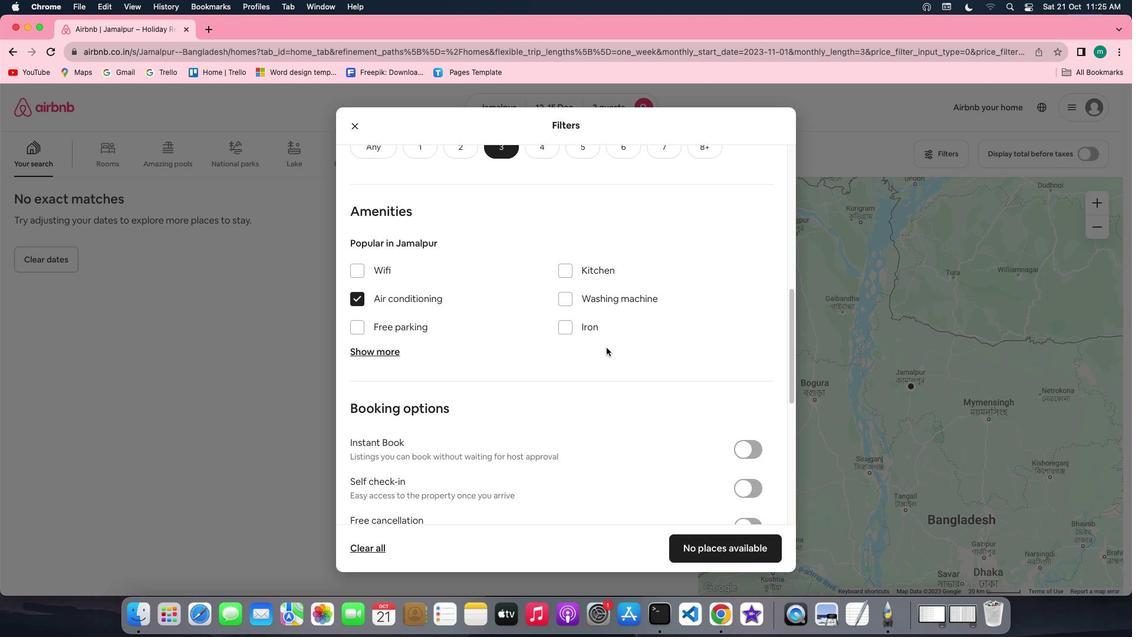 
Action: Mouse scrolled (607, 347) with delta (0, 3)
Screenshot: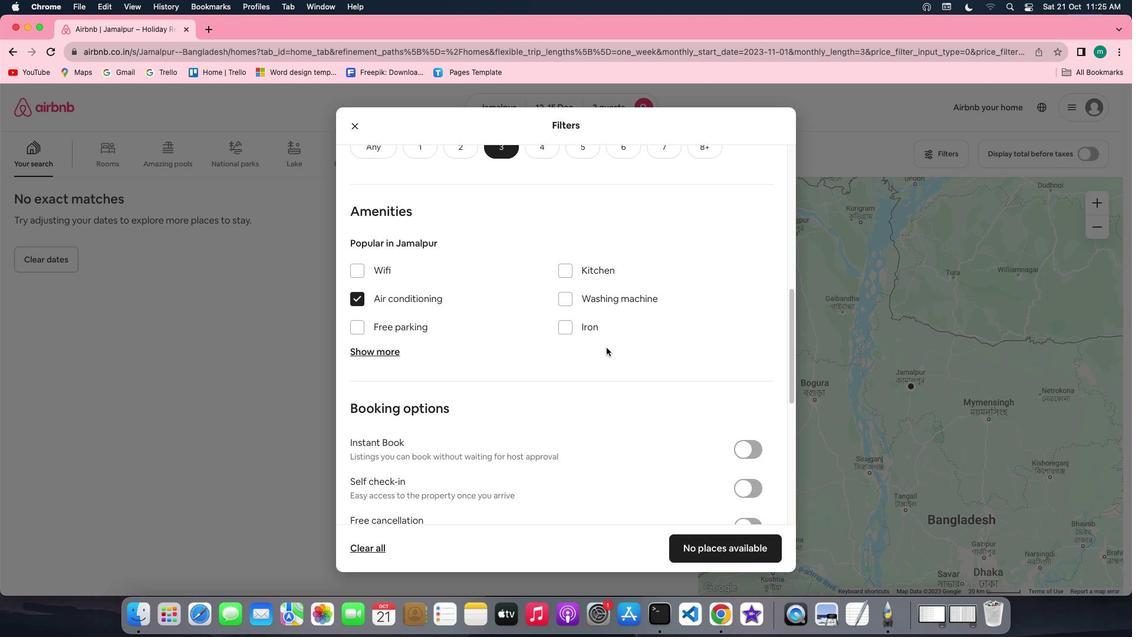 
Action: Mouse scrolled (607, 347) with delta (0, 0)
Screenshot: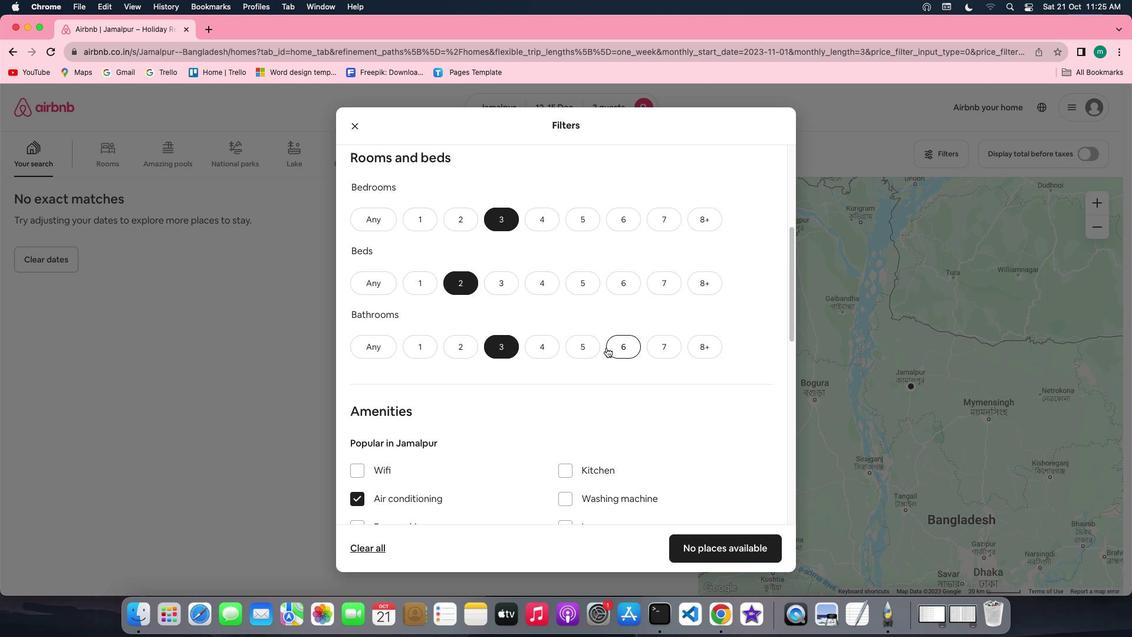 
Action: Mouse scrolled (607, 347) with delta (0, 0)
Screenshot: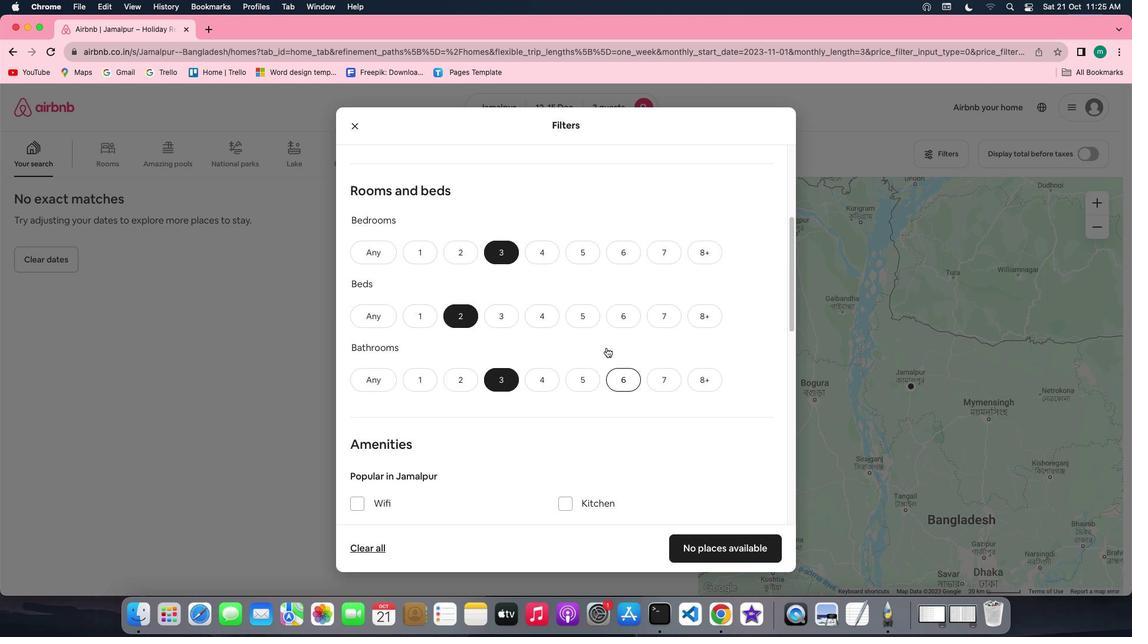 
Action: Mouse scrolled (607, 347) with delta (0, 1)
Screenshot: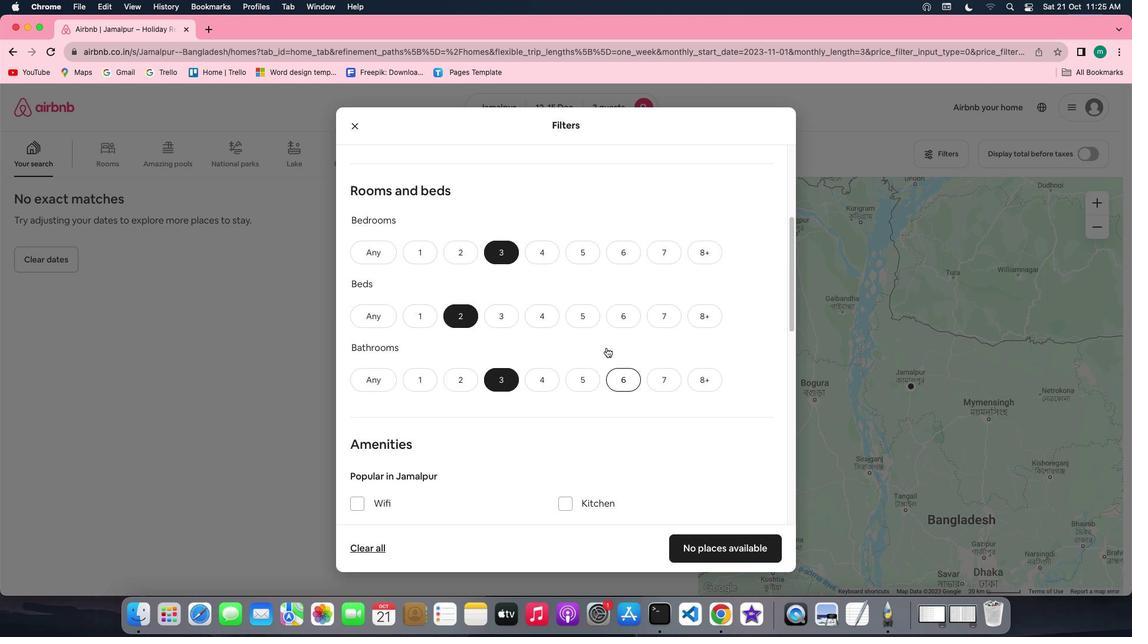 
Action: Mouse scrolled (607, 347) with delta (0, 2)
Screenshot: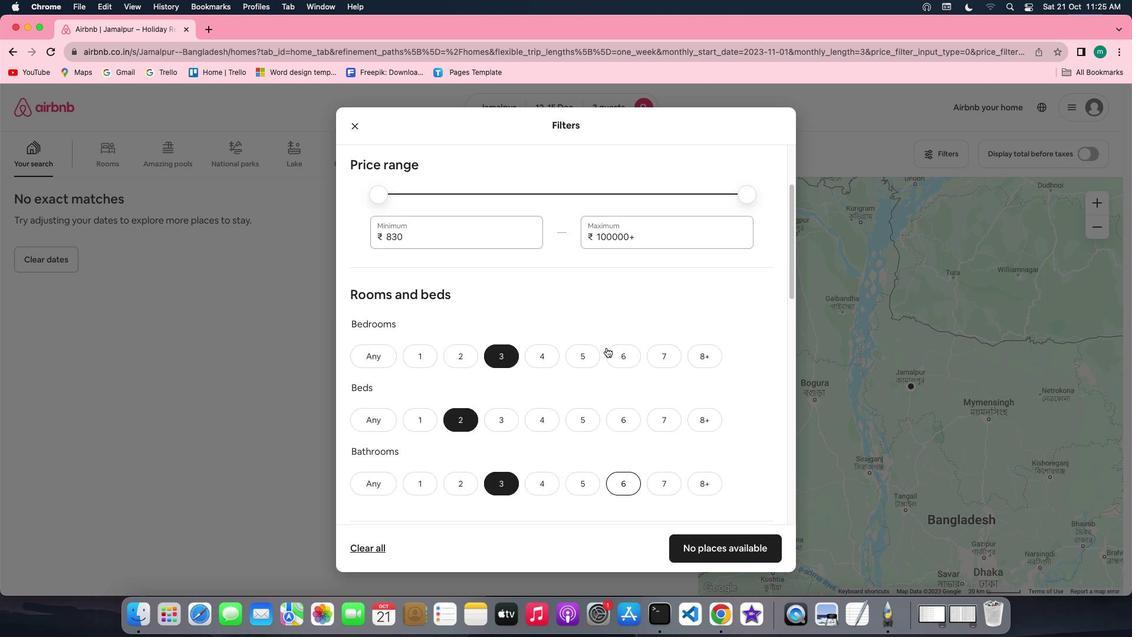 
Action: Mouse scrolled (607, 347) with delta (0, 0)
Screenshot: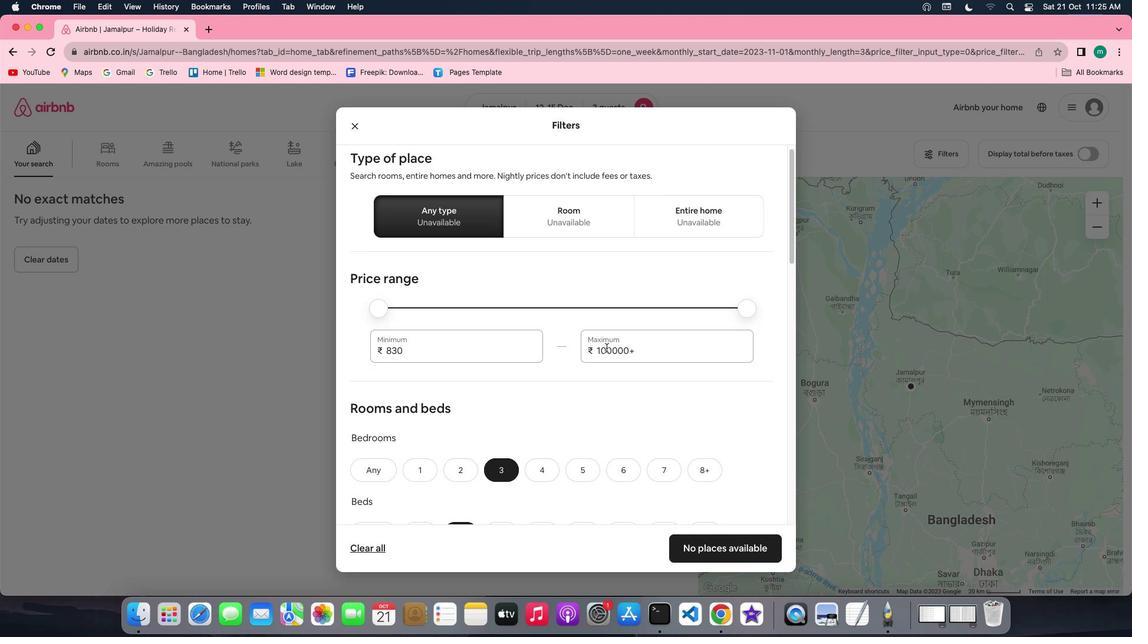 
Action: Mouse scrolled (607, 347) with delta (0, 0)
Screenshot: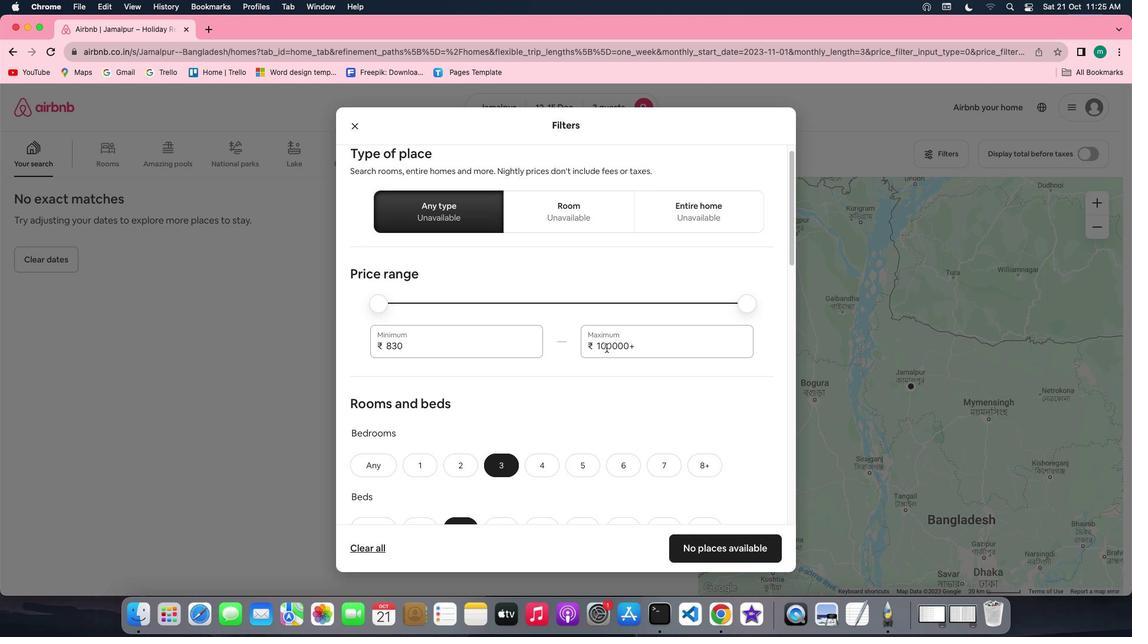 
Action: Mouse scrolled (607, 347) with delta (0, -1)
Screenshot: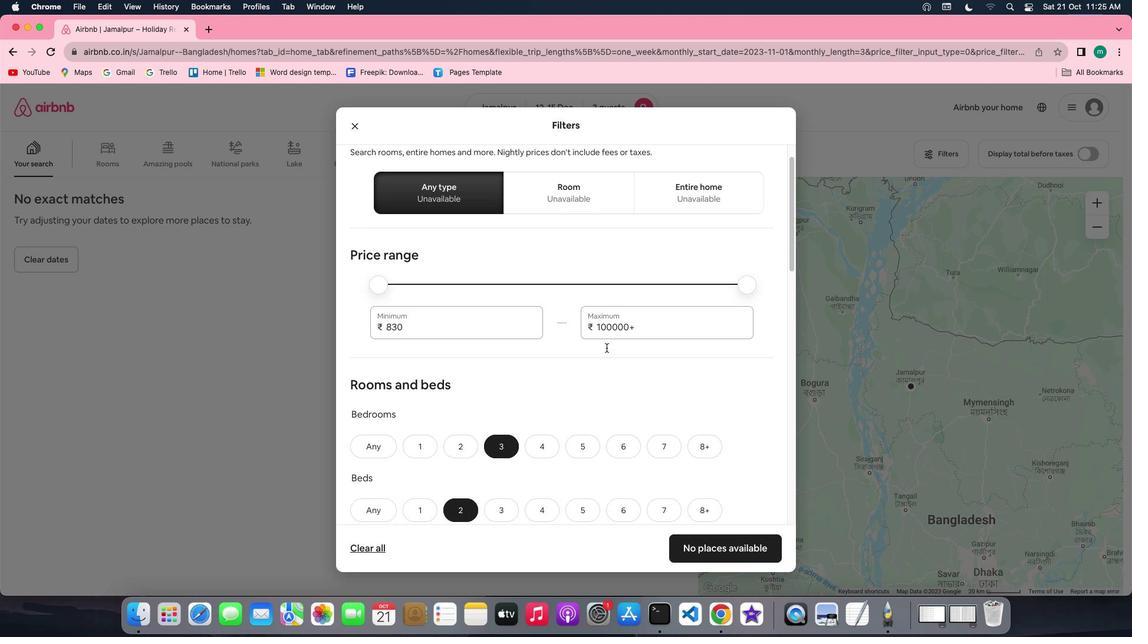 
Action: Mouse scrolled (607, 347) with delta (0, -2)
Screenshot: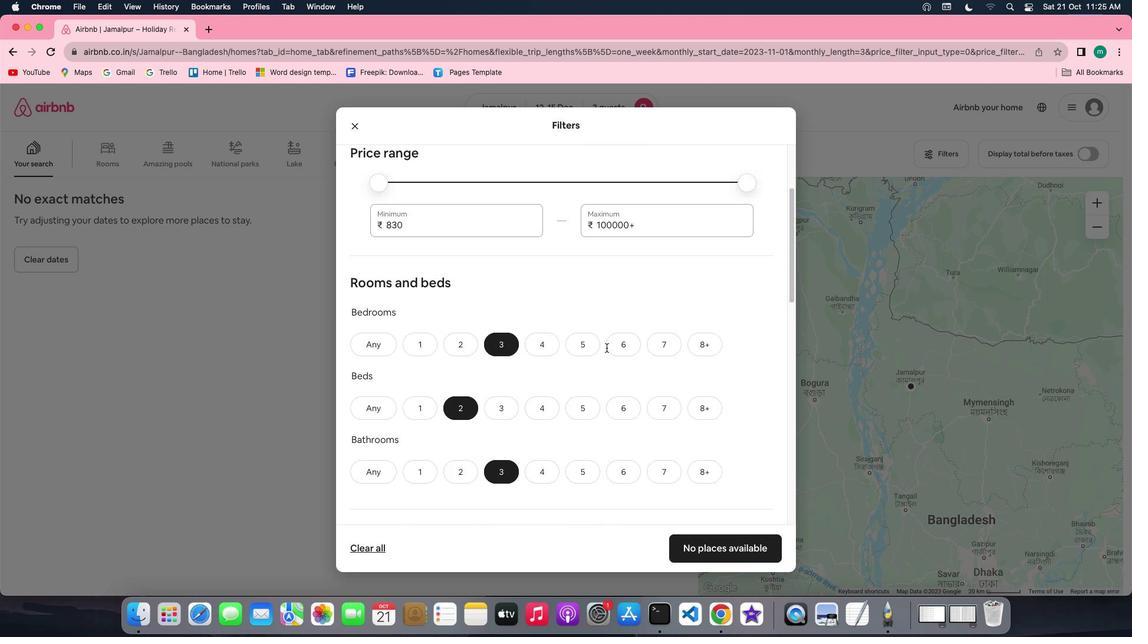 
Action: Mouse scrolled (607, 347) with delta (0, -2)
Screenshot: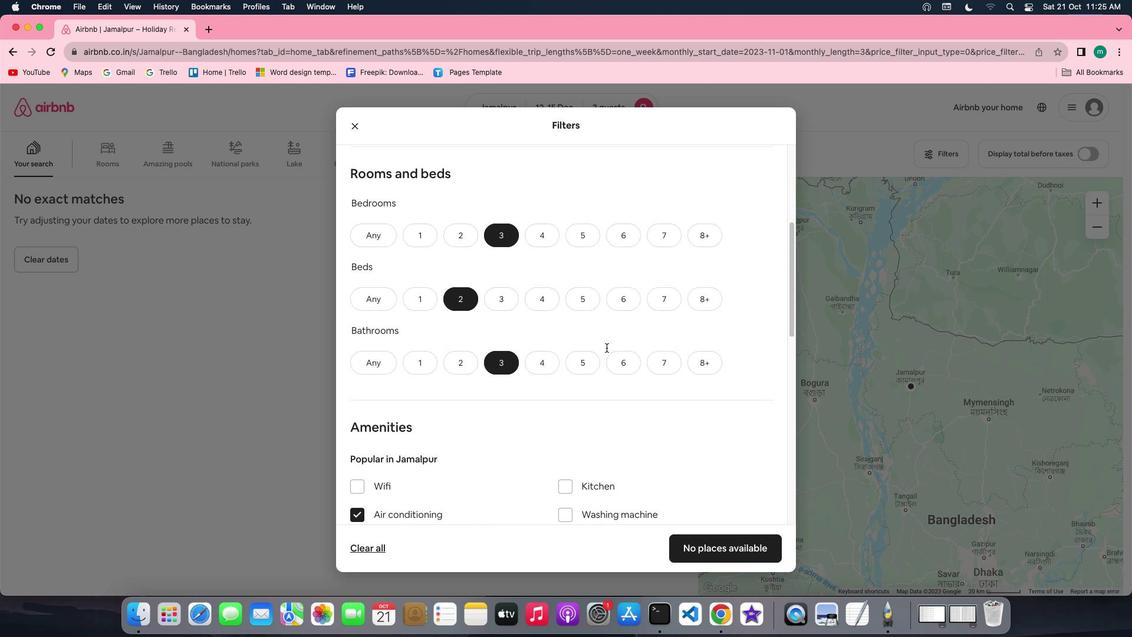
Action: Mouse scrolled (607, 347) with delta (0, 0)
Screenshot: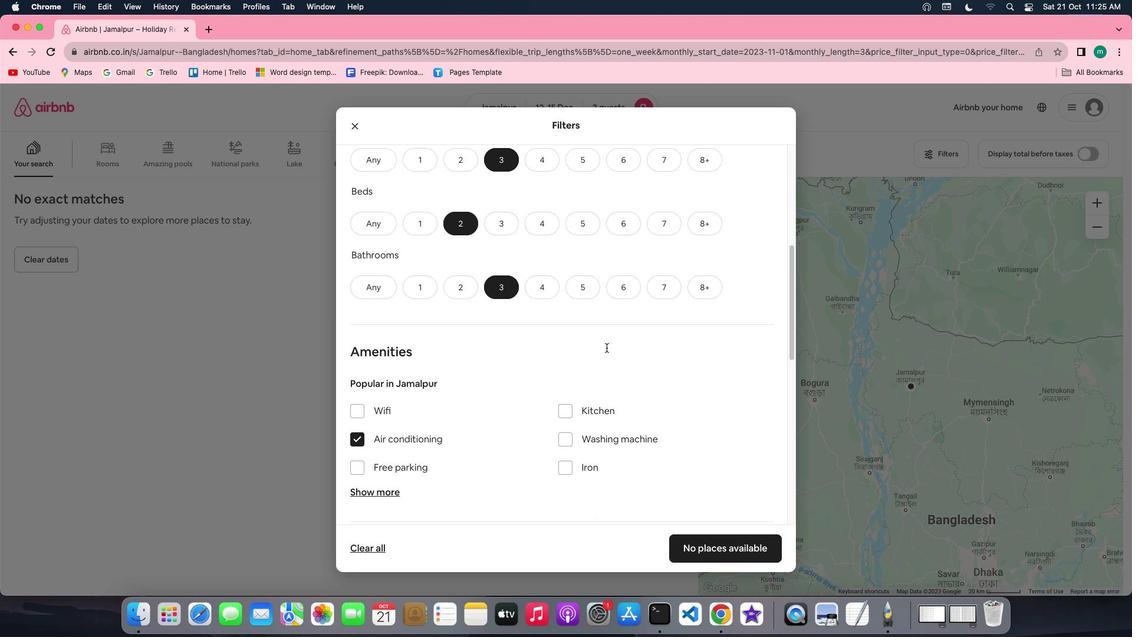 
Action: Mouse scrolled (607, 347) with delta (0, 0)
Screenshot: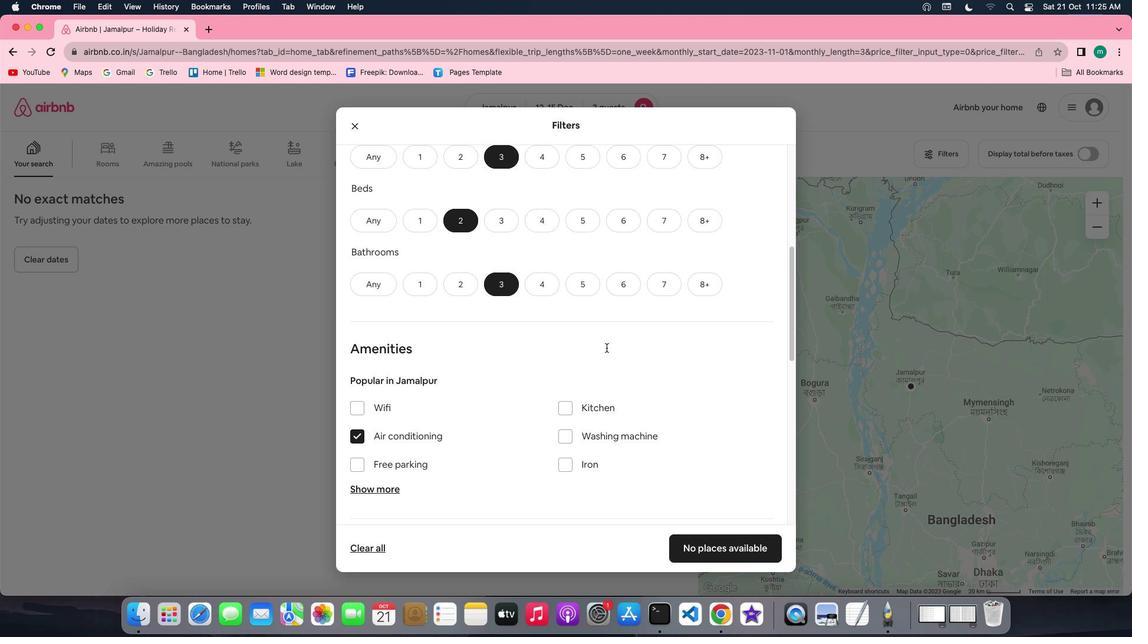 
Action: Mouse scrolled (607, 347) with delta (0, -1)
Screenshot: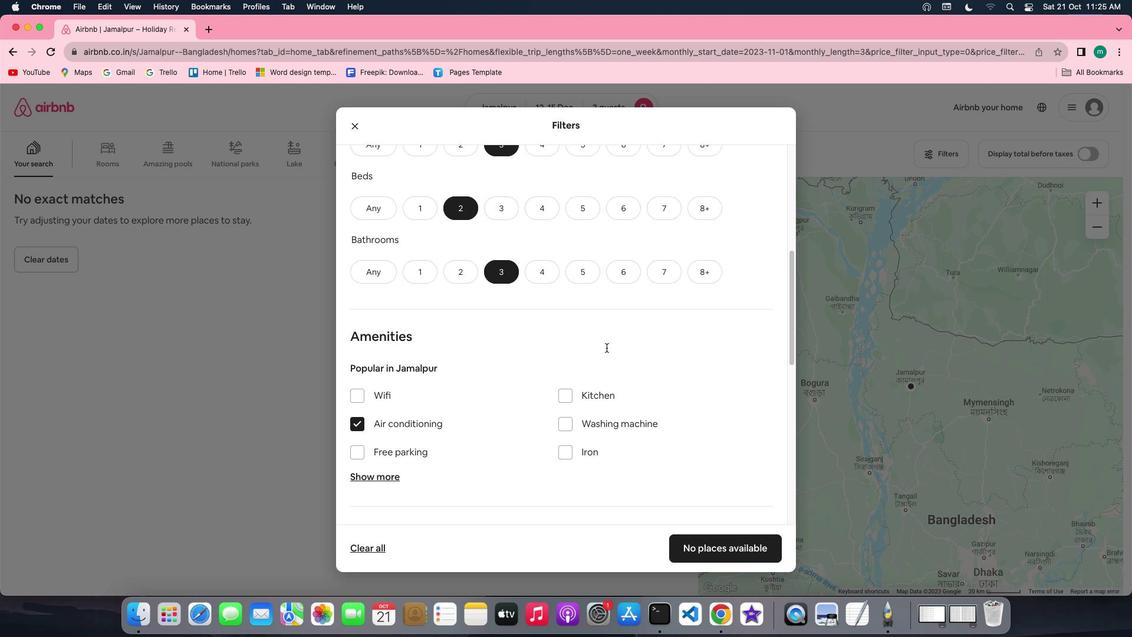 
Action: Mouse scrolled (607, 347) with delta (0, -2)
Screenshot: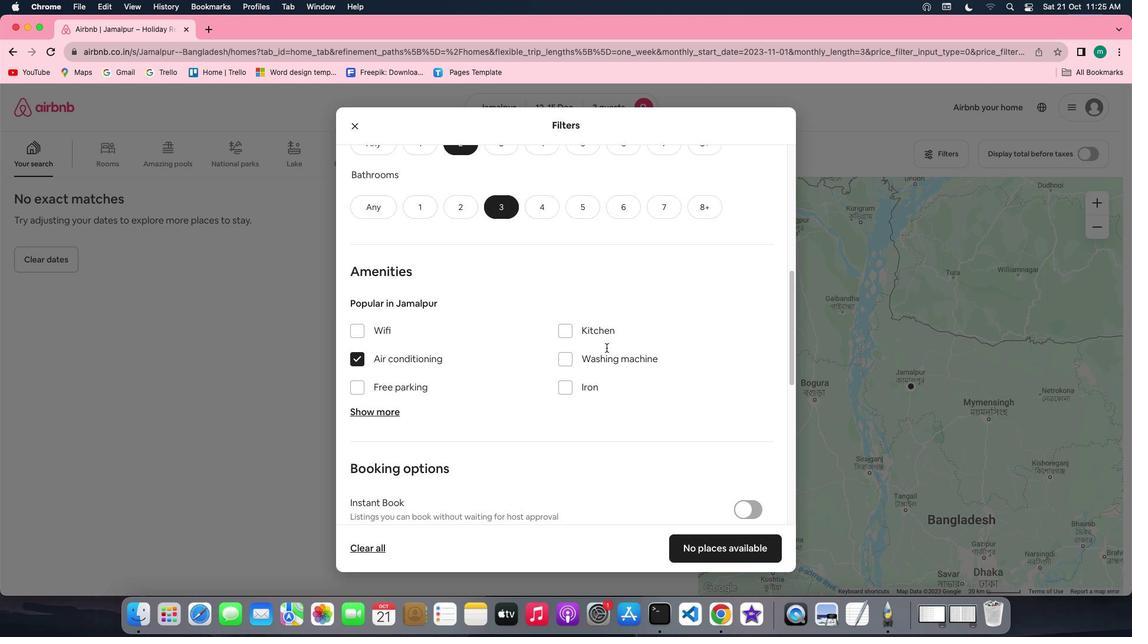 
Action: Mouse scrolled (607, 347) with delta (0, 0)
Screenshot: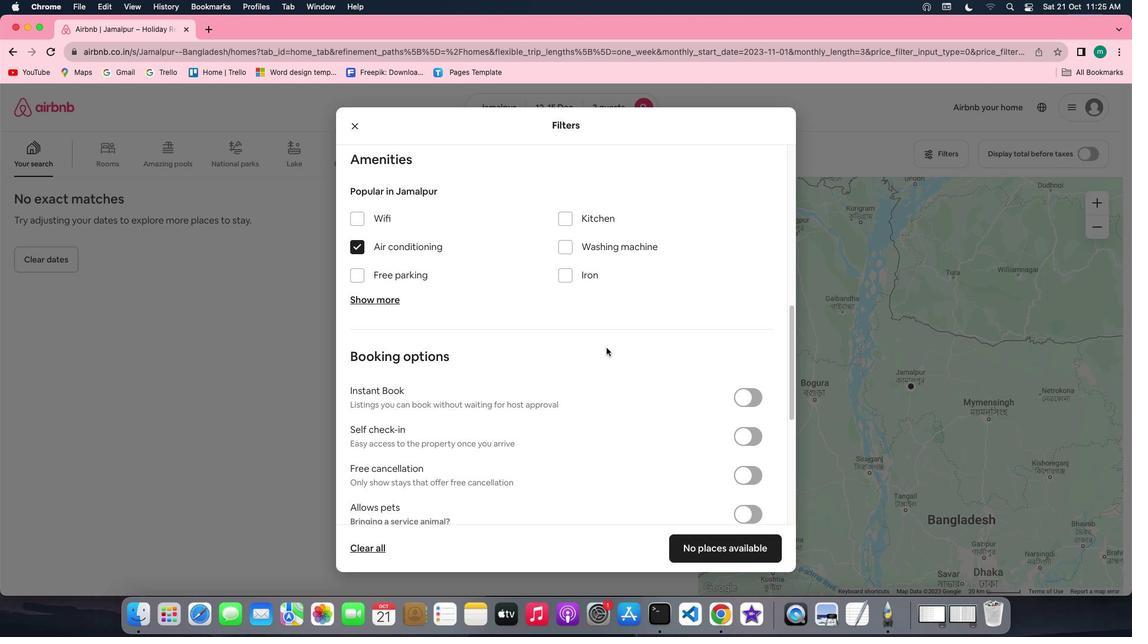 
Action: Mouse scrolled (607, 347) with delta (0, 0)
Screenshot: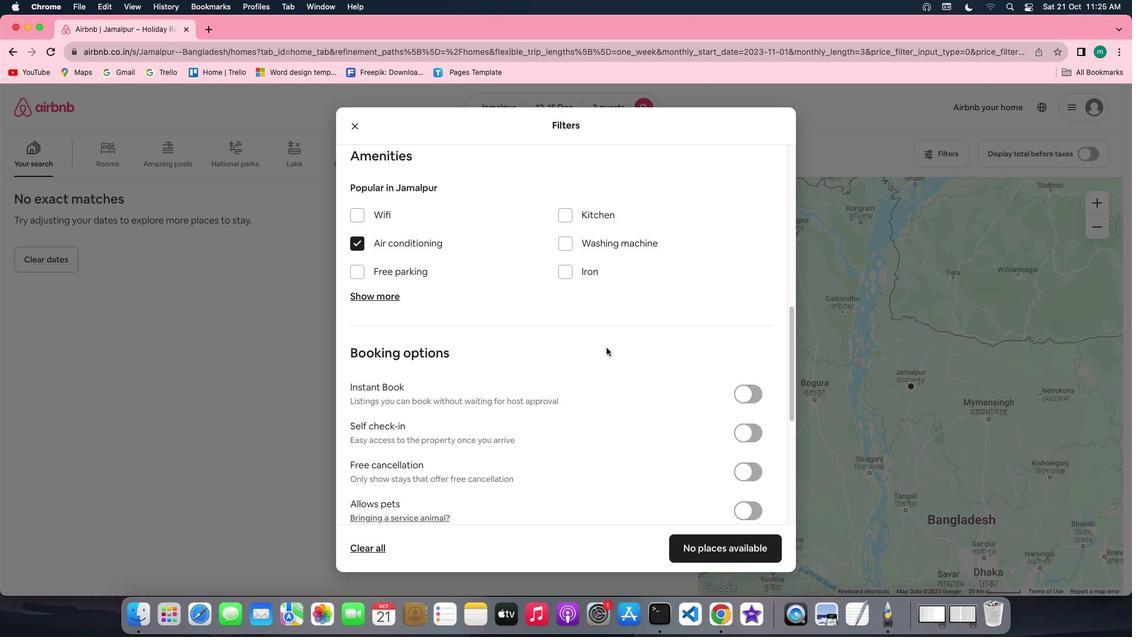 
Action: Mouse scrolled (607, 347) with delta (0, 0)
Screenshot: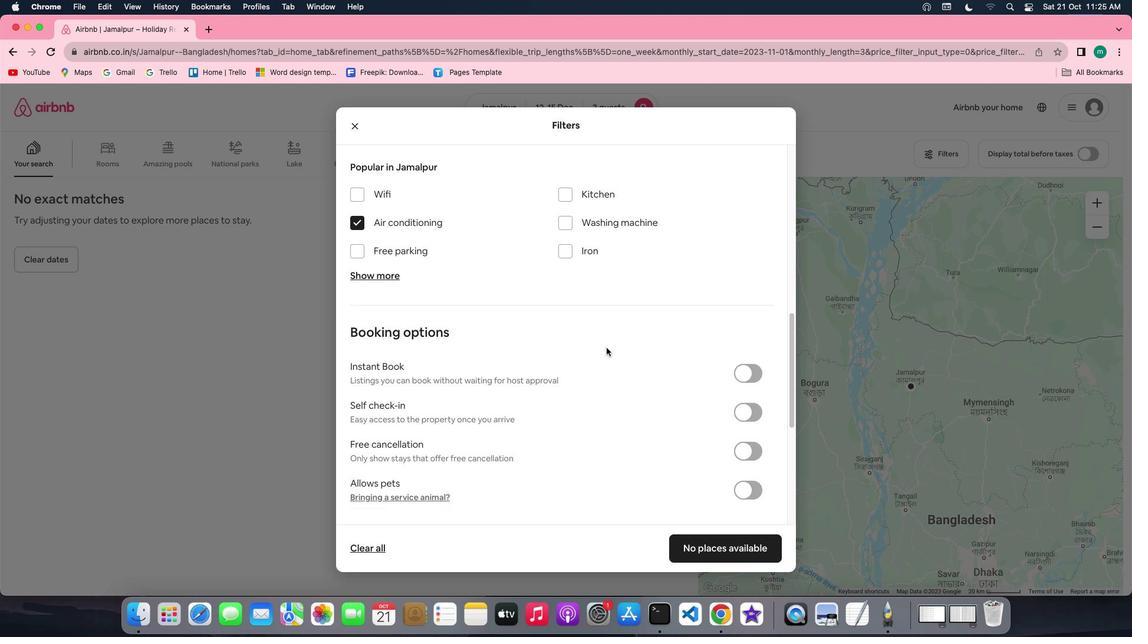
Action: Mouse scrolled (607, 347) with delta (0, 0)
Screenshot: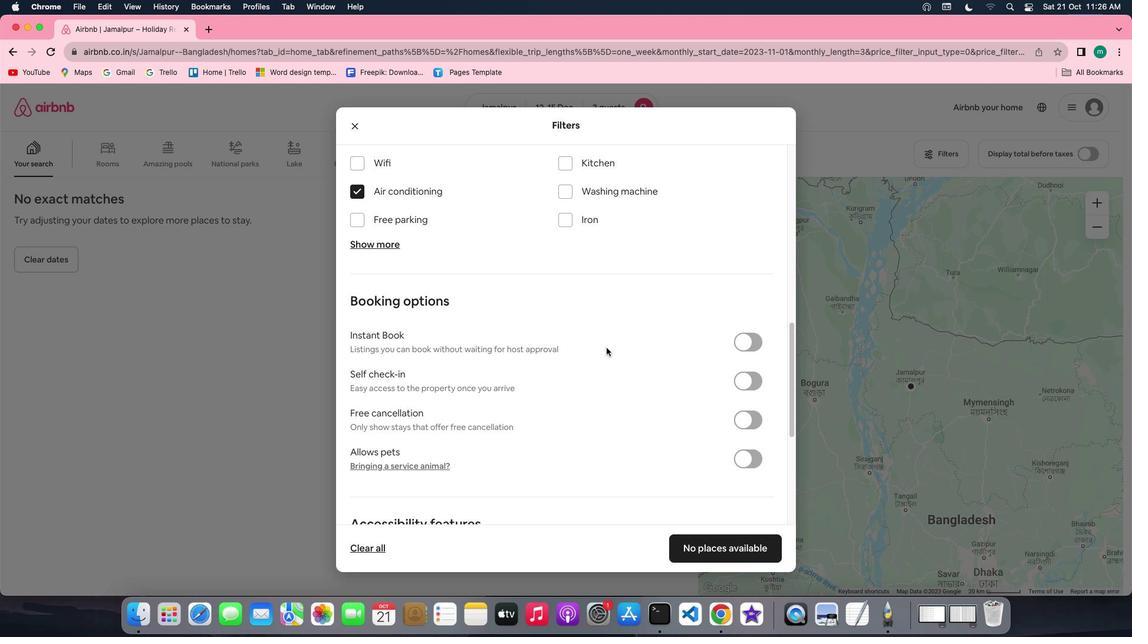 
Action: Mouse scrolled (607, 347) with delta (0, 0)
Screenshot: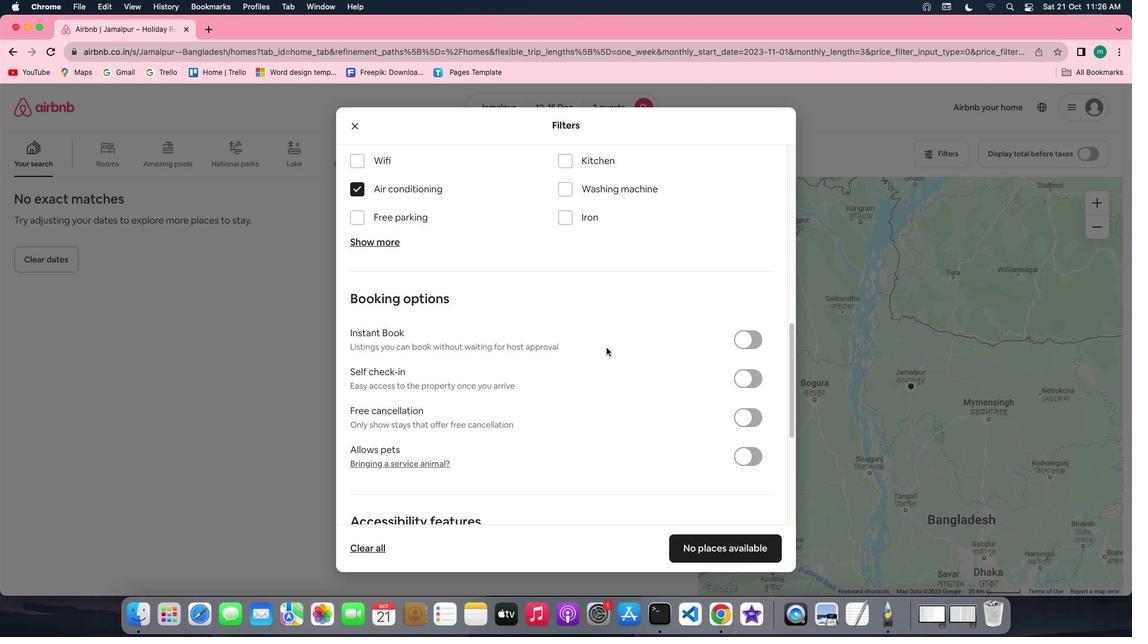 
Action: Mouse scrolled (607, 347) with delta (0, 0)
Screenshot: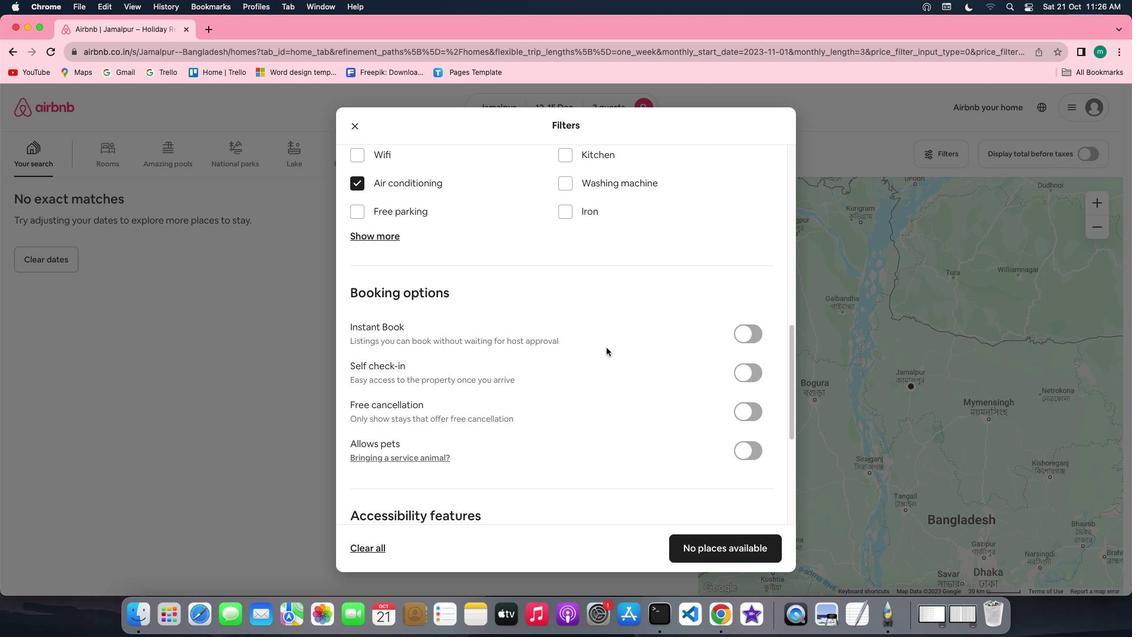 
Action: Mouse scrolled (607, 347) with delta (0, 0)
Screenshot: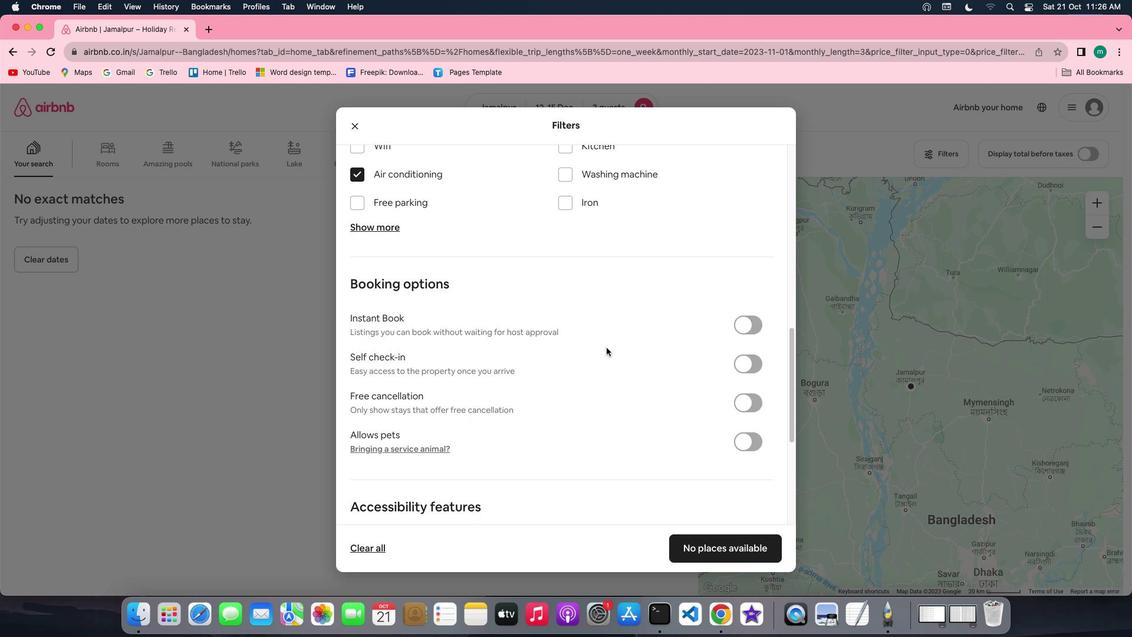 
Action: Mouse scrolled (607, 347) with delta (0, 0)
Screenshot: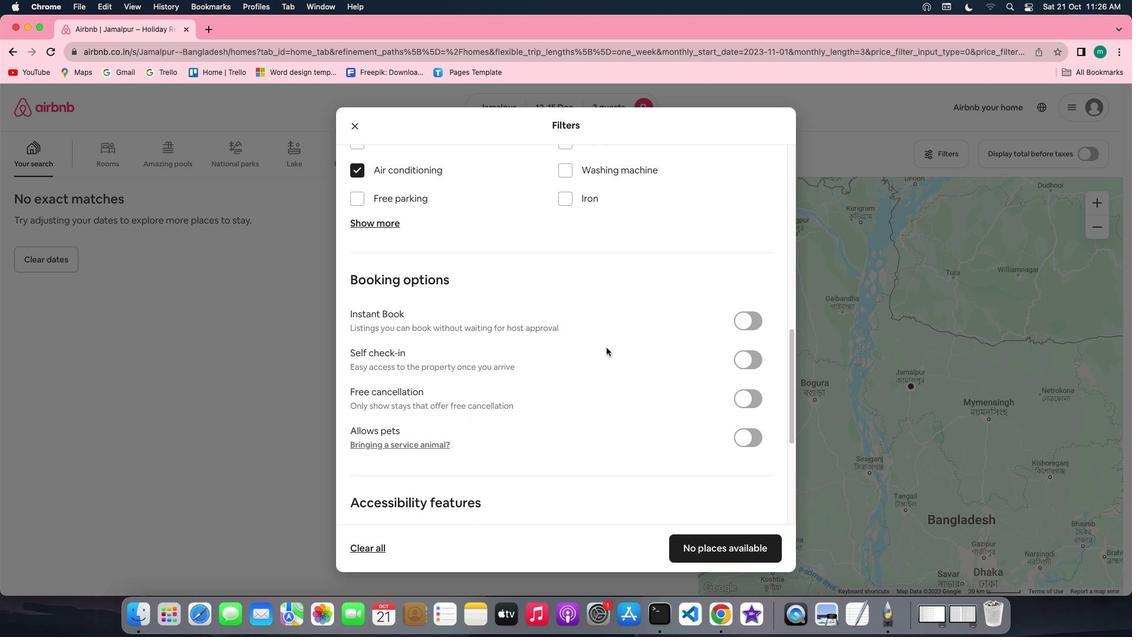
Action: Mouse scrolled (607, 347) with delta (0, 0)
Screenshot: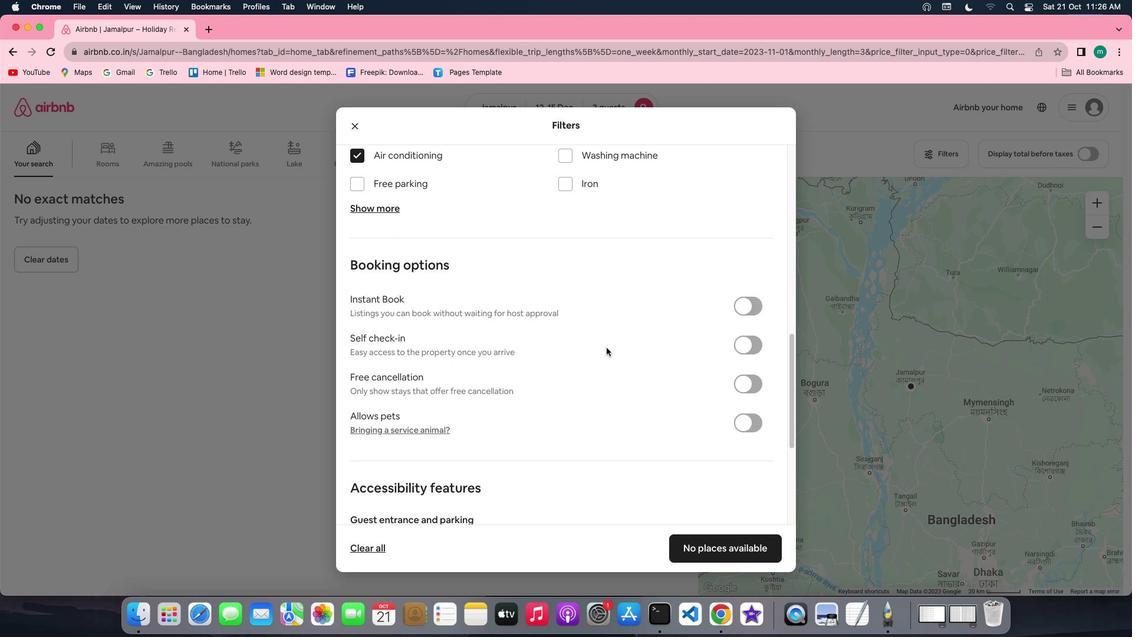 
Action: Mouse scrolled (607, 347) with delta (0, 0)
Screenshot: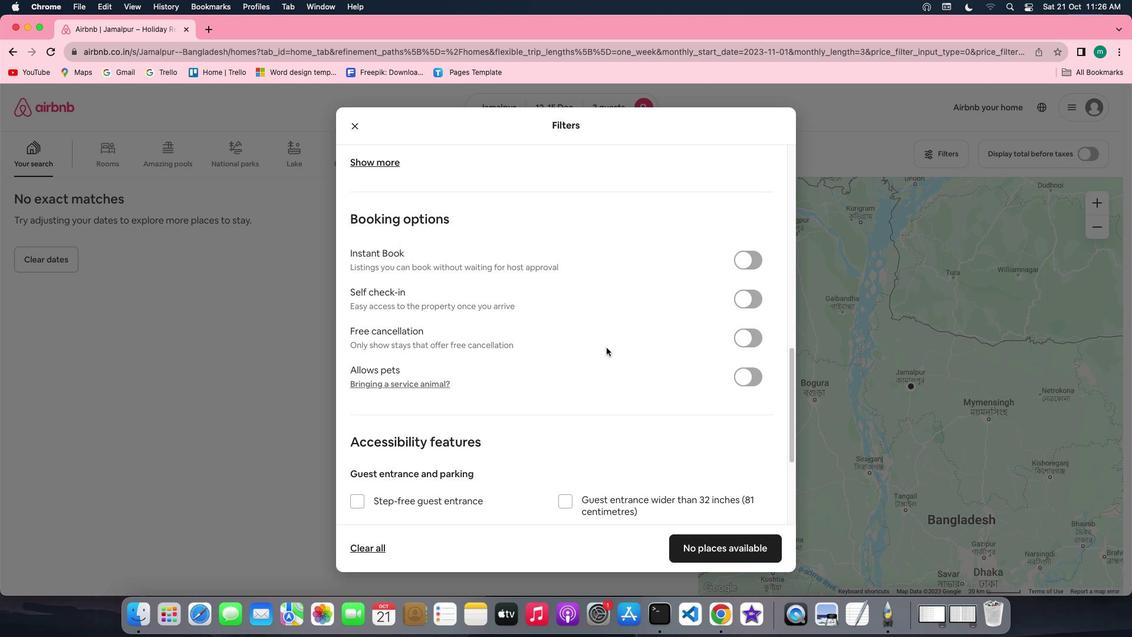 
Action: Mouse scrolled (607, 347) with delta (0, 0)
Screenshot: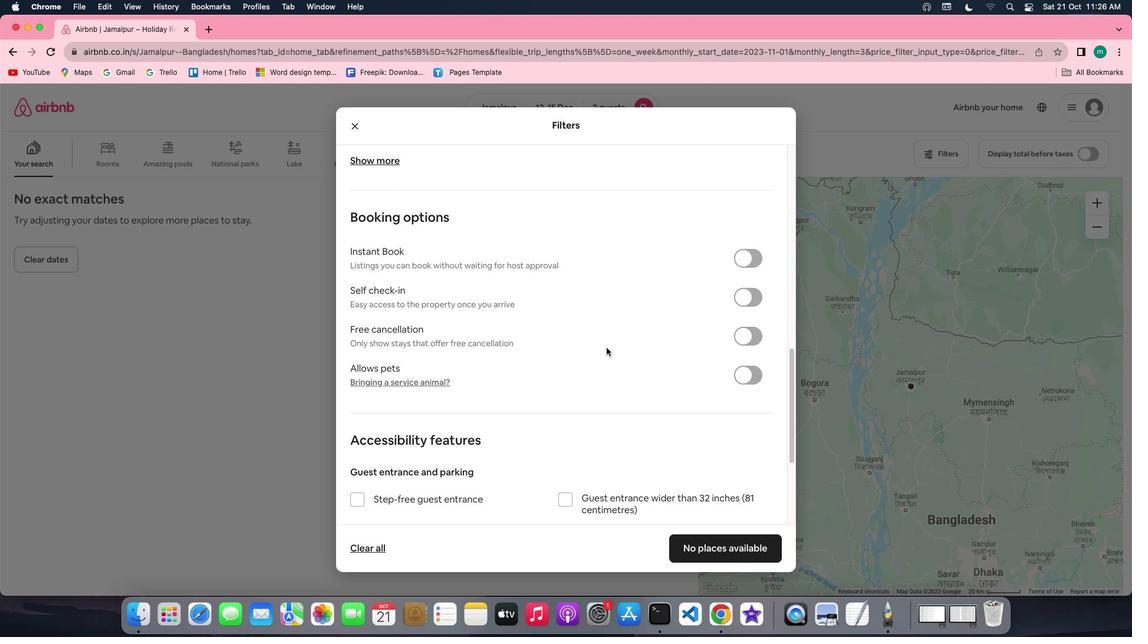 
Action: Mouse scrolled (607, 347) with delta (0, -1)
Screenshot: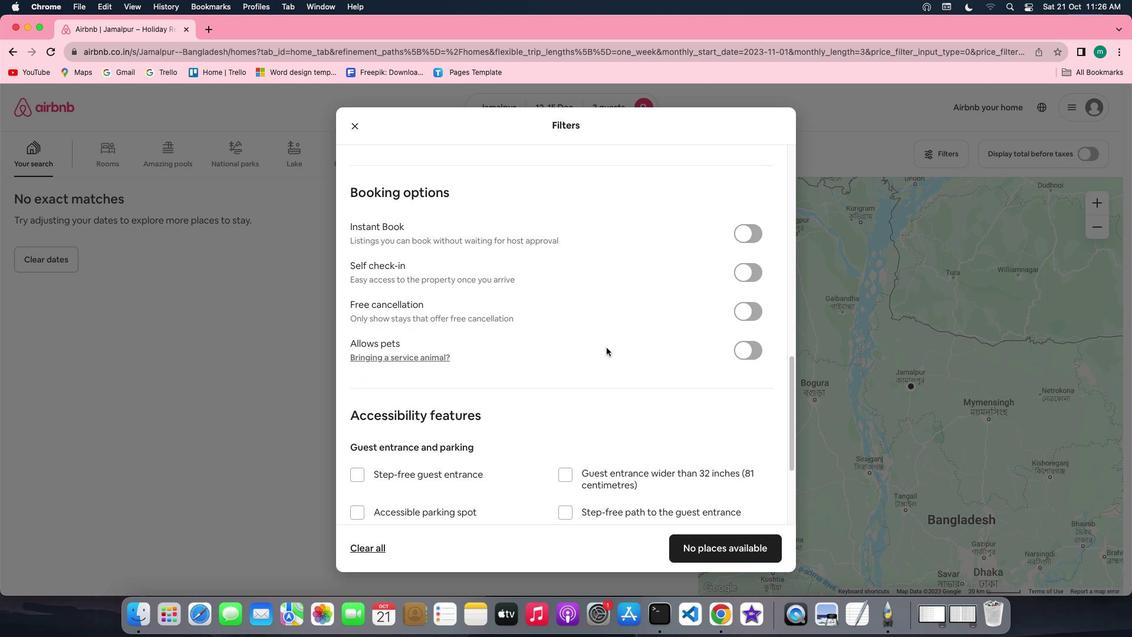 
Action: Mouse moved to (747, 228)
Screenshot: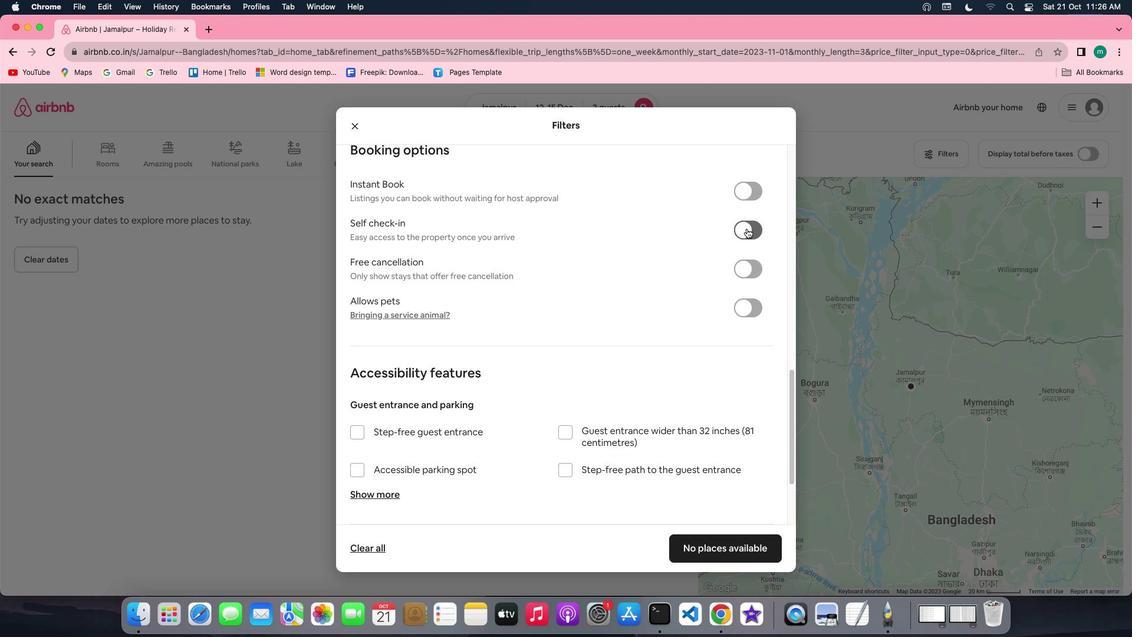 
Action: Mouse pressed left at (747, 228)
Screenshot: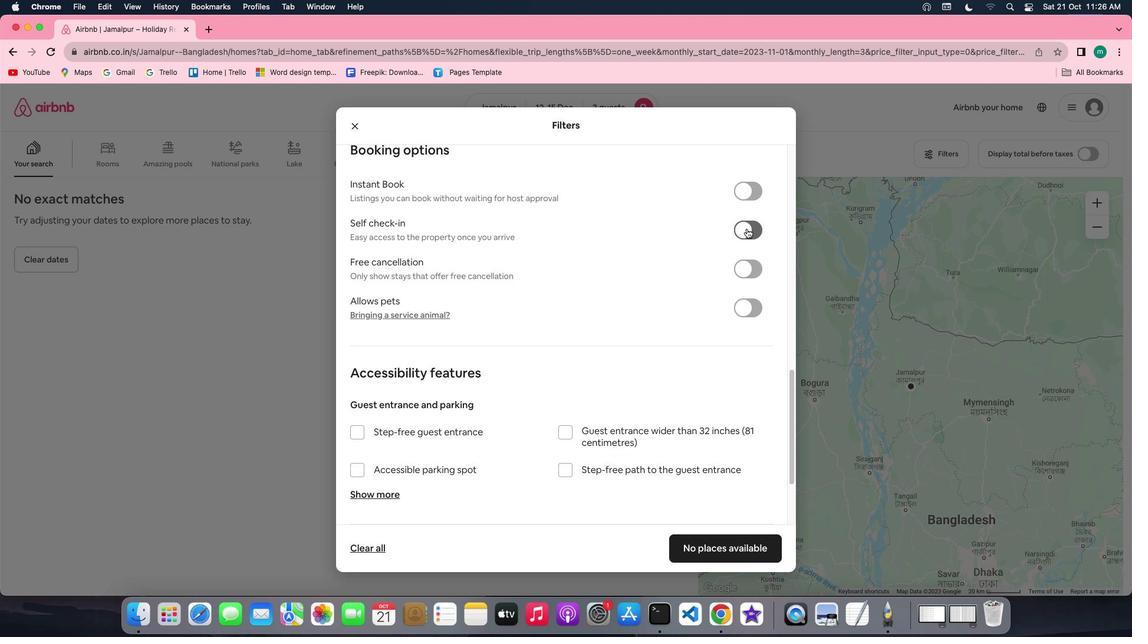 
Action: Mouse moved to (668, 416)
Screenshot: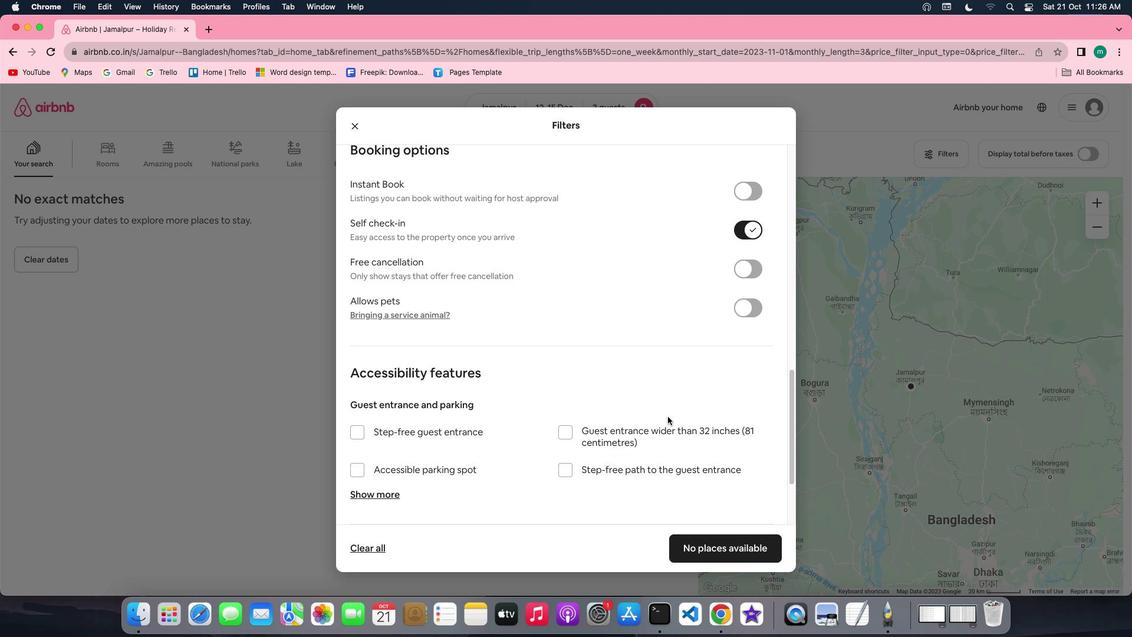 
Action: Mouse scrolled (668, 416) with delta (0, 0)
Screenshot: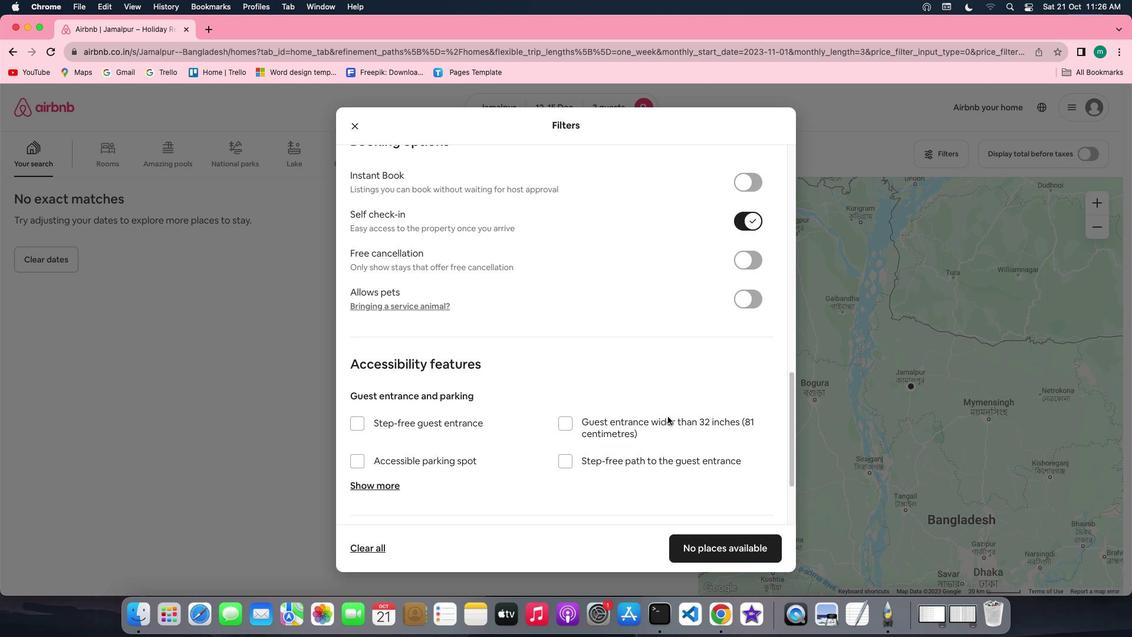 
Action: Mouse scrolled (668, 416) with delta (0, 0)
Screenshot: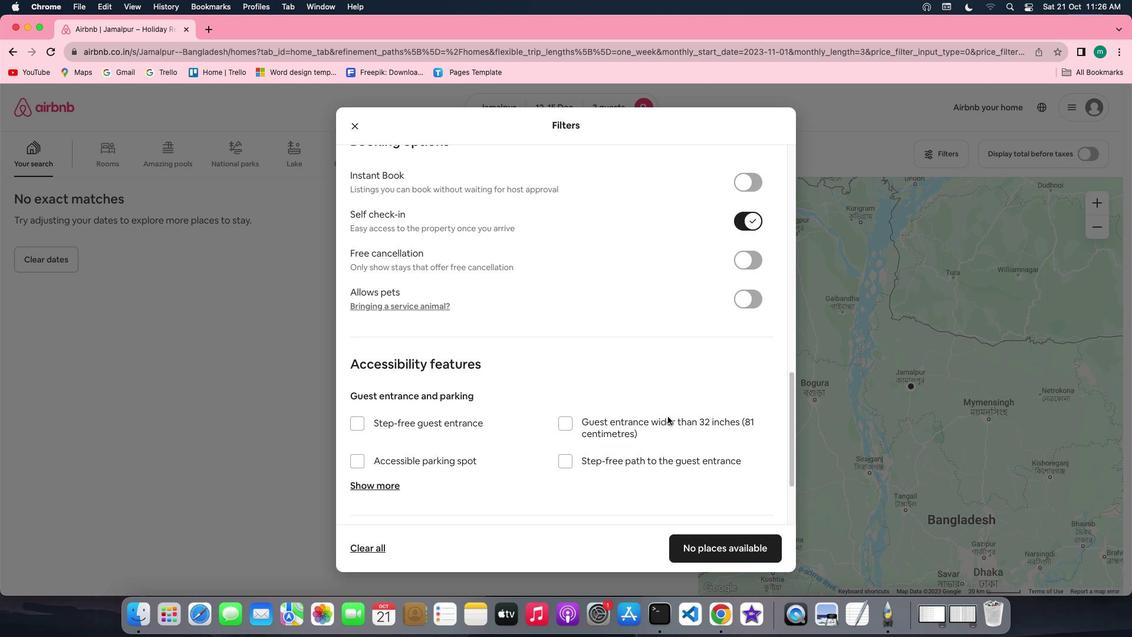 
Action: Mouse scrolled (668, 416) with delta (0, -1)
Screenshot: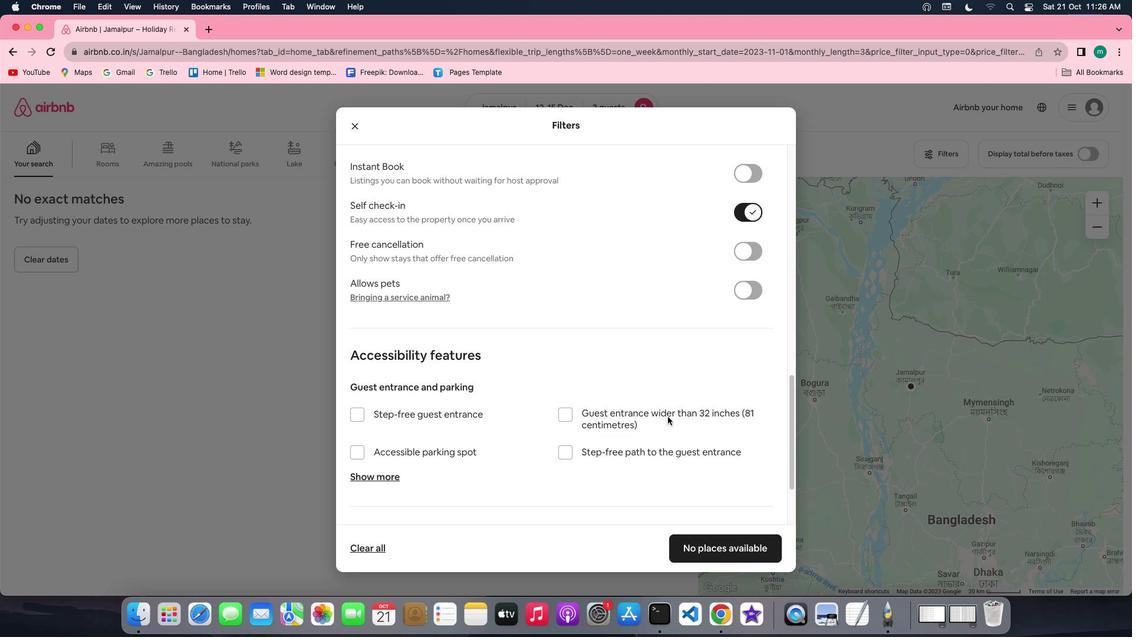 
Action: Mouse scrolled (668, 416) with delta (0, -2)
Screenshot: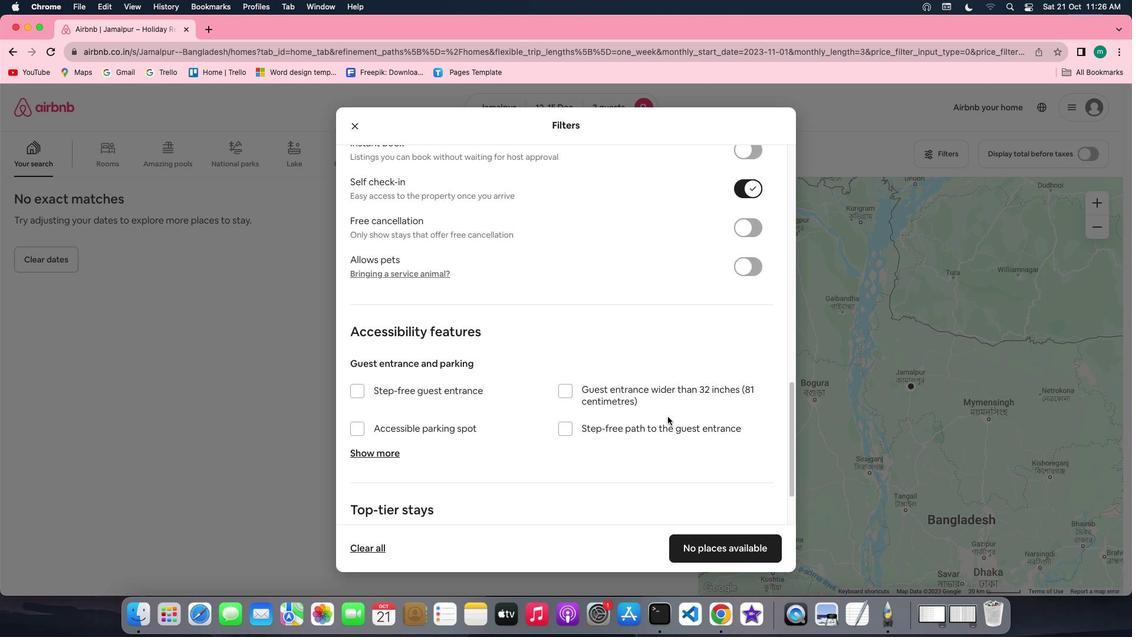 
Action: Mouse moved to (674, 425)
Screenshot: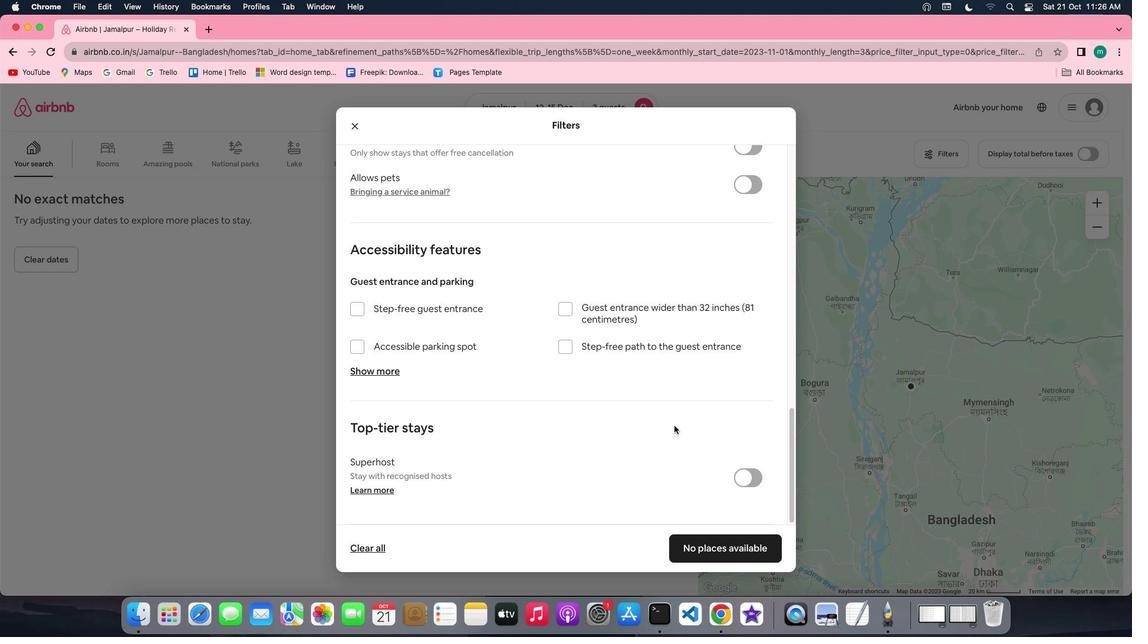 
Action: Mouse scrolled (674, 425) with delta (0, 0)
Screenshot: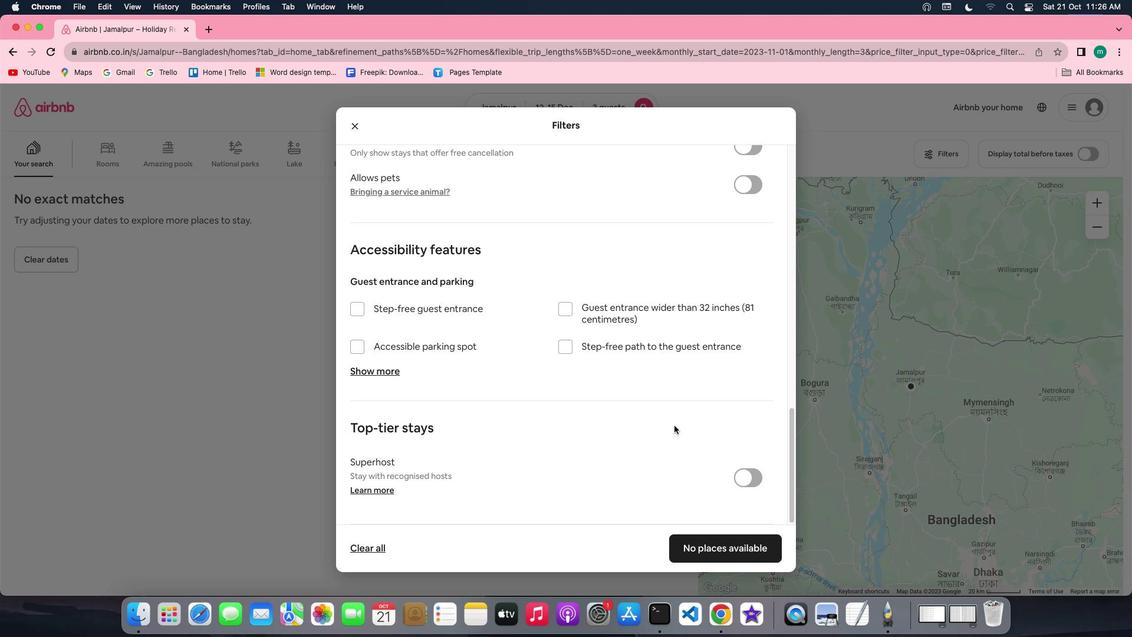 
Action: Mouse scrolled (674, 425) with delta (0, 0)
Screenshot: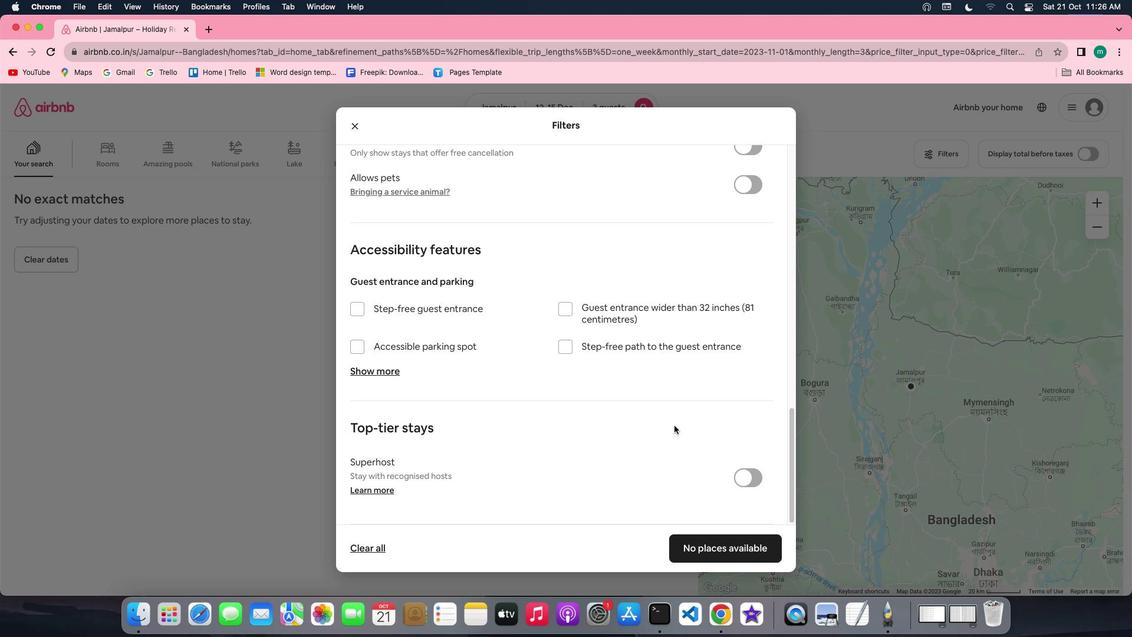 
Action: Mouse scrolled (674, 425) with delta (0, -1)
Screenshot: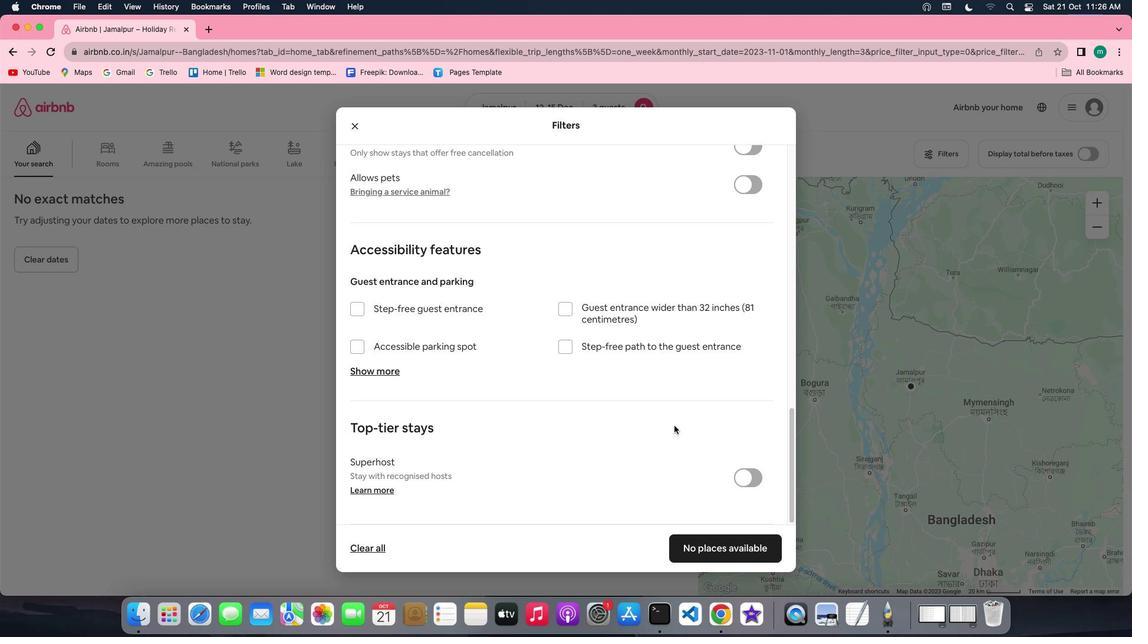 
Action: Mouse scrolled (674, 425) with delta (0, -2)
Screenshot: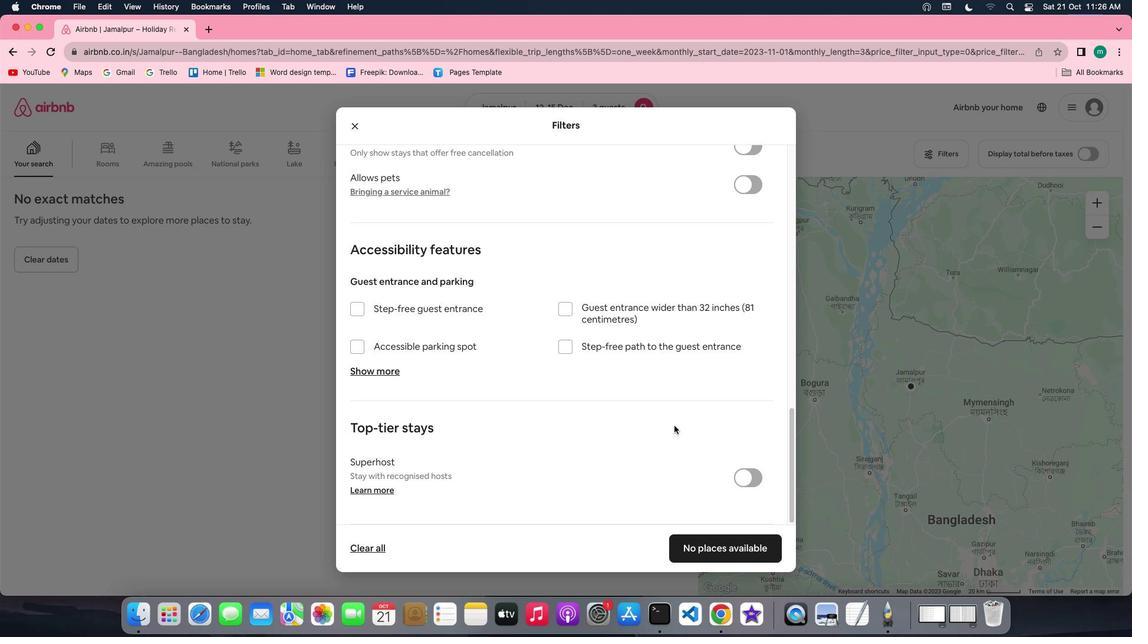 
Action: Mouse scrolled (674, 425) with delta (0, -3)
Screenshot: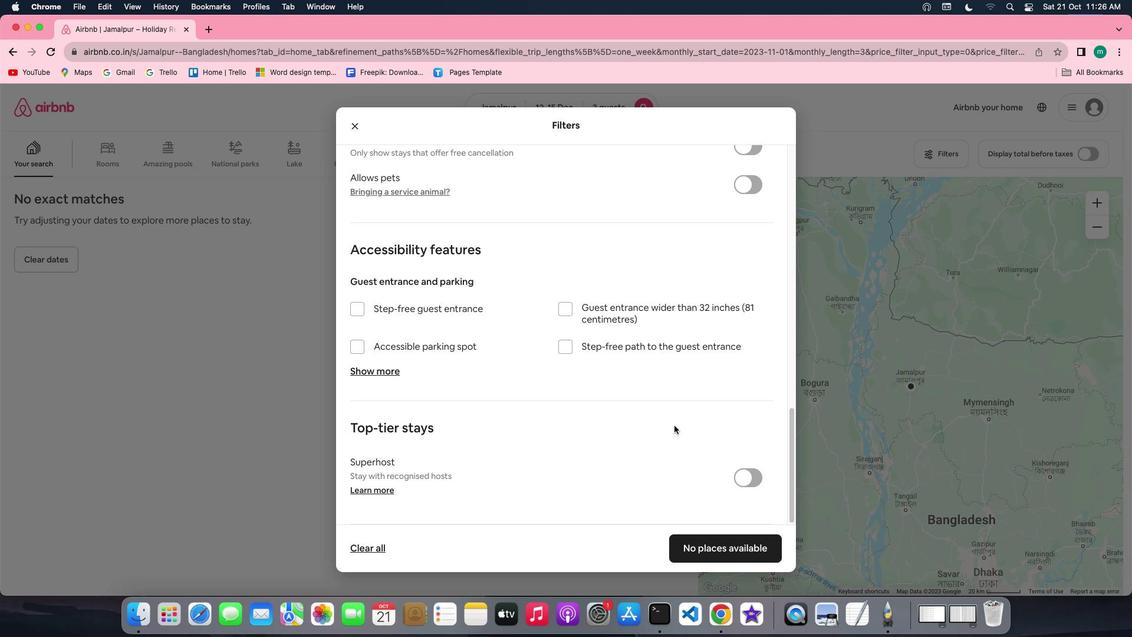 
Action: Mouse scrolled (674, 425) with delta (0, -3)
Screenshot: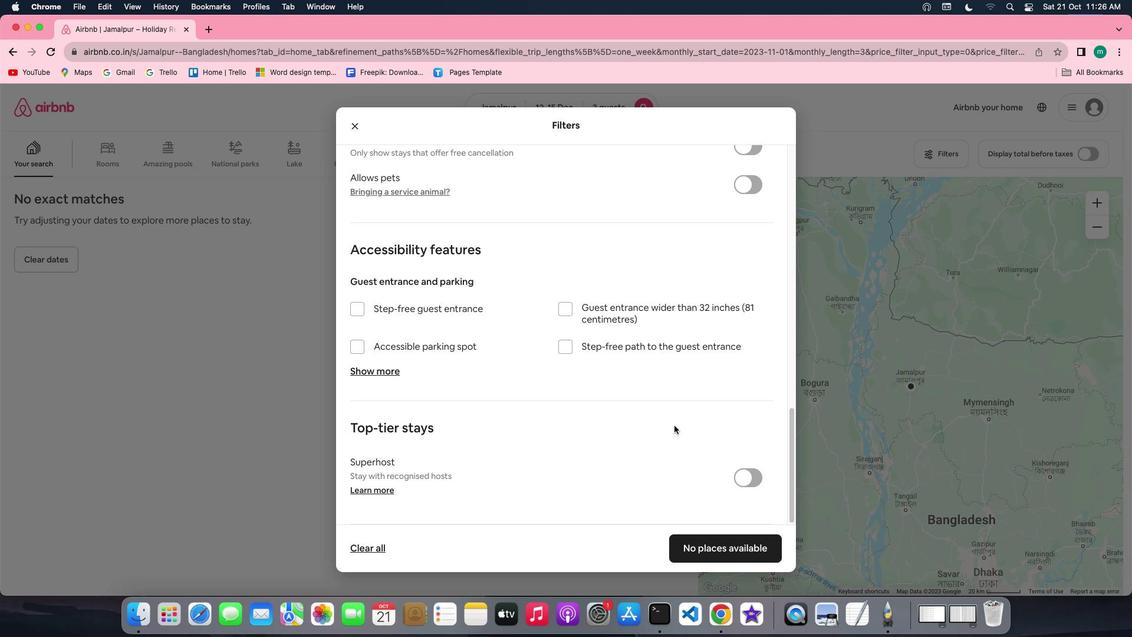 
Action: Mouse moved to (722, 542)
Screenshot: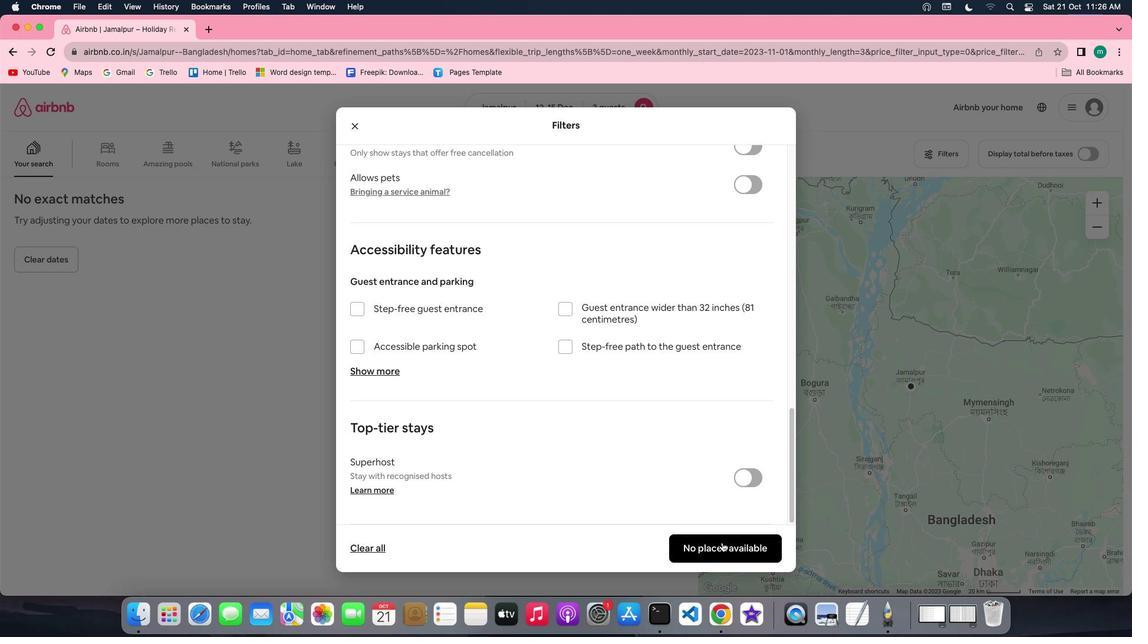 
Action: Mouse pressed left at (722, 542)
Screenshot: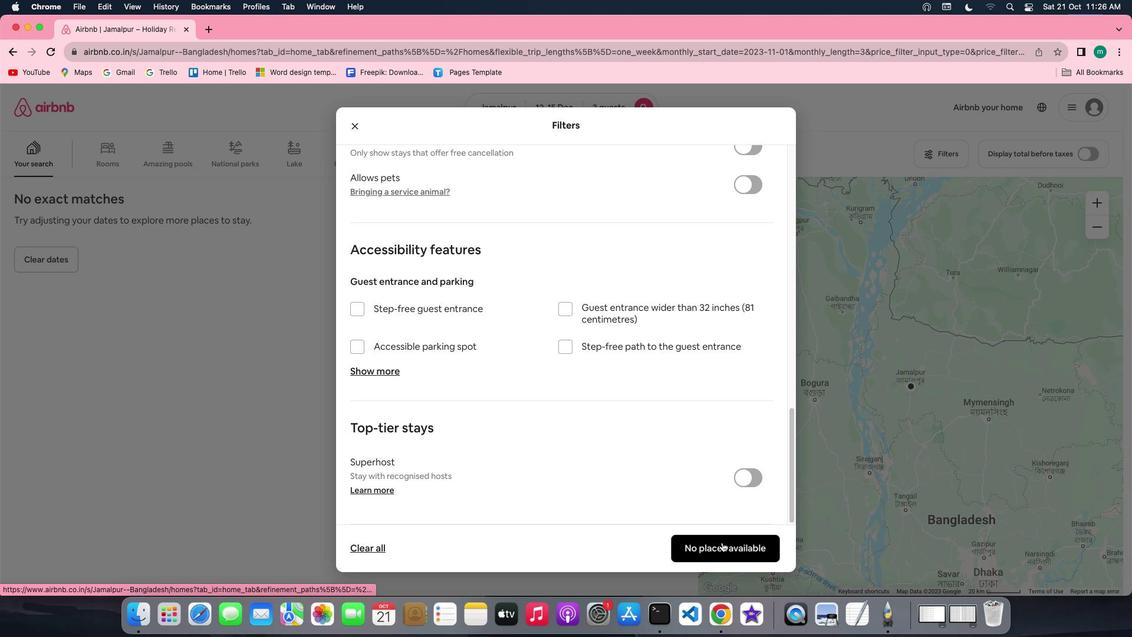 
